 Task: Look for space in Suzaka, Japan from 6th September, 2023 to 18th September, 2023 for 3 adults in price range Rs.6000 to Rs.12000. Place can be entire place with 2 bedrooms having 2 beds and 2 bathrooms. Property type can be house, flat, guest house, hotel. Booking option can be shelf check-in. Required host language is English.
Action: Mouse moved to (563, 95)
Screenshot: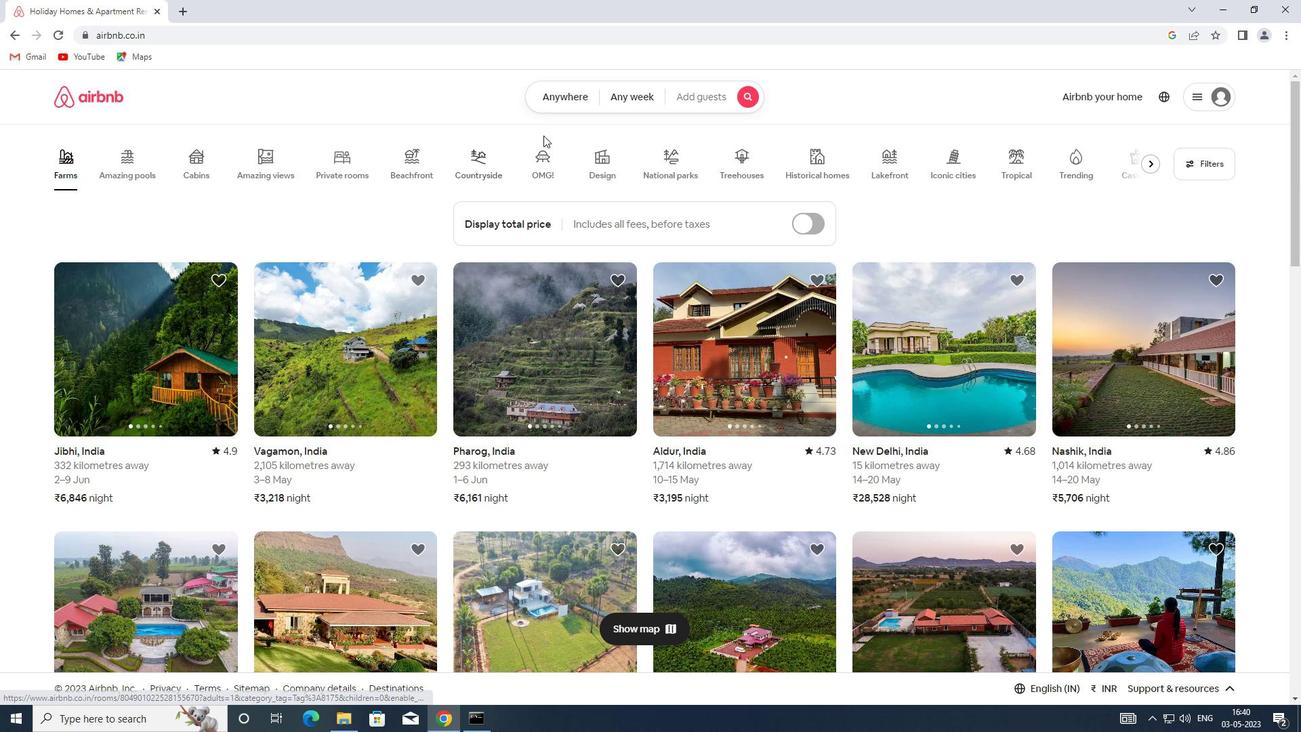 
Action: Mouse pressed left at (563, 95)
Screenshot: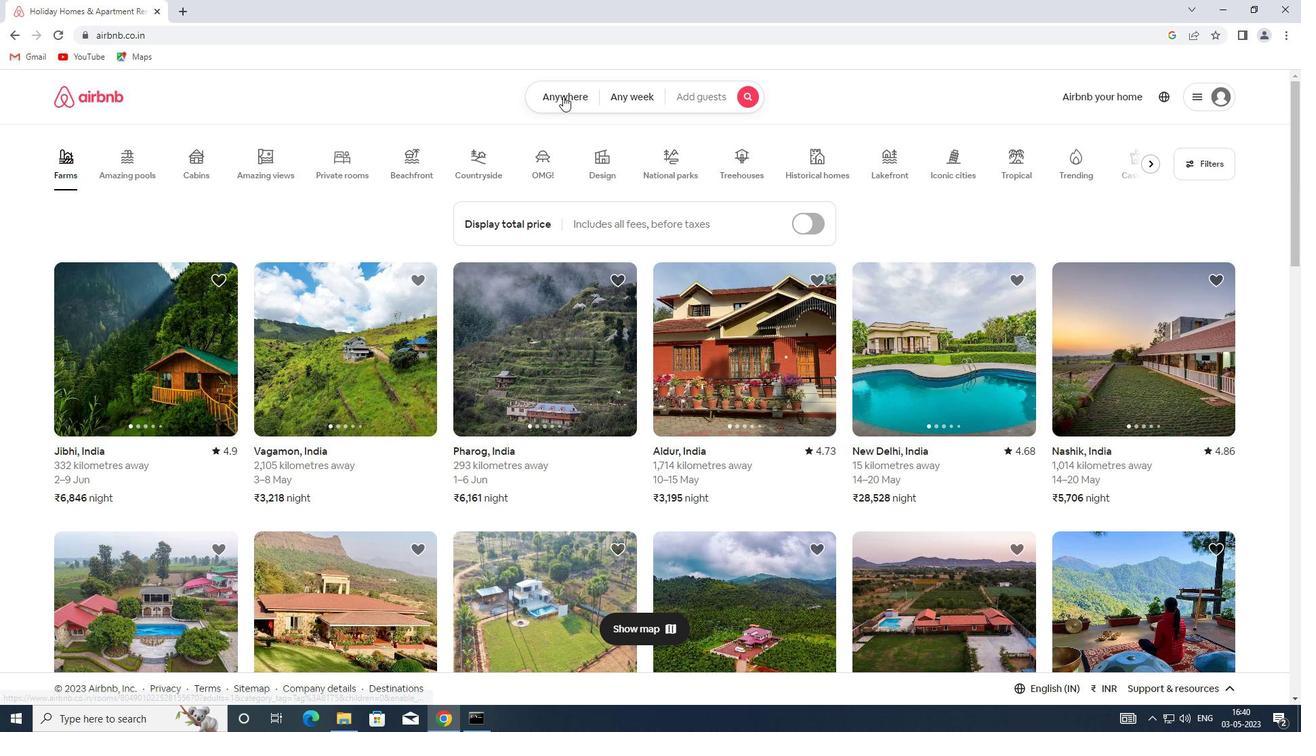 
Action: Mouse moved to (477, 148)
Screenshot: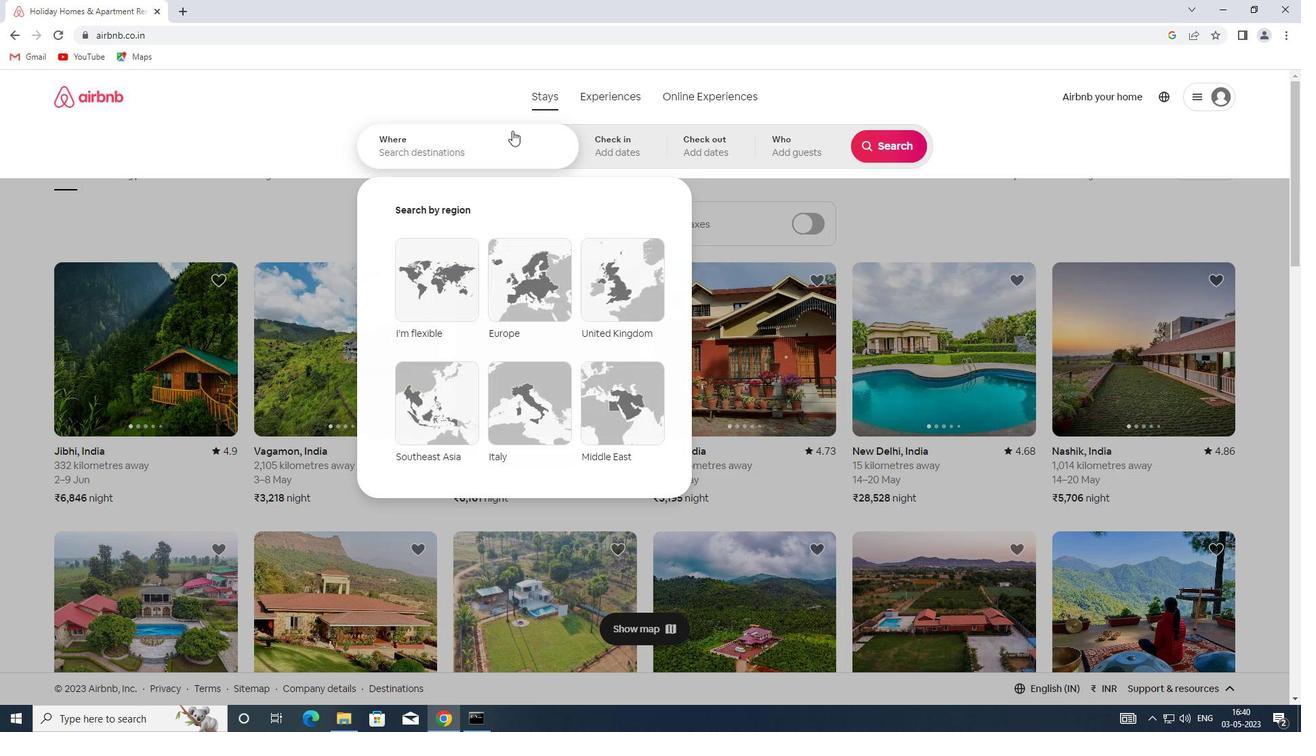 
Action: Mouse pressed left at (477, 148)
Screenshot: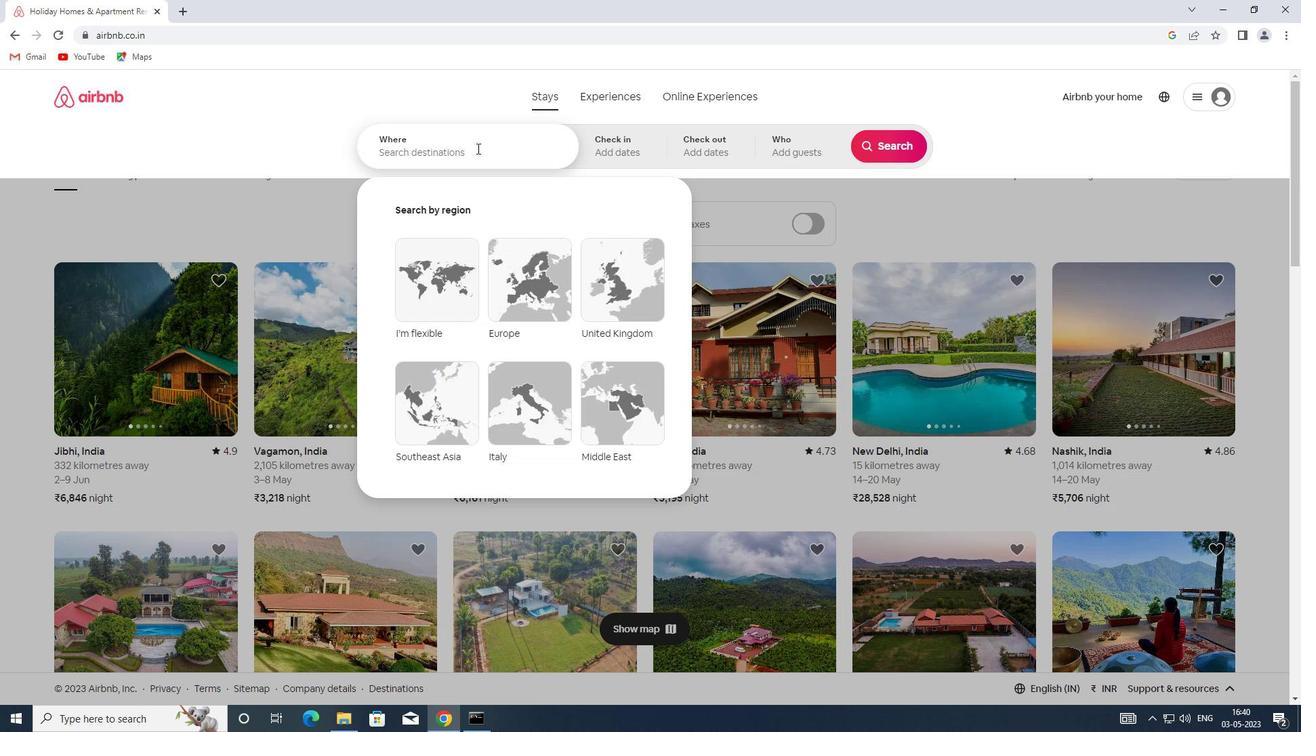 
Action: Key pressed <Key.shift>SUZAKA,<Key.shift>JAPAN
Screenshot: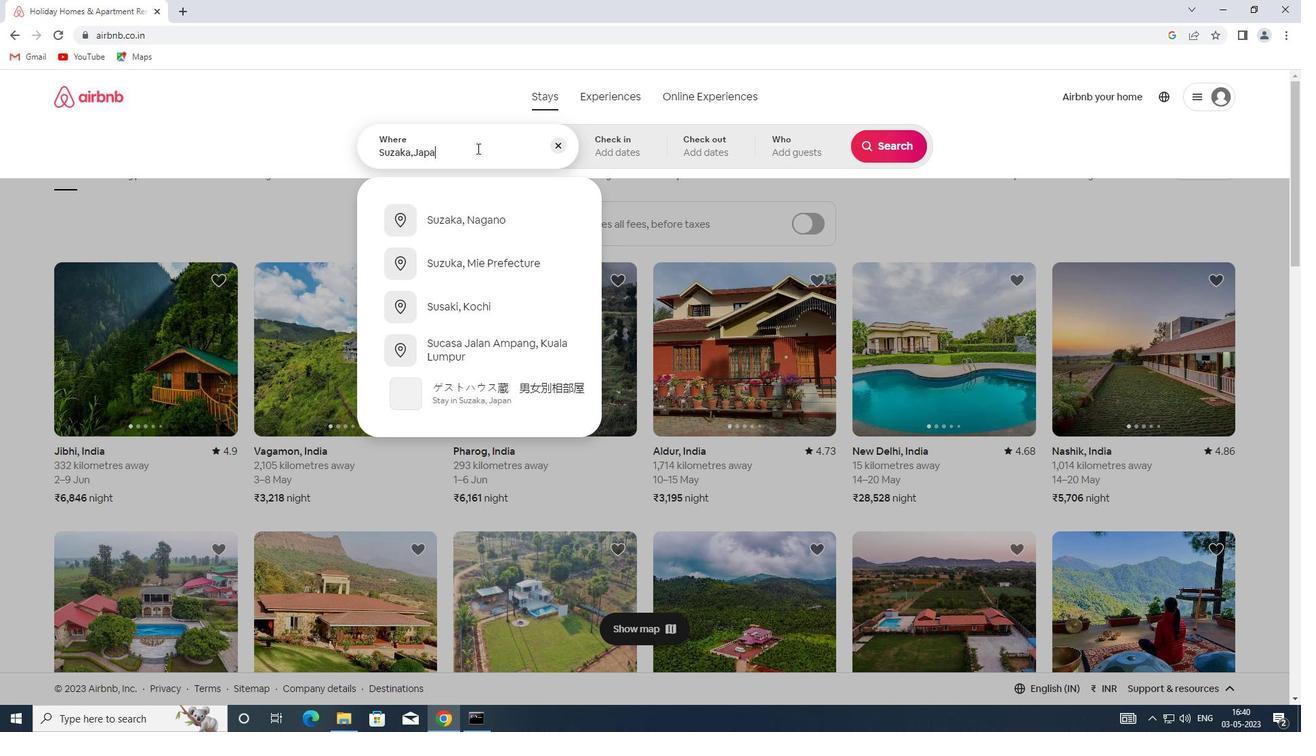 
Action: Mouse moved to (622, 145)
Screenshot: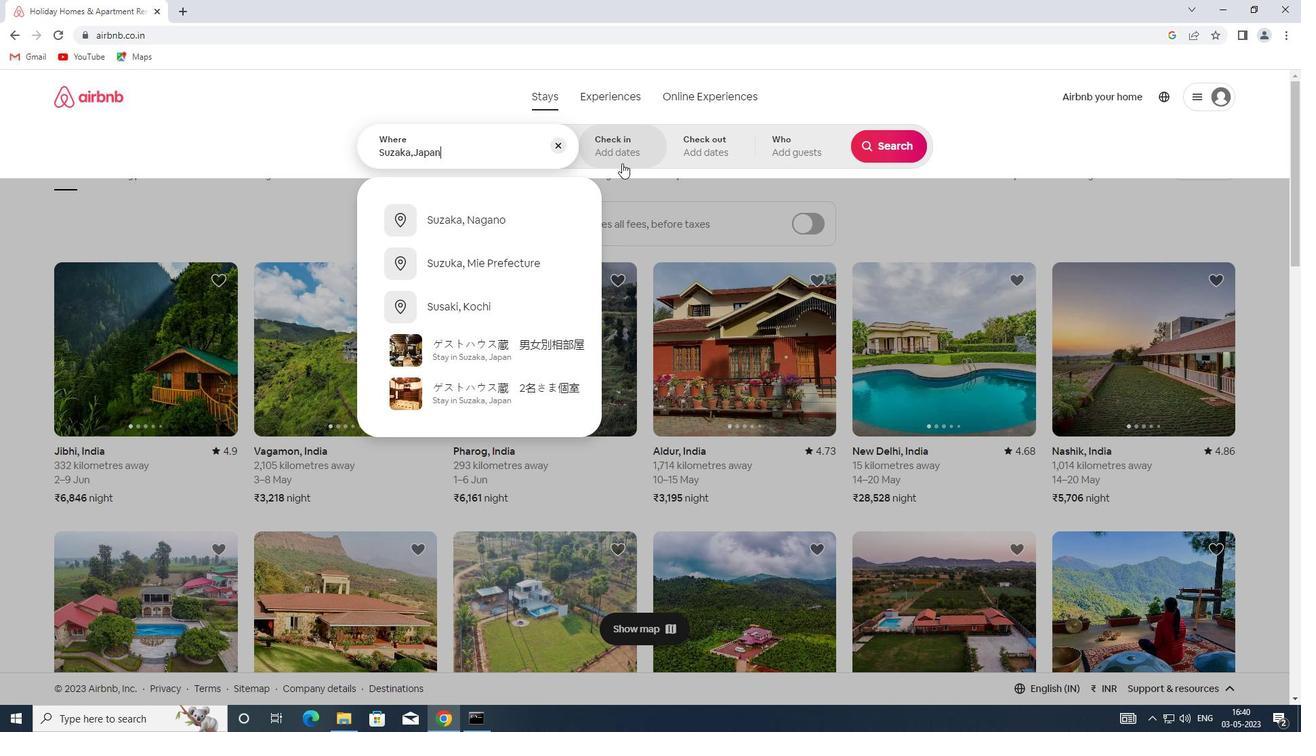 
Action: Mouse pressed left at (622, 145)
Screenshot: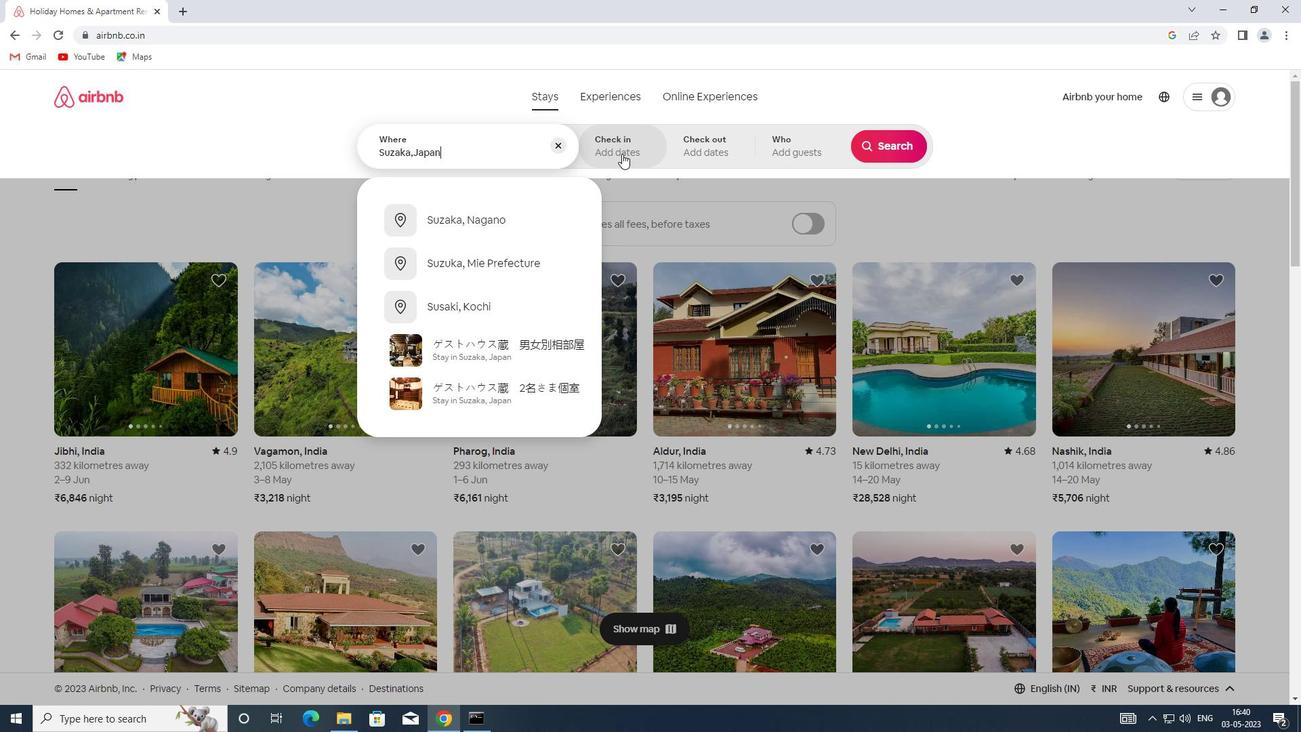 
Action: Mouse moved to (902, 259)
Screenshot: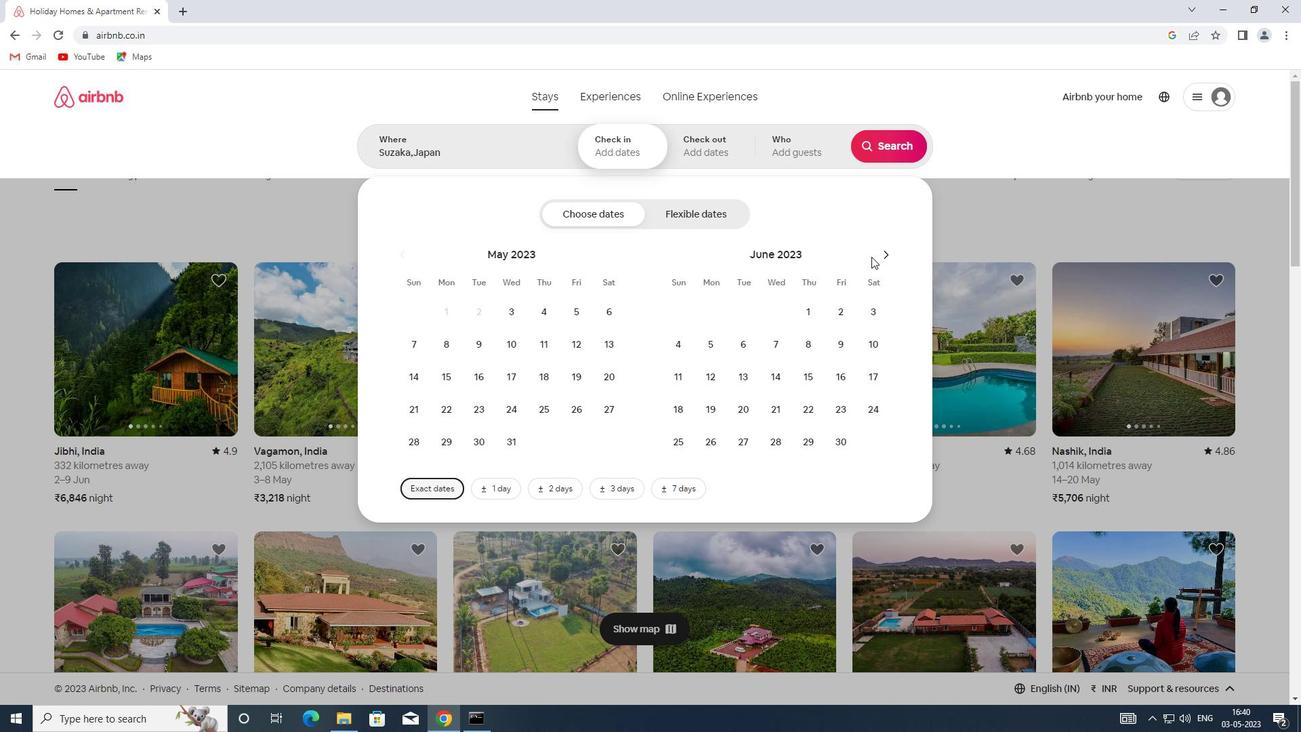 
Action: Mouse pressed left at (902, 259)
Screenshot: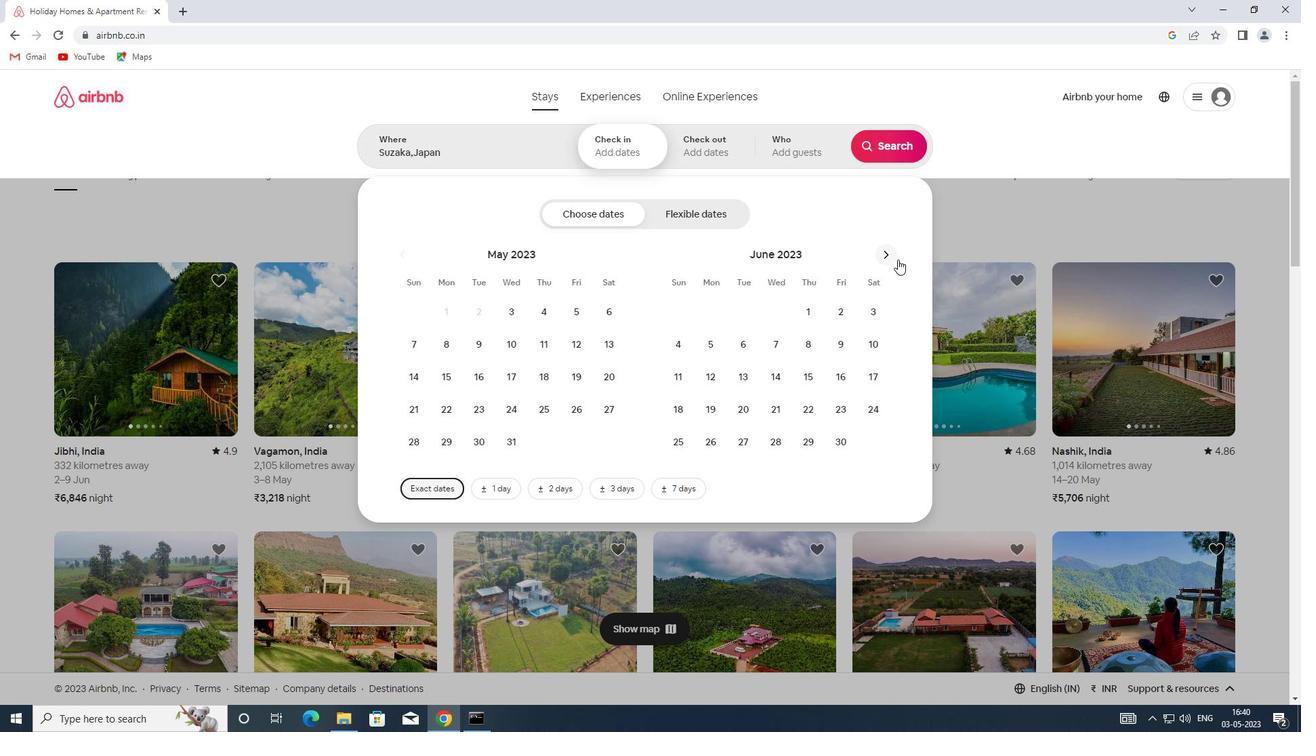 
Action: Mouse moved to (892, 258)
Screenshot: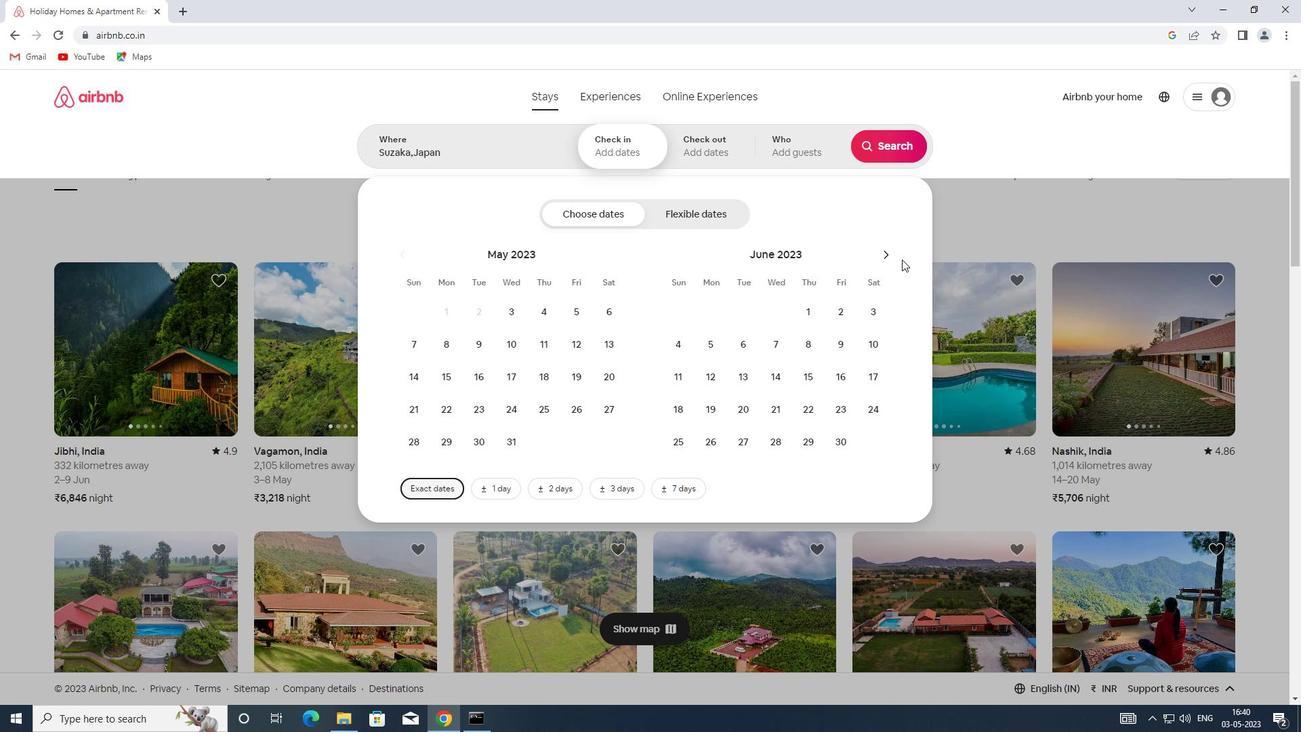 
Action: Mouse pressed left at (892, 258)
Screenshot: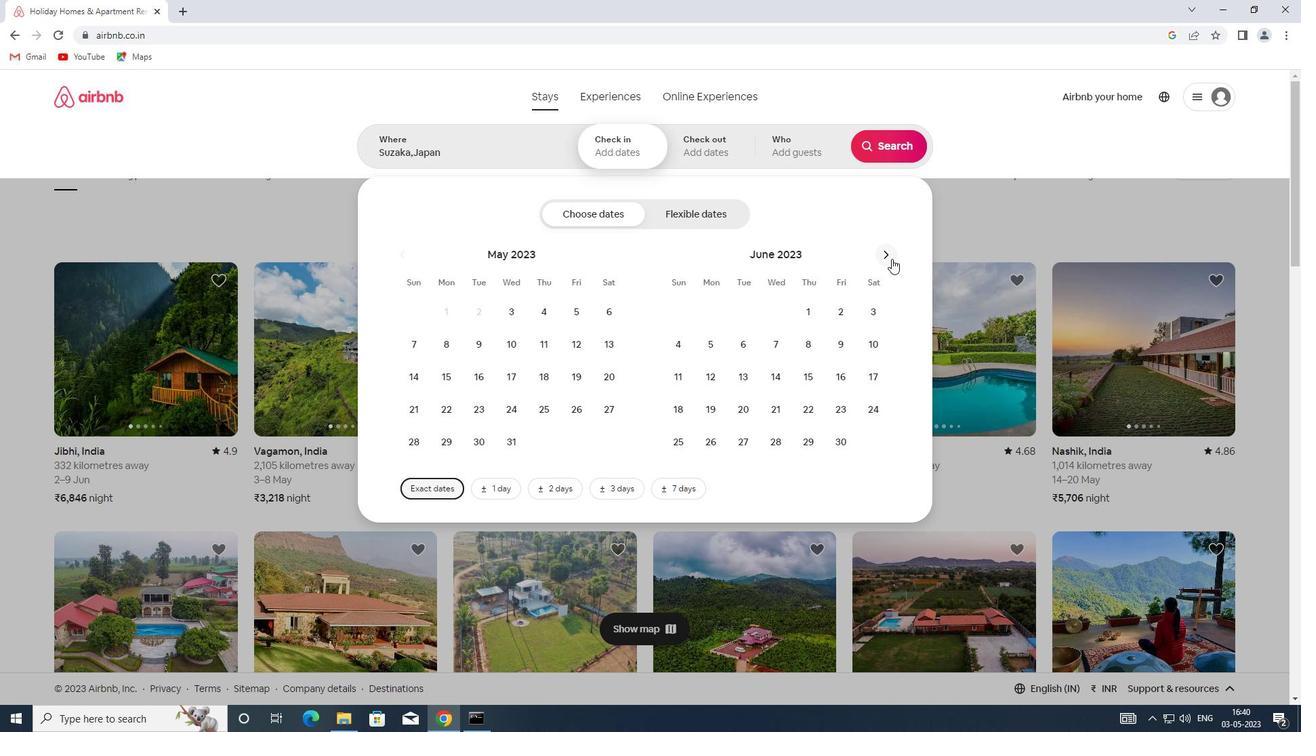 
Action: Mouse pressed left at (892, 258)
Screenshot: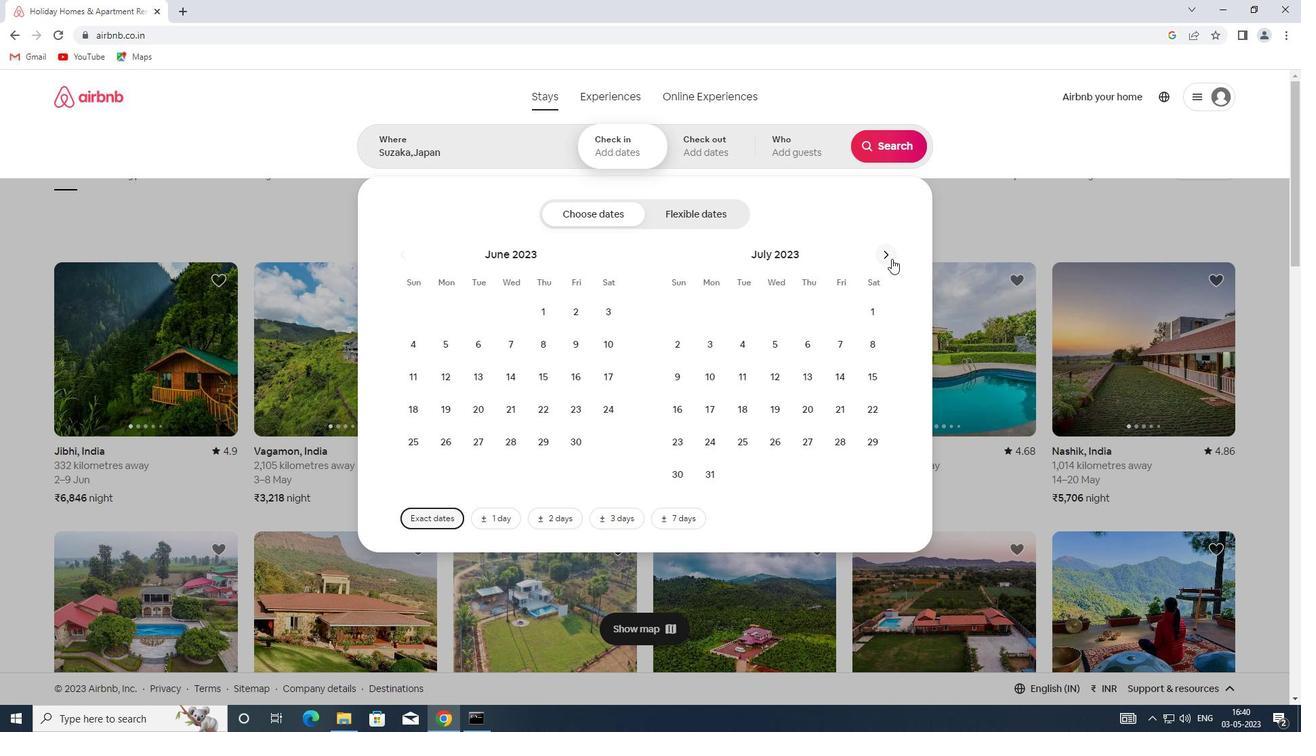 
Action: Mouse pressed left at (892, 258)
Screenshot: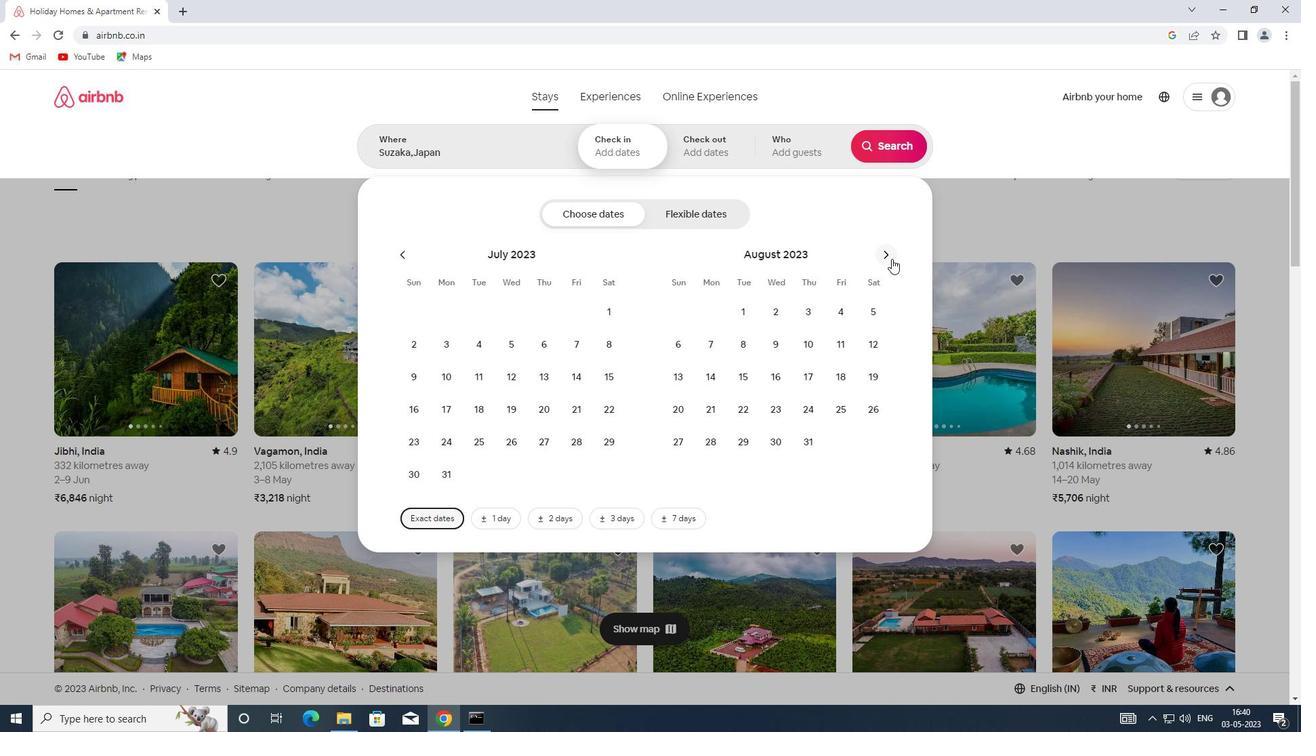 
Action: Mouse moved to (770, 342)
Screenshot: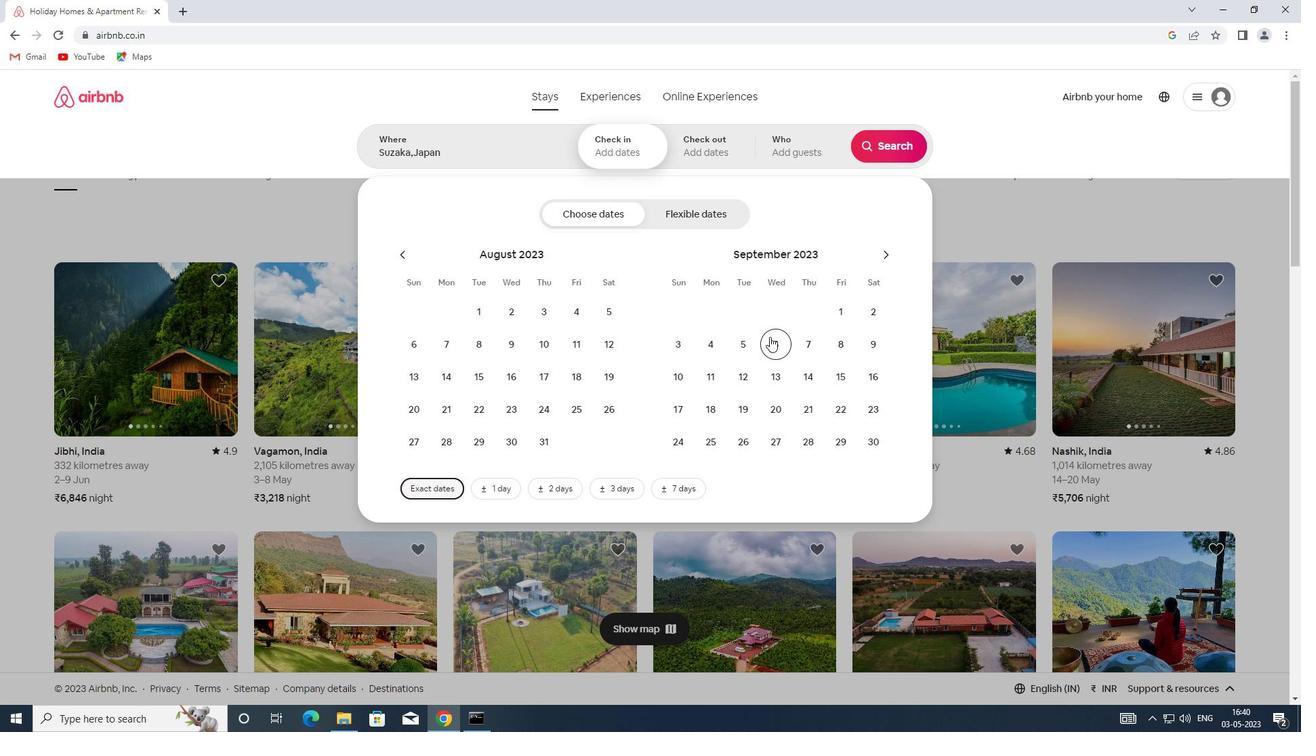 
Action: Mouse pressed left at (770, 342)
Screenshot: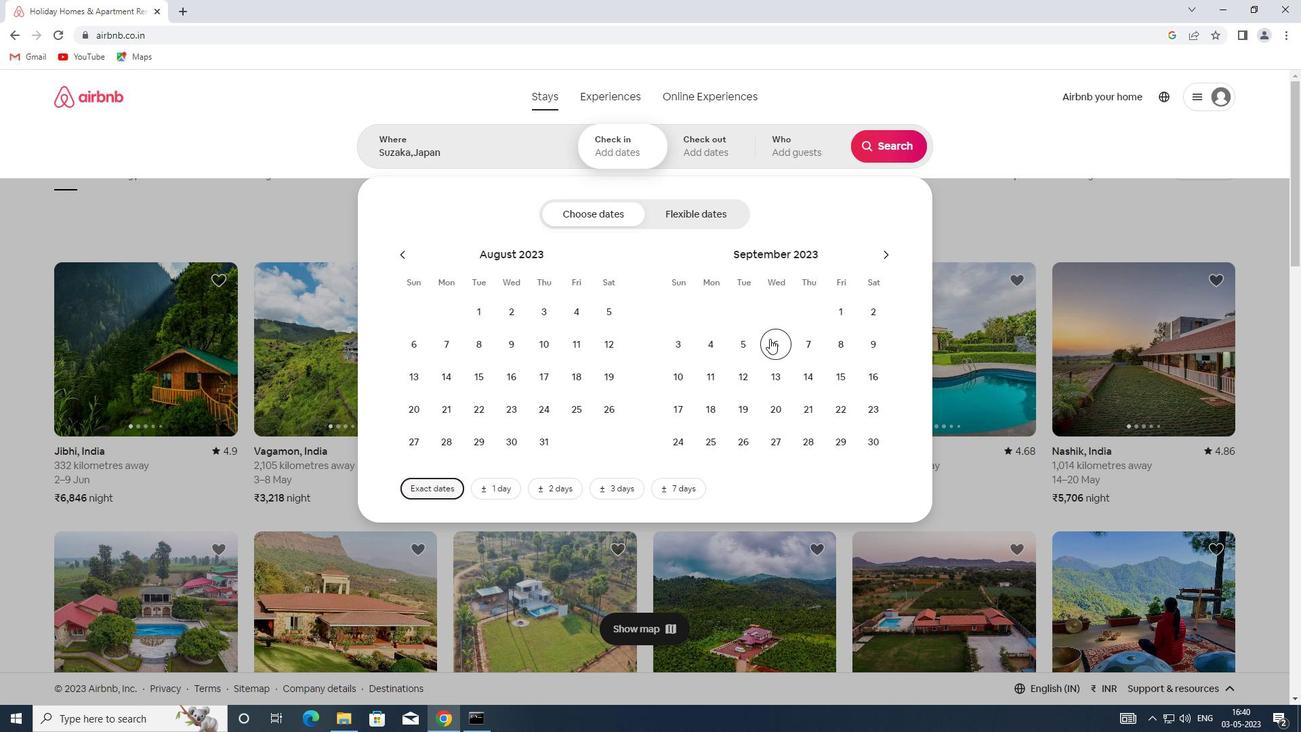 
Action: Mouse moved to (721, 403)
Screenshot: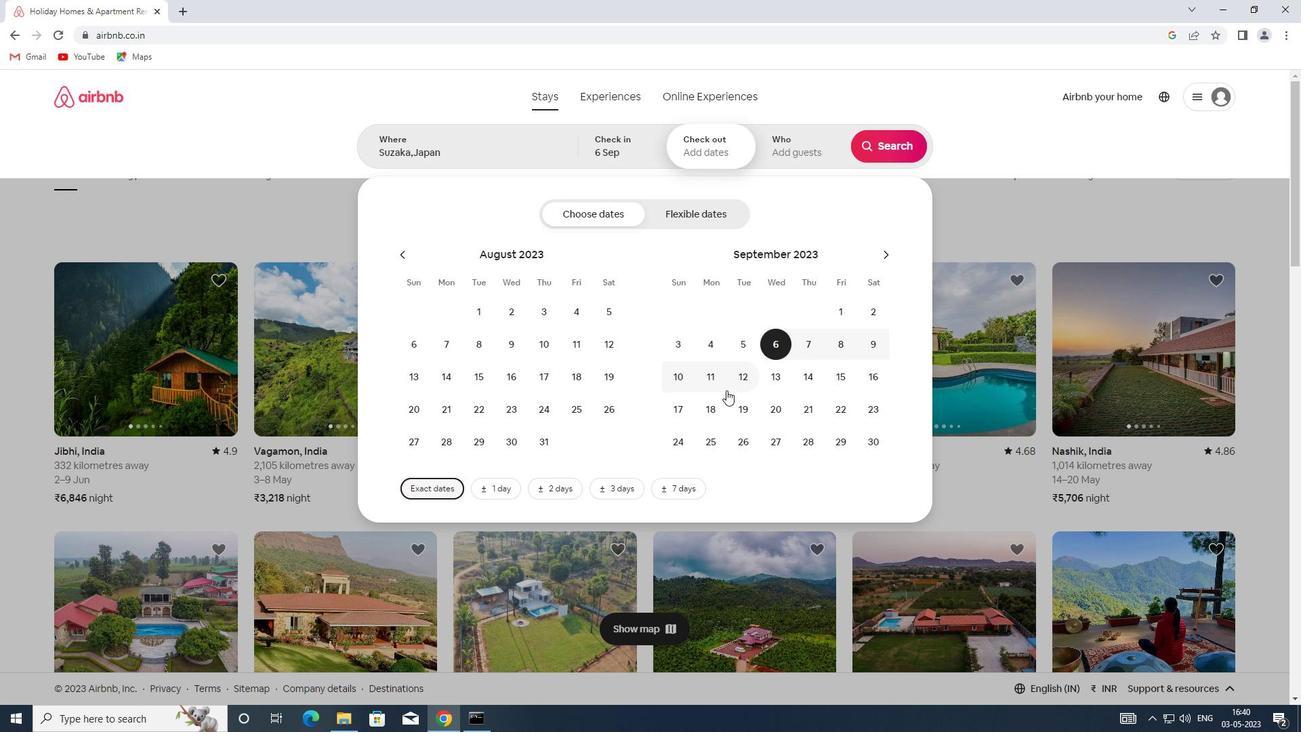 
Action: Mouse pressed left at (721, 403)
Screenshot: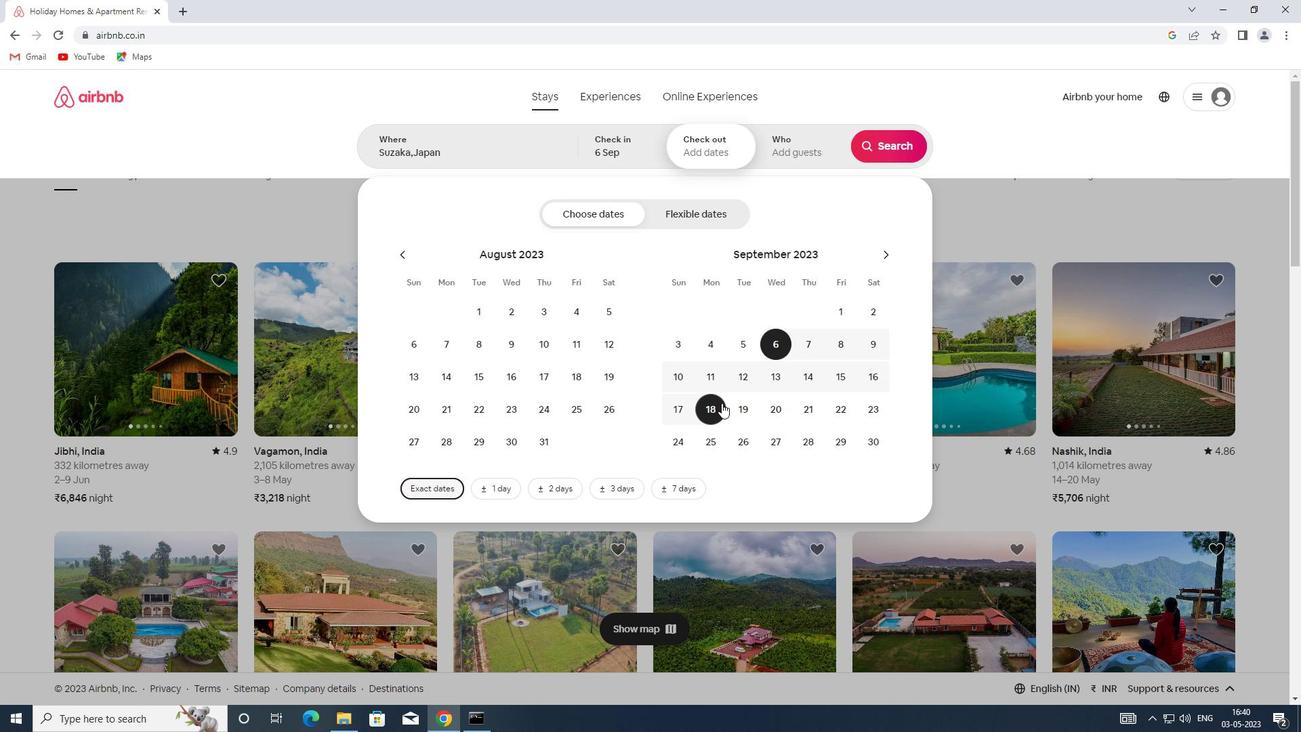 
Action: Mouse moved to (812, 143)
Screenshot: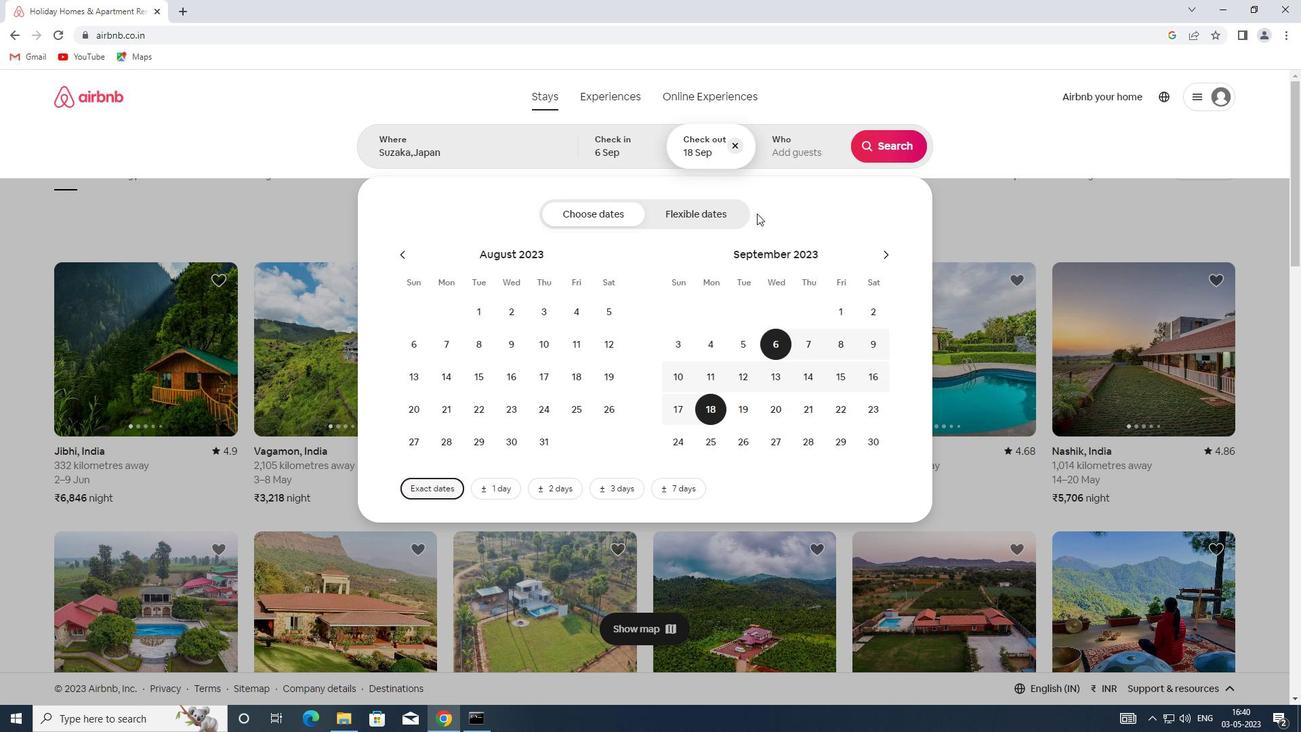 
Action: Mouse pressed left at (812, 143)
Screenshot: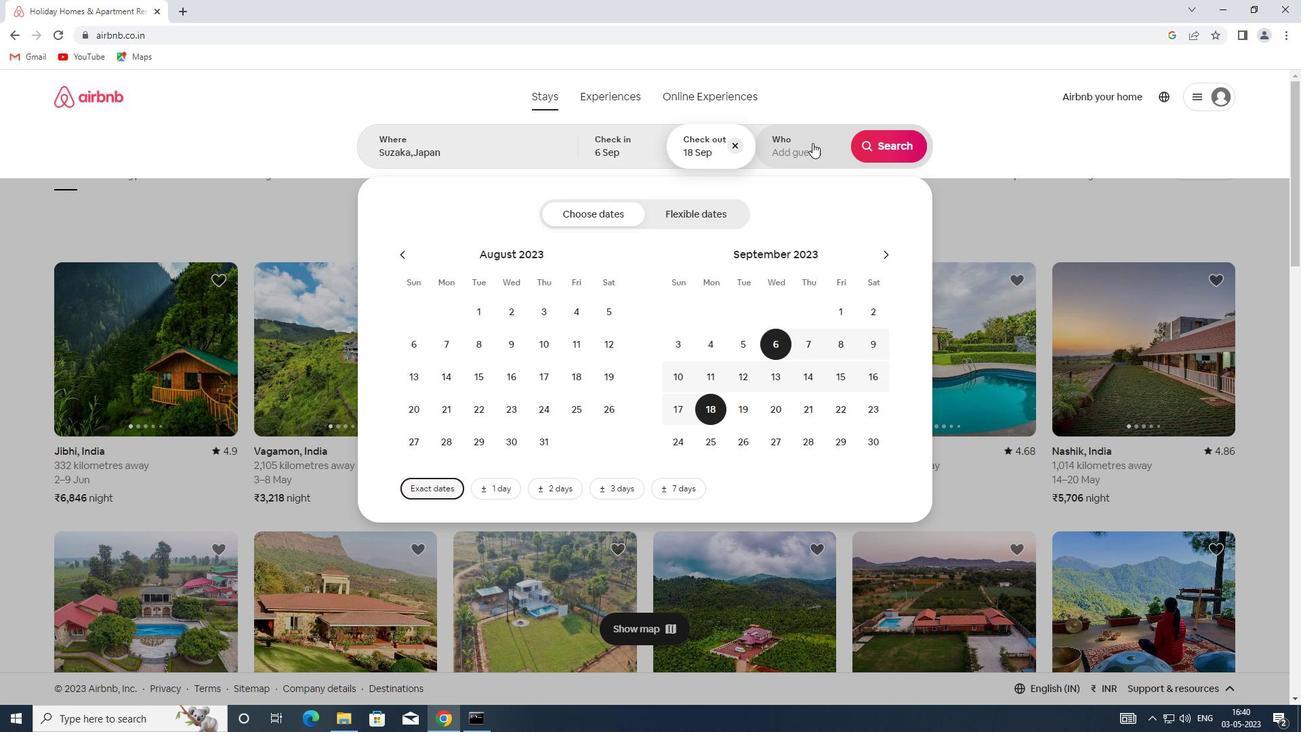
Action: Mouse moved to (891, 220)
Screenshot: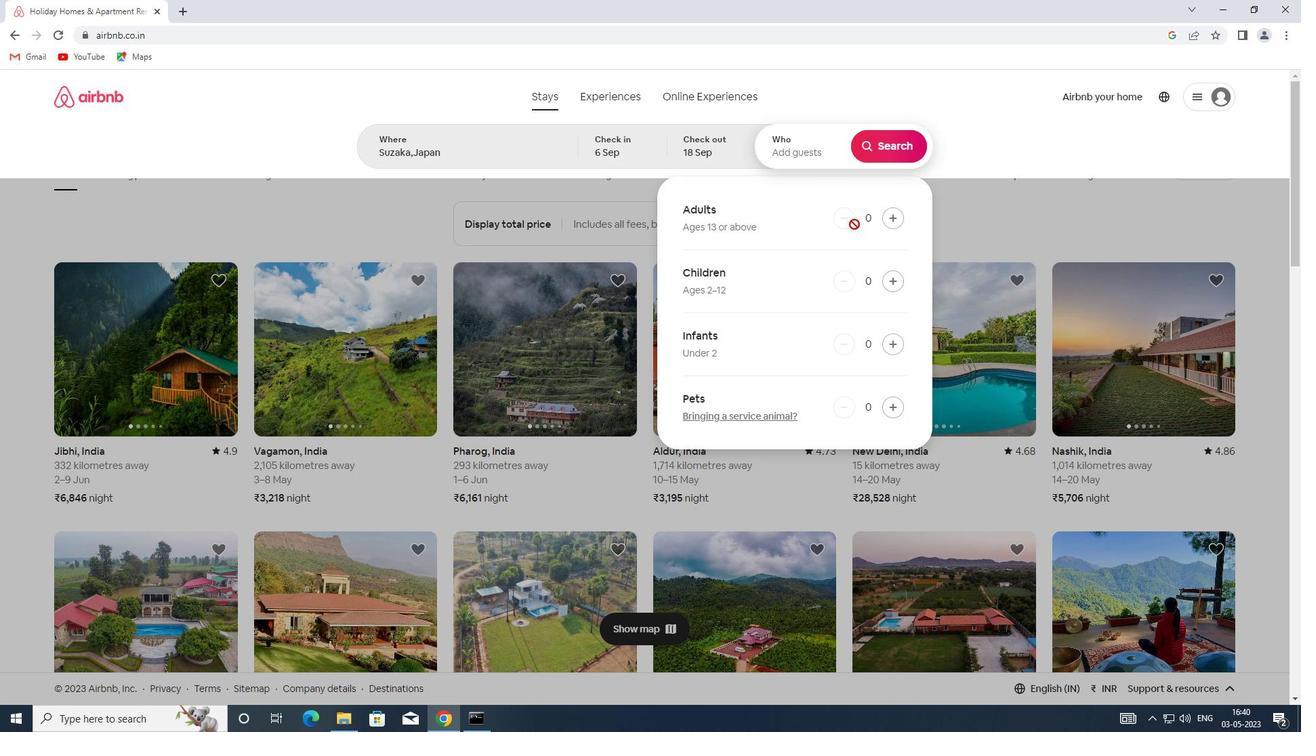 
Action: Mouse pressed left at (891, 220)
Screenshot: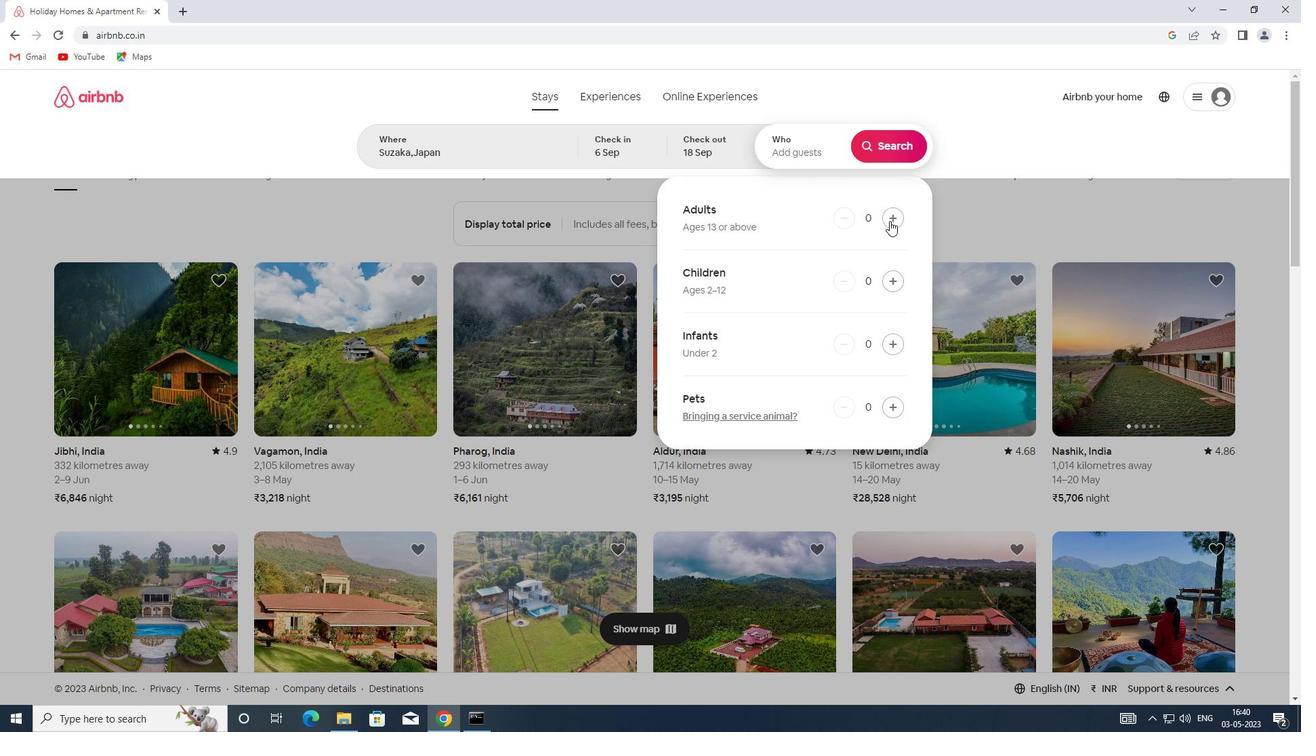 
Action: Mouse pressed left at (891, 220)
Screenshot: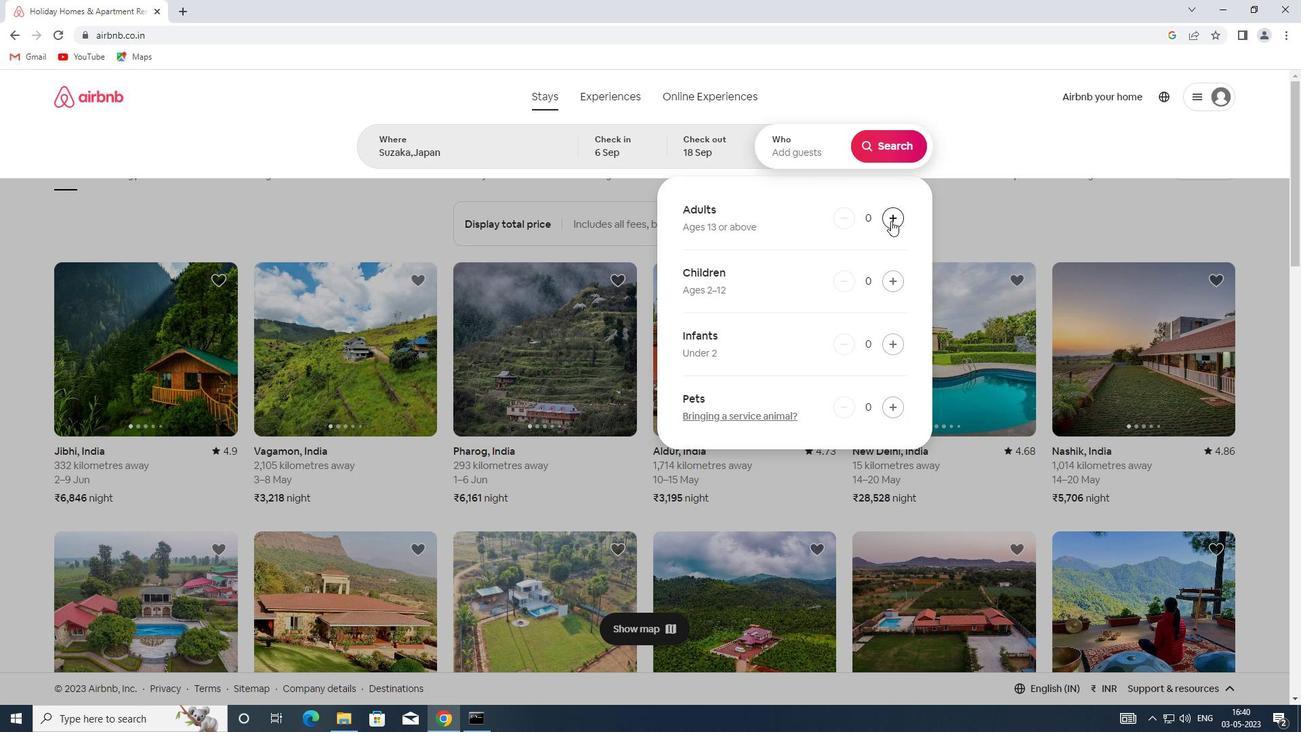
Action: Mouse pressed left at (891, 220)
Screenshot: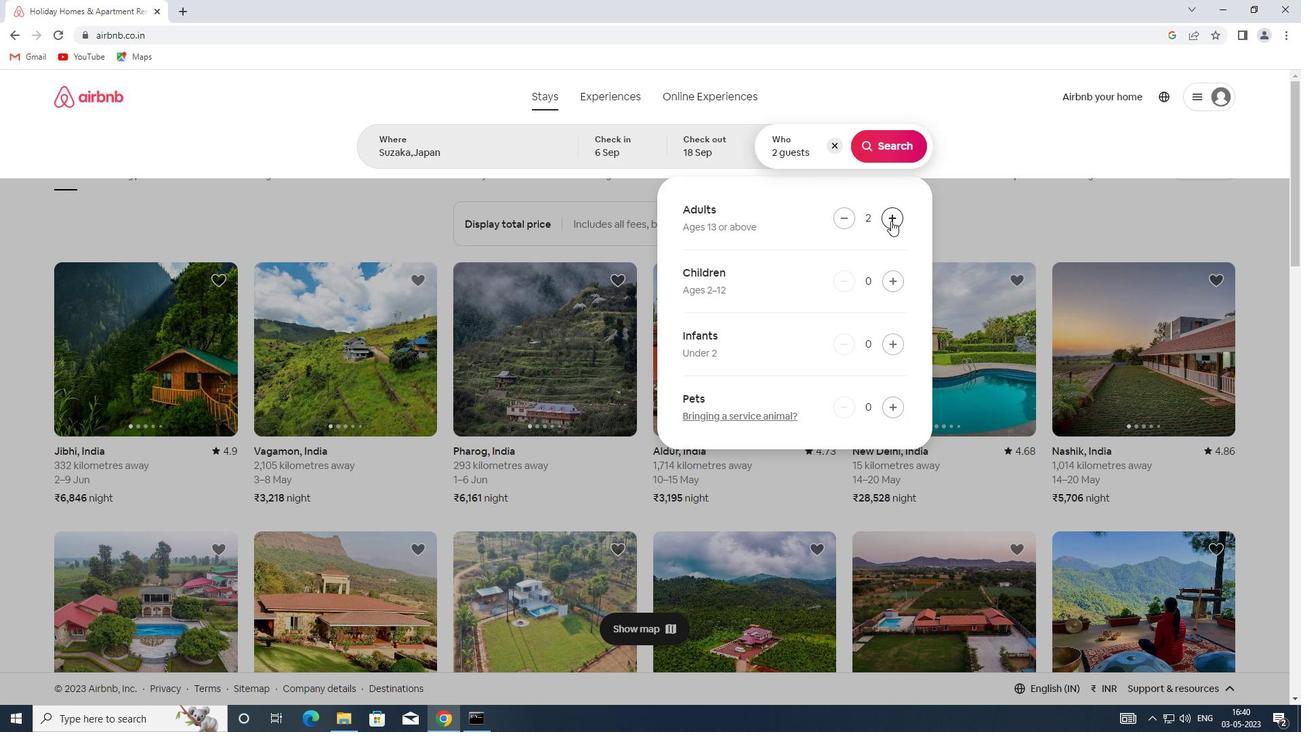 
Action: Mouse moved to (888, 151)
Screenshot: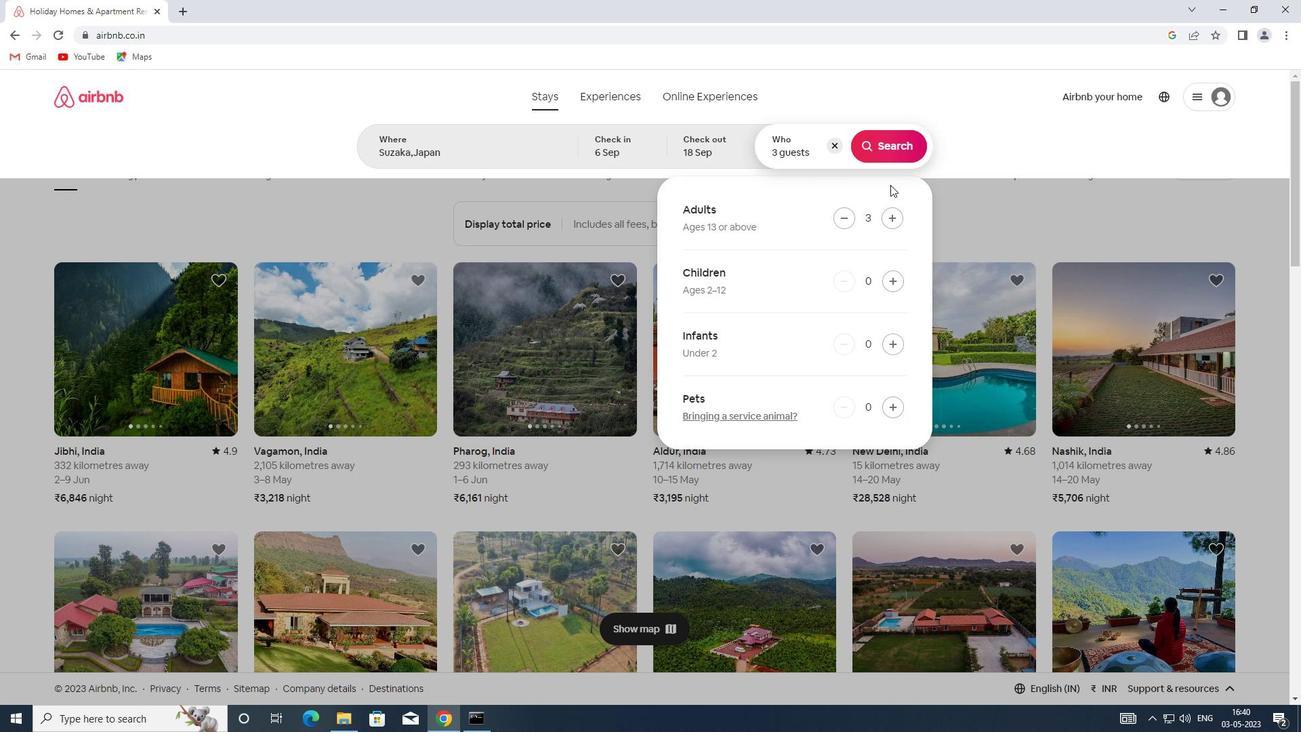 
Action: Mouse pressed left at (888, 151)
Screenshot: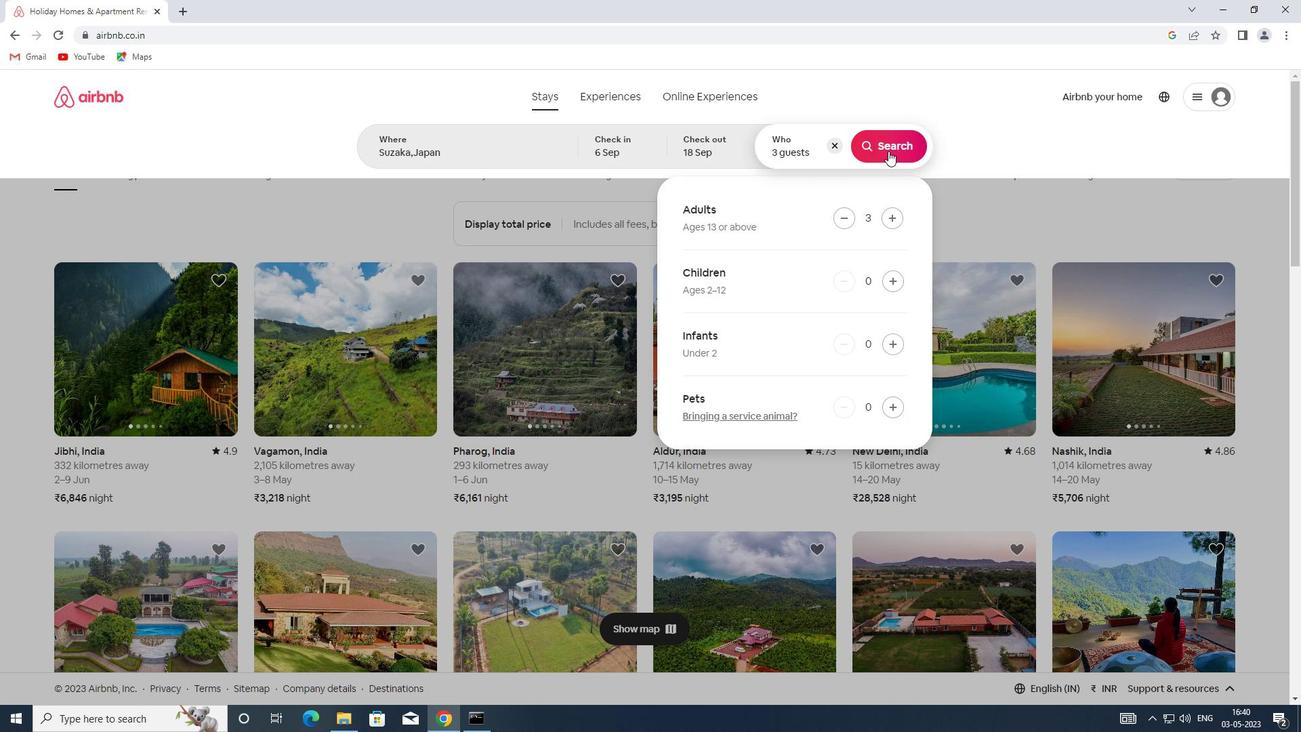 
Action: Mouse moved to (1225, 144)
Screenshot: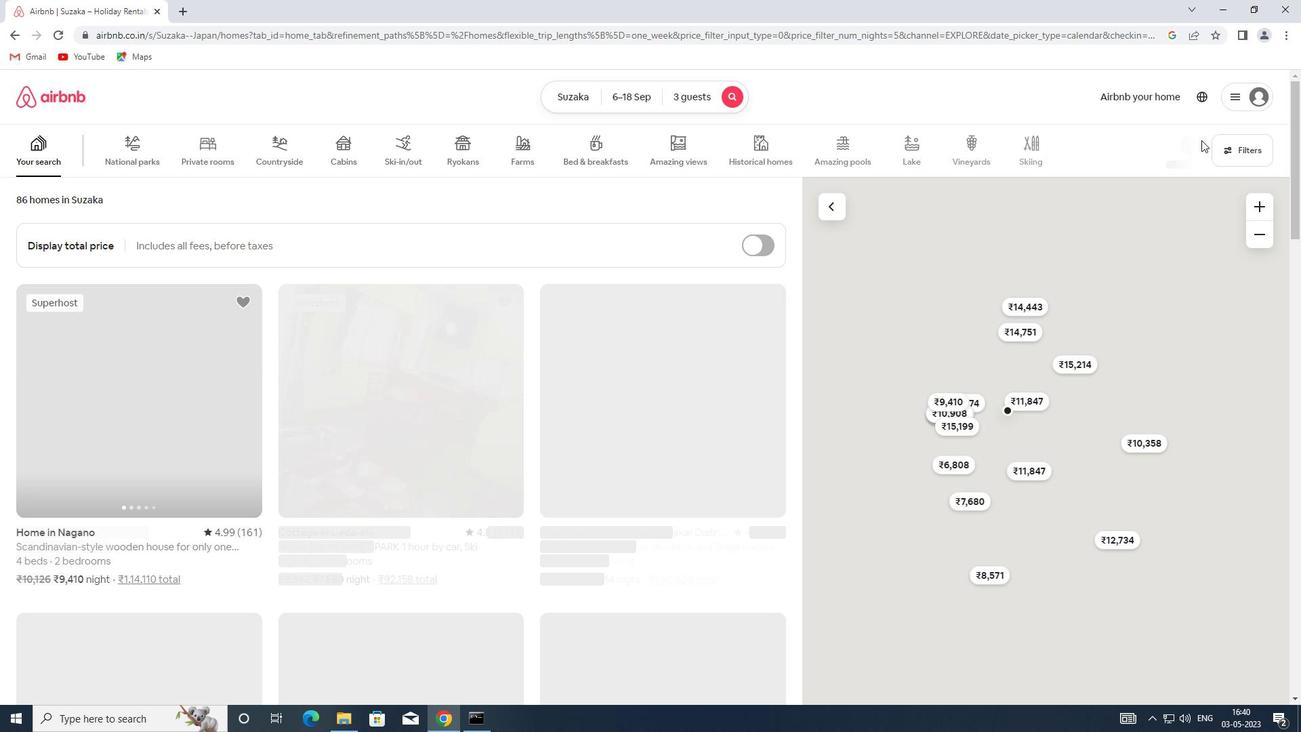 
Action: Mouse pressed left at (1225, 144)
Screenshot: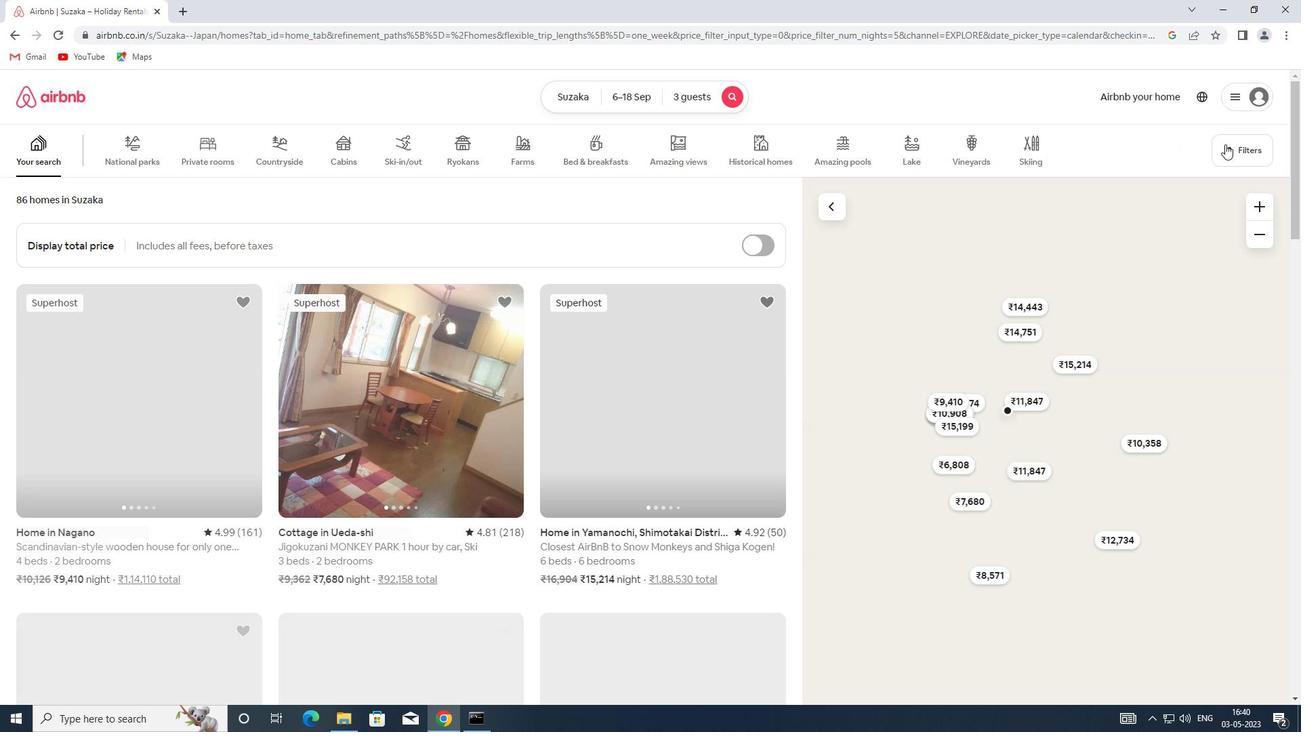 
Action: Mouse moved to (483, 320)
Screenshot: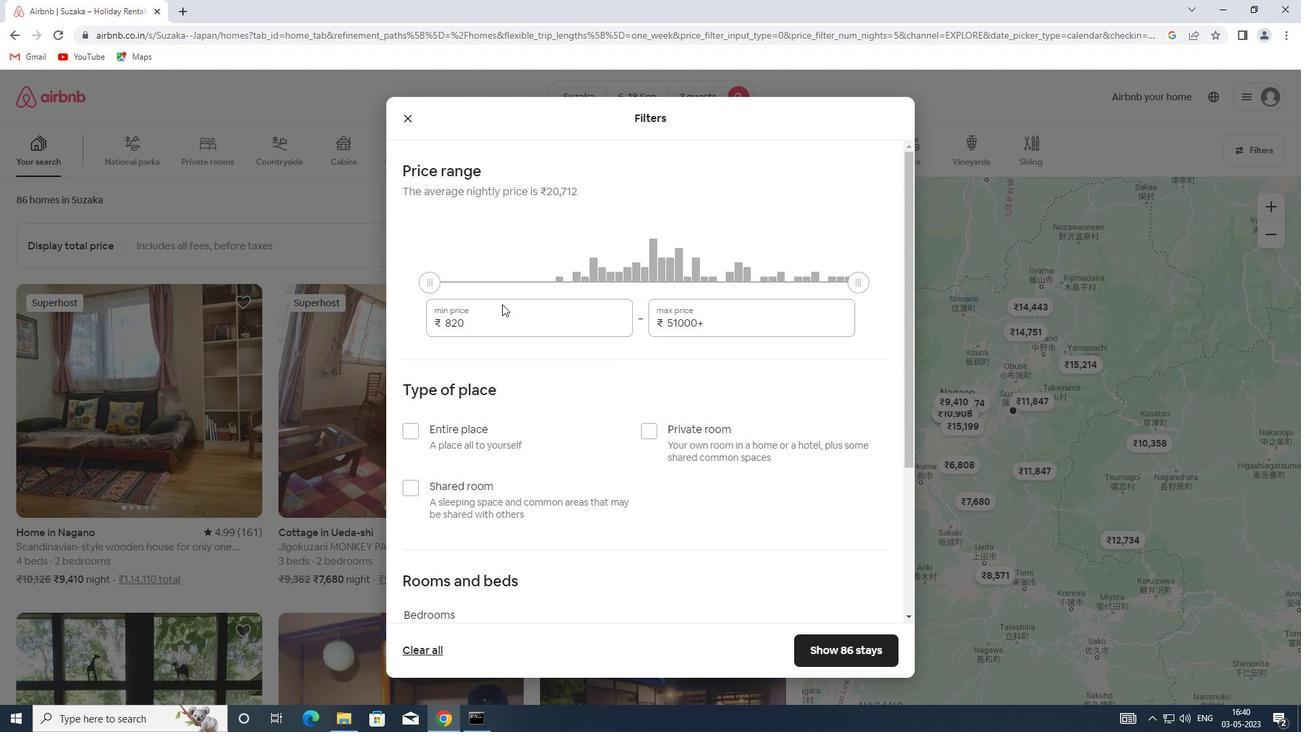 
Action: Mouse pressed left at (483, 320)
Screenshot: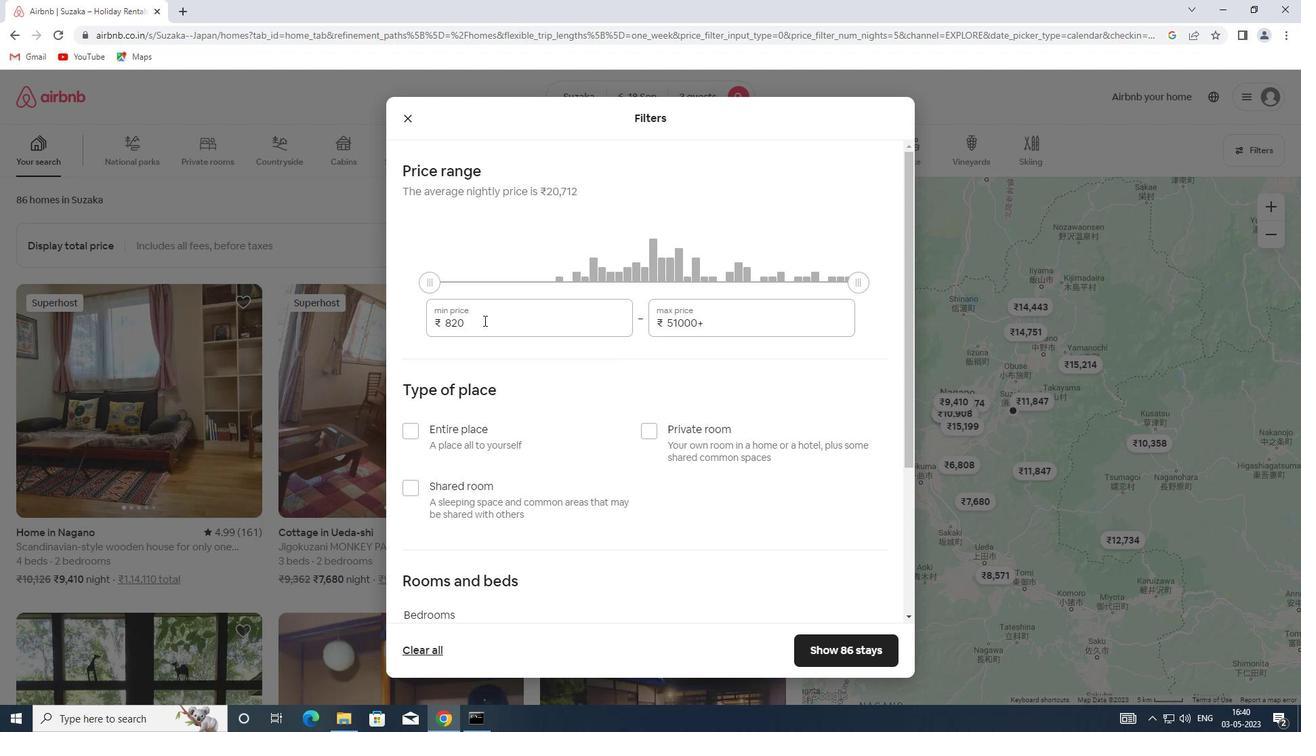 
Action: Mouse moved to (433, 321)
Screenshot: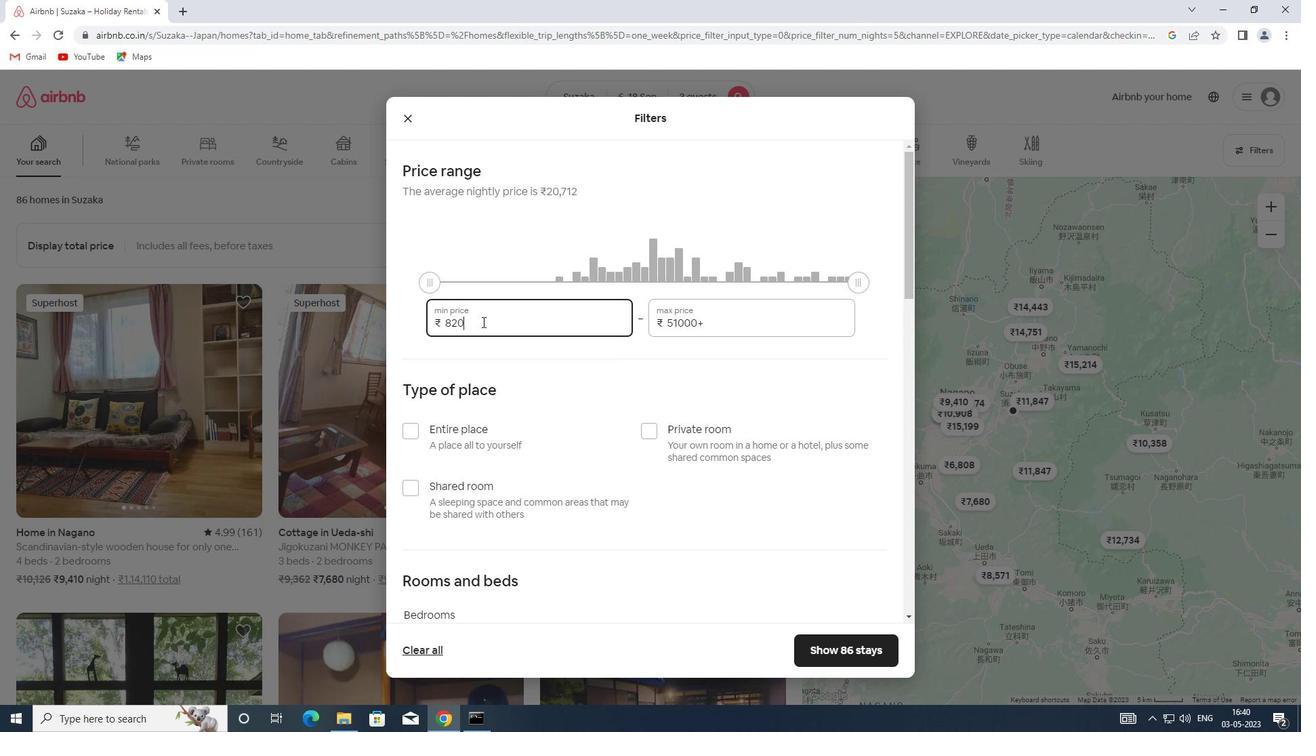 
Action: Key pressed 6000
Screenshot: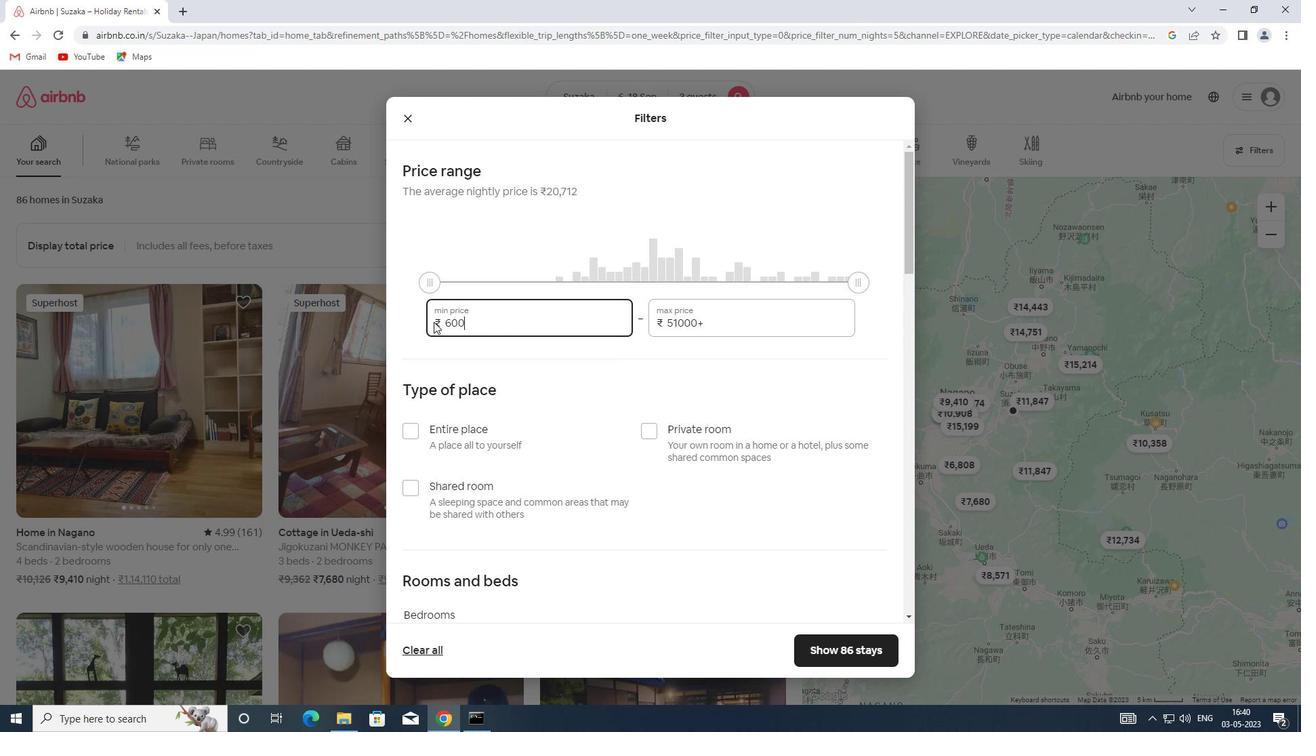 
Action: Mouse moved to (714, 322)
Screenshot: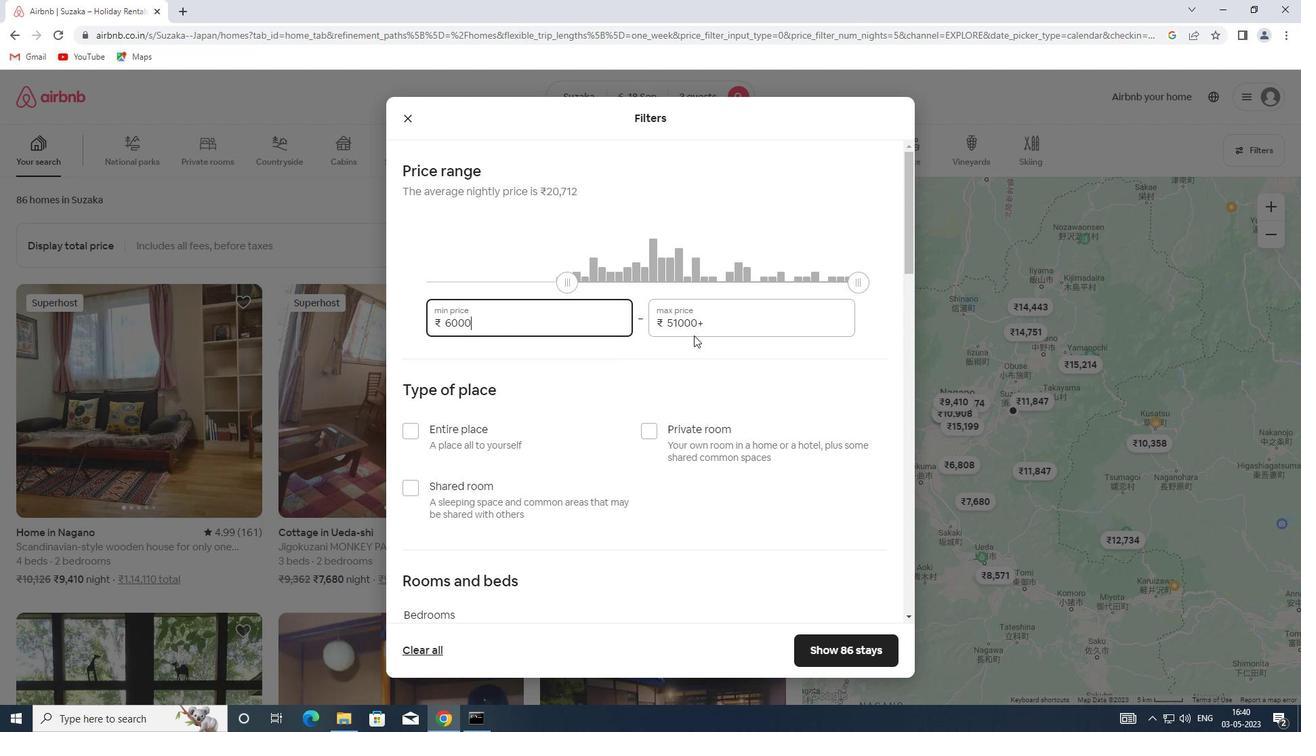 
Action: Mouse pressed left at (714, 322)
Screenshot: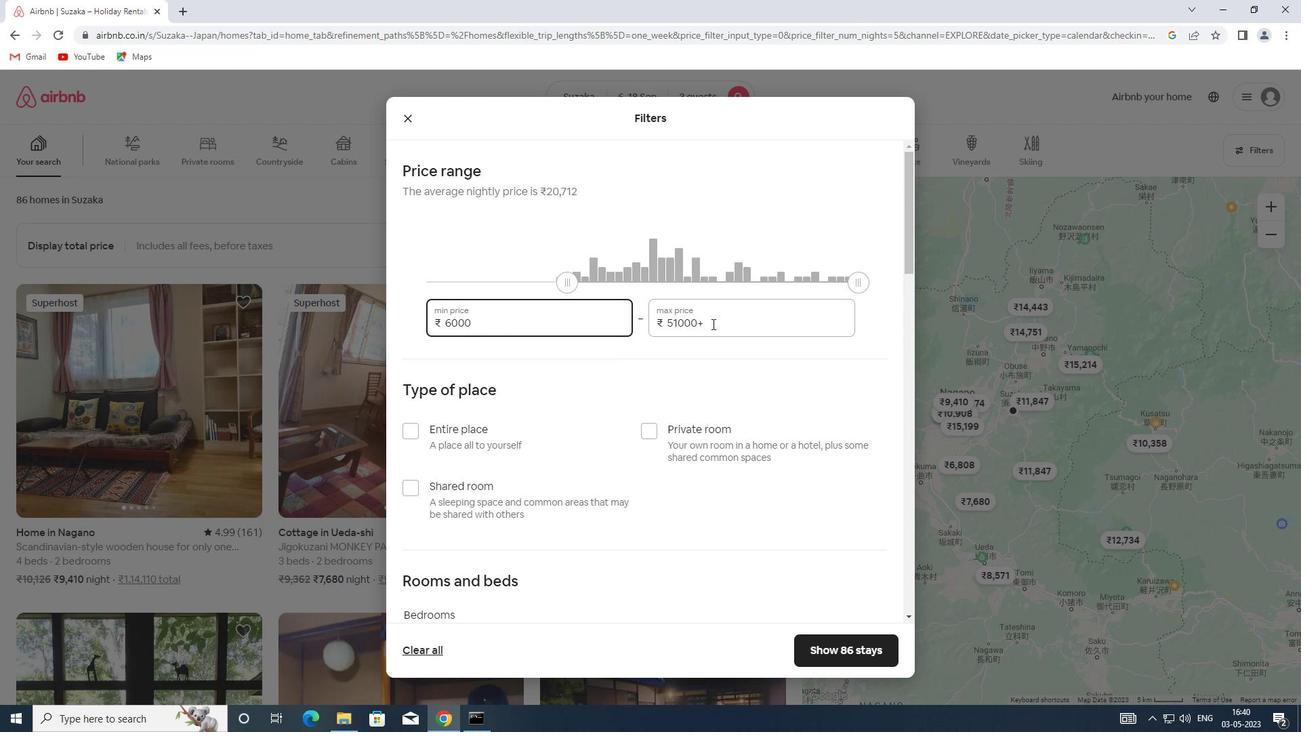 
Action: Mouse moved to (623, 323)
Screenshot: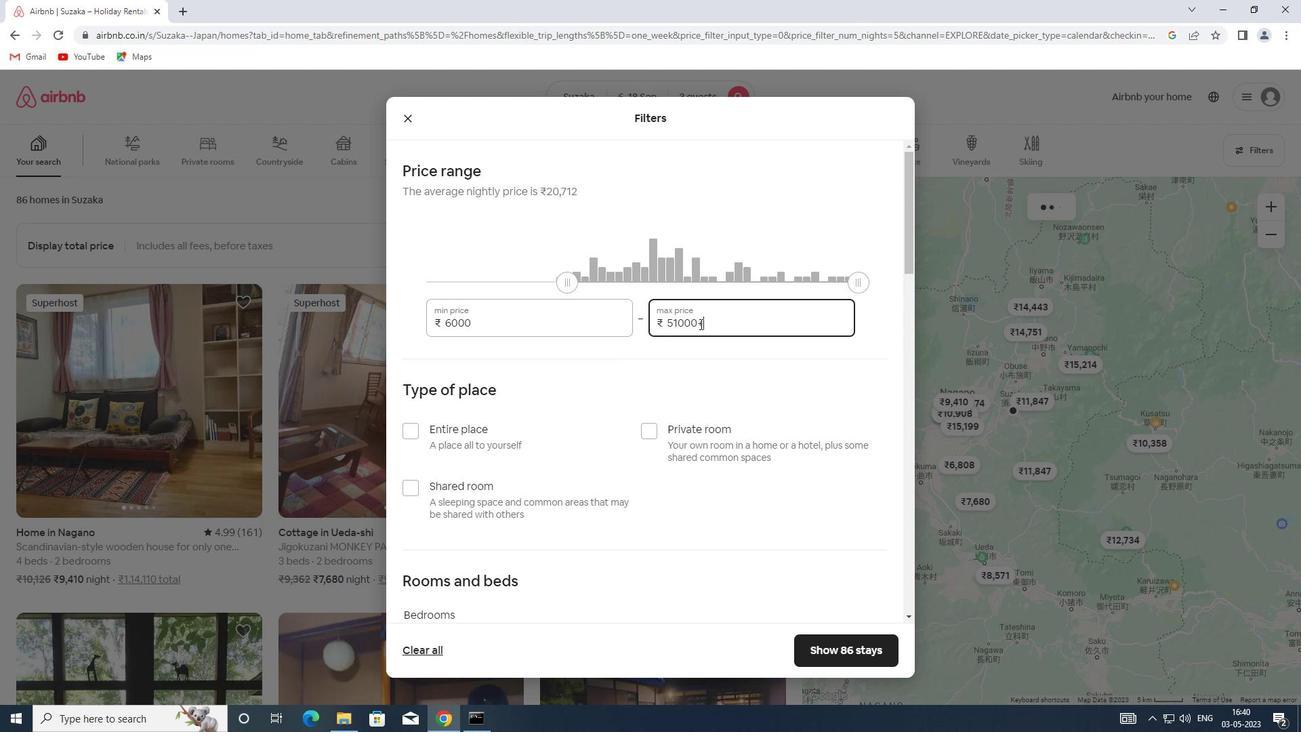 
Action: Key pressed 12000
Screenshot: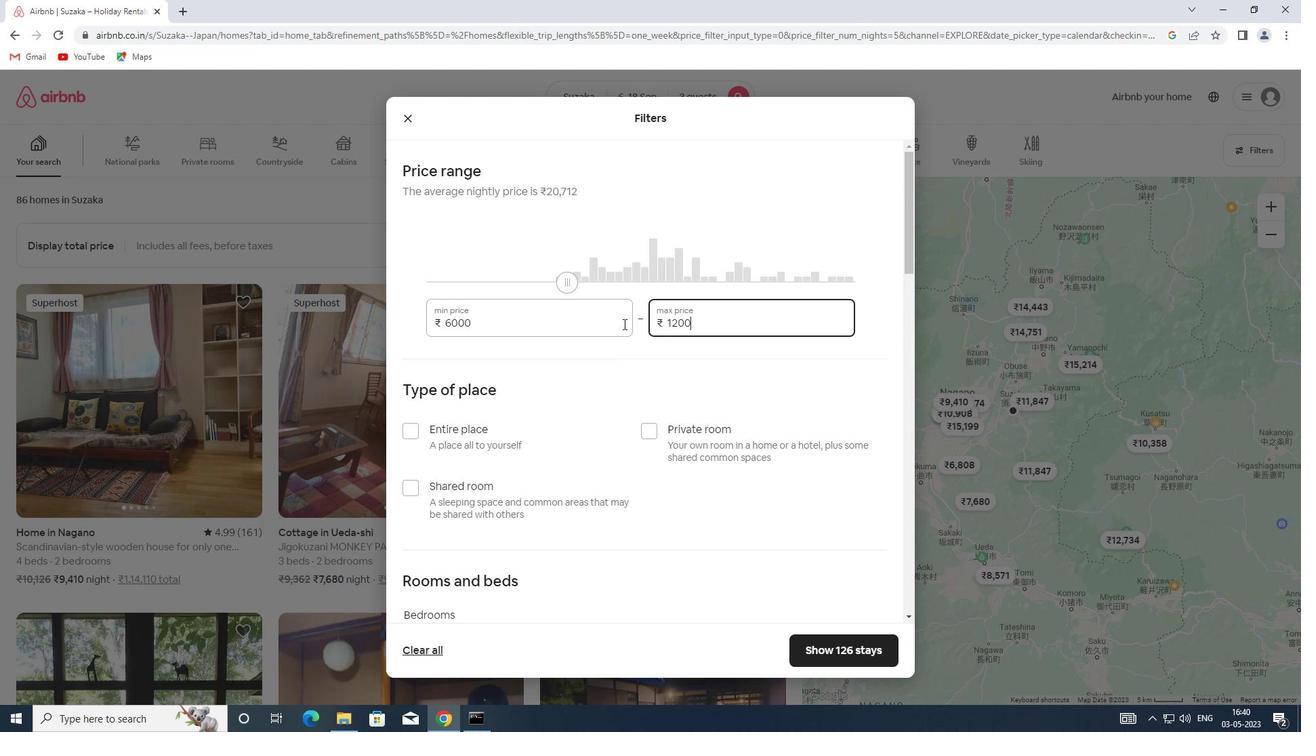 
Action: Mouse scrolled (623, 323) with delta (0, 0)
Screenshot: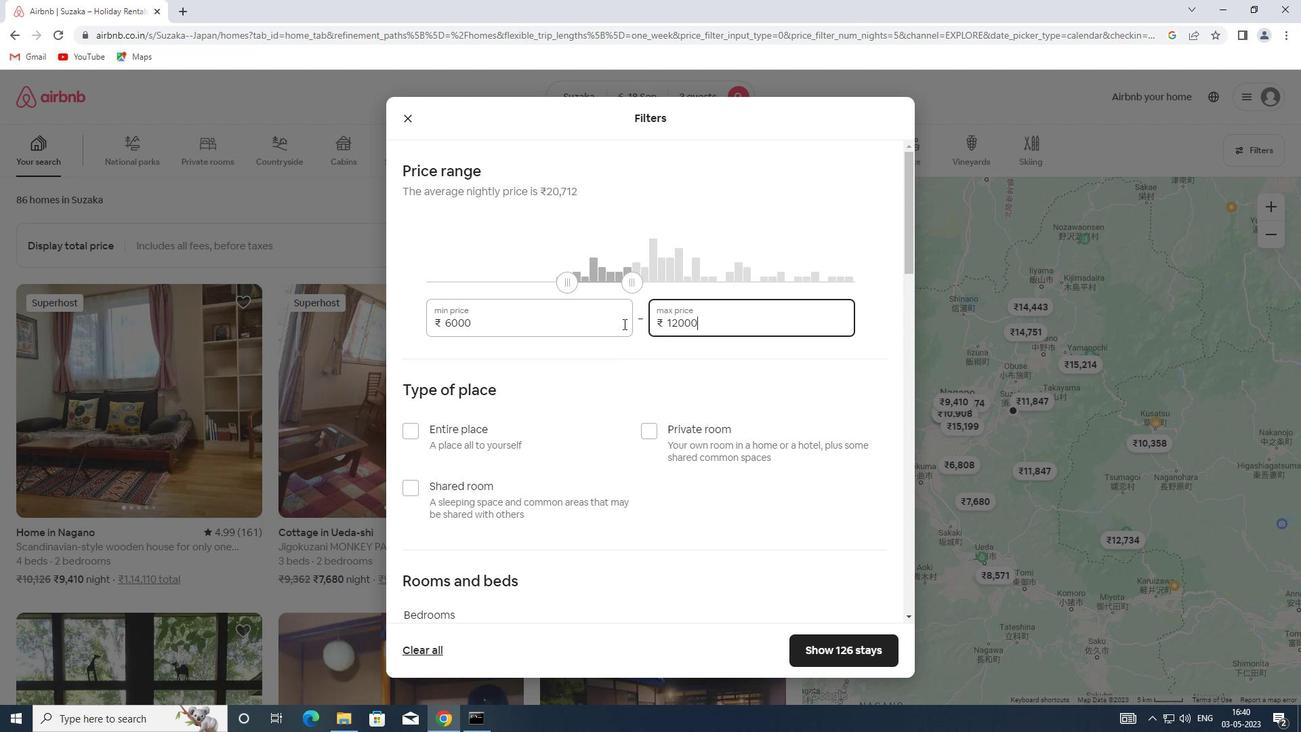 
Action: Mouse scrolled (623, 323) with delta (0, 0)
Screenshot: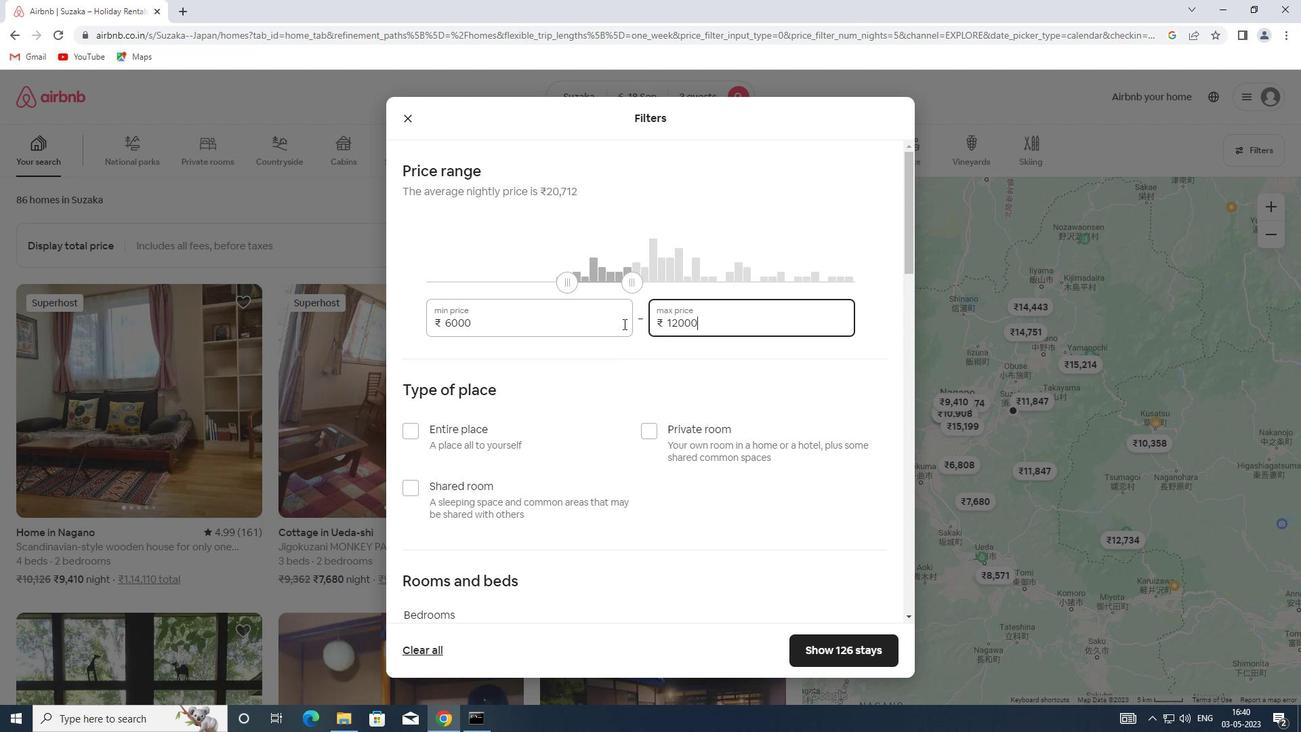 
Action: Mouse moved to (462, 299)
Screenshot: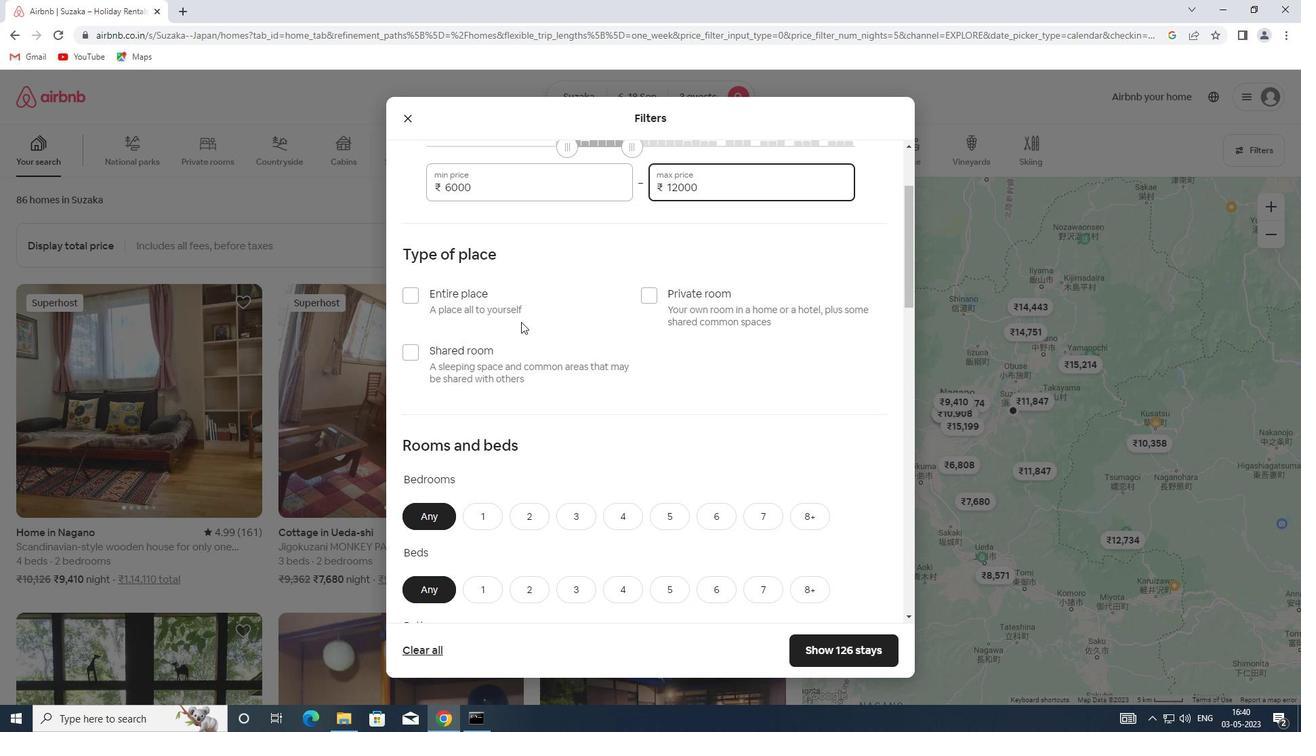 
Action: Mouse pressed left at (462, 299)
Screenshot: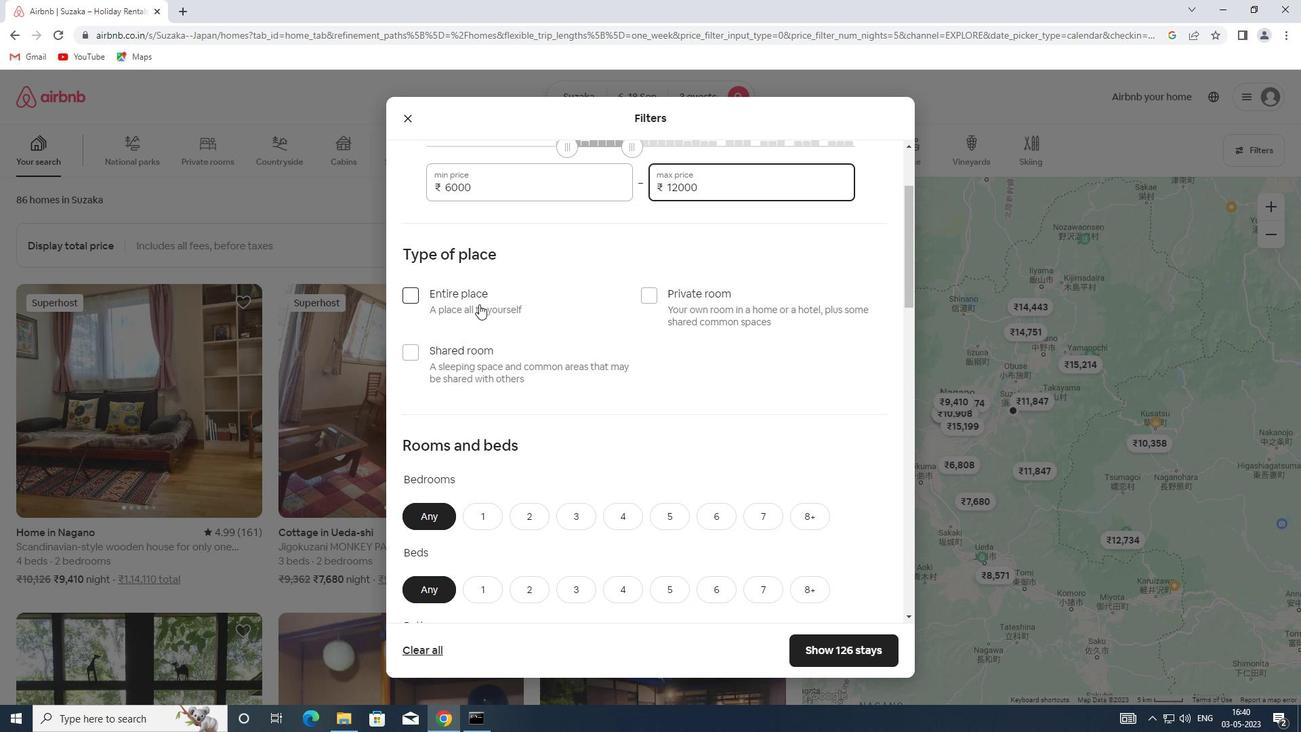 
Action: Mouse scrolled (462, 298) with delta (0, 0)
Screenshot: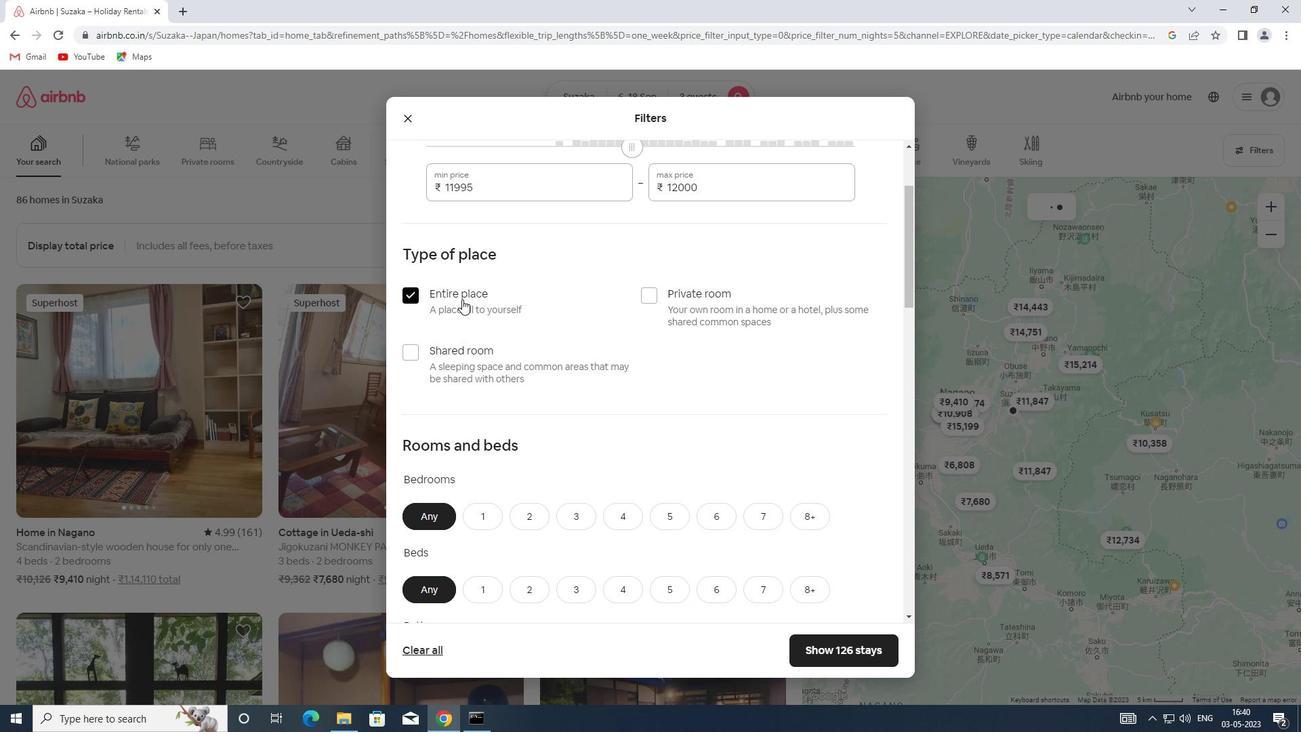 
Action: Mouse scrolled (462, 298) with delta (0, 0)
Screenshot: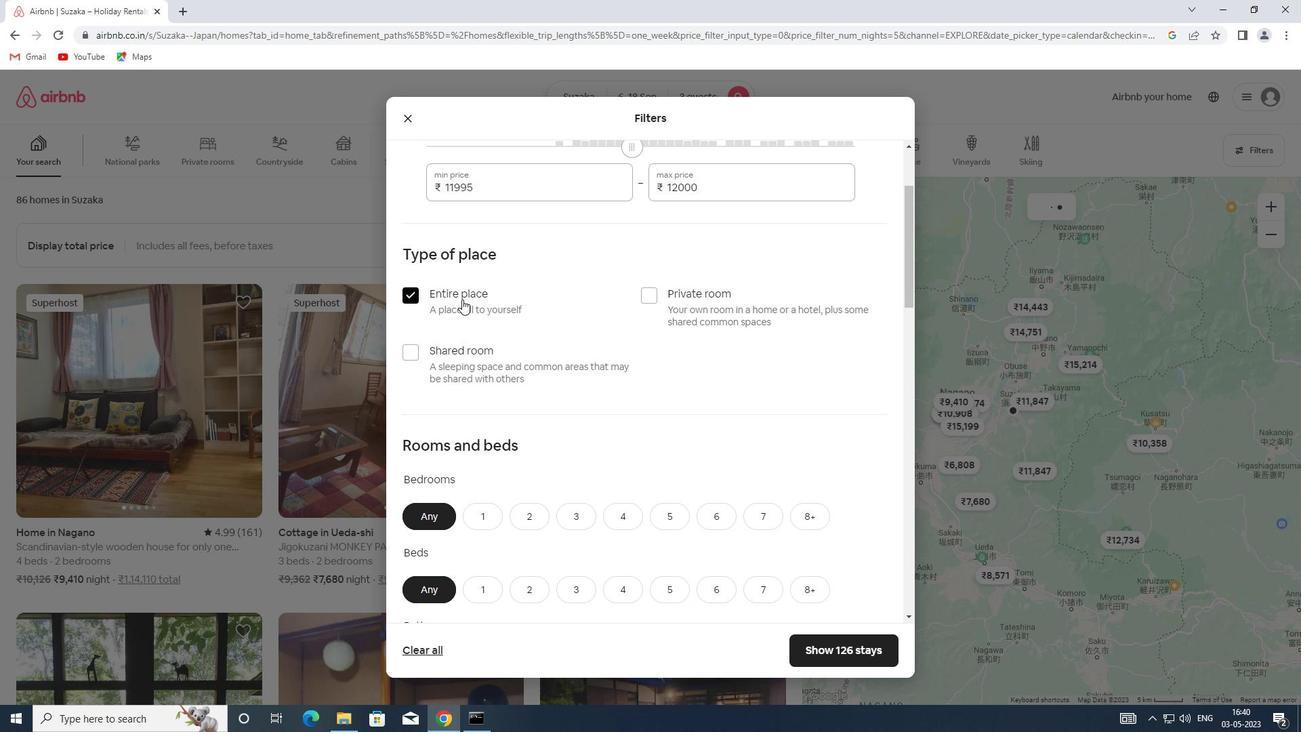 
Action: Mouse scrolled (462, 298) with delta (0, 0)
Screenshot: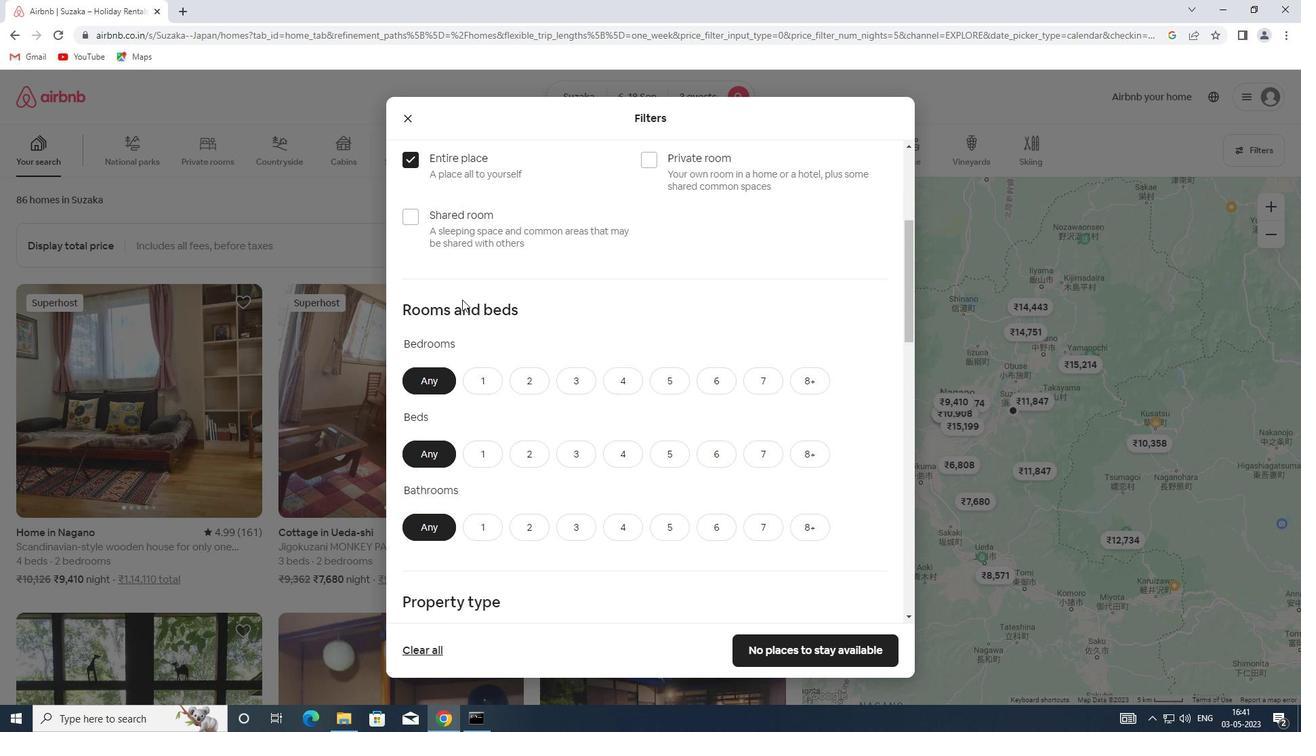 
Action: Mouse moved to (516, 309)
Screenshot: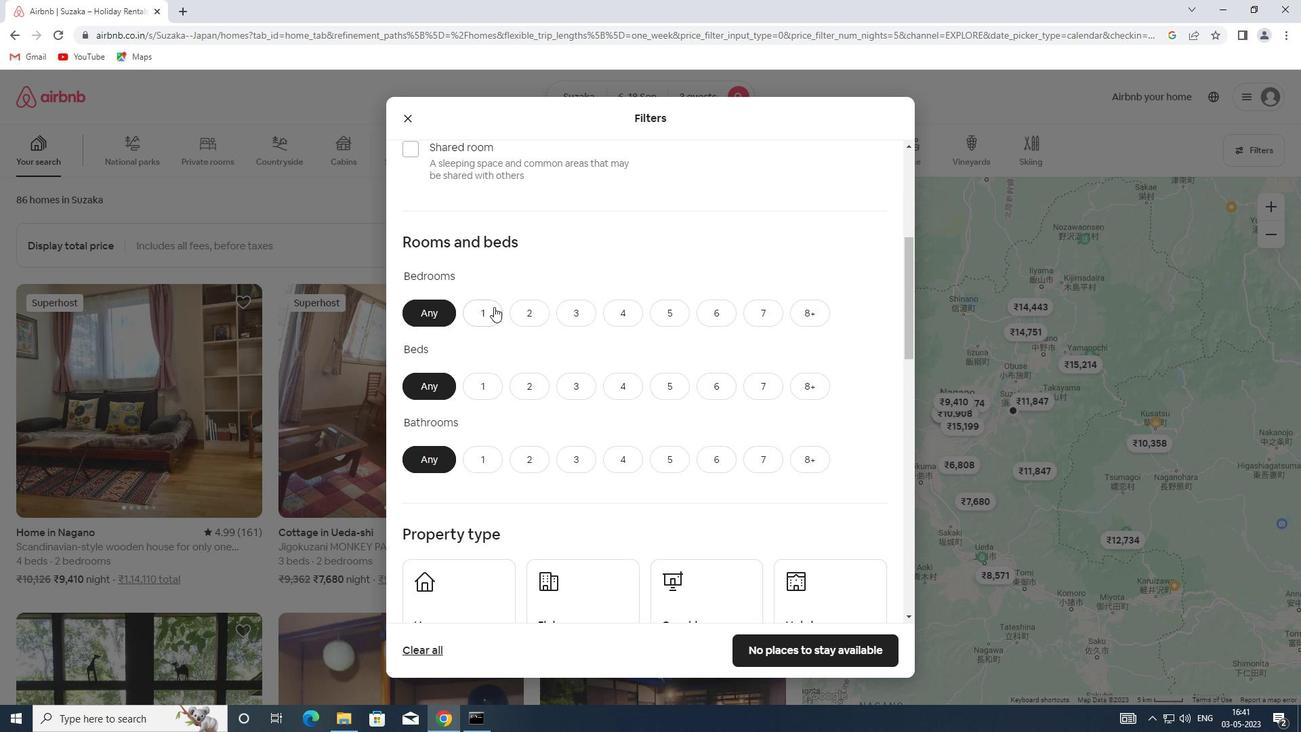 
Action: Mouse pressed left at (516, 309)
Screenshot: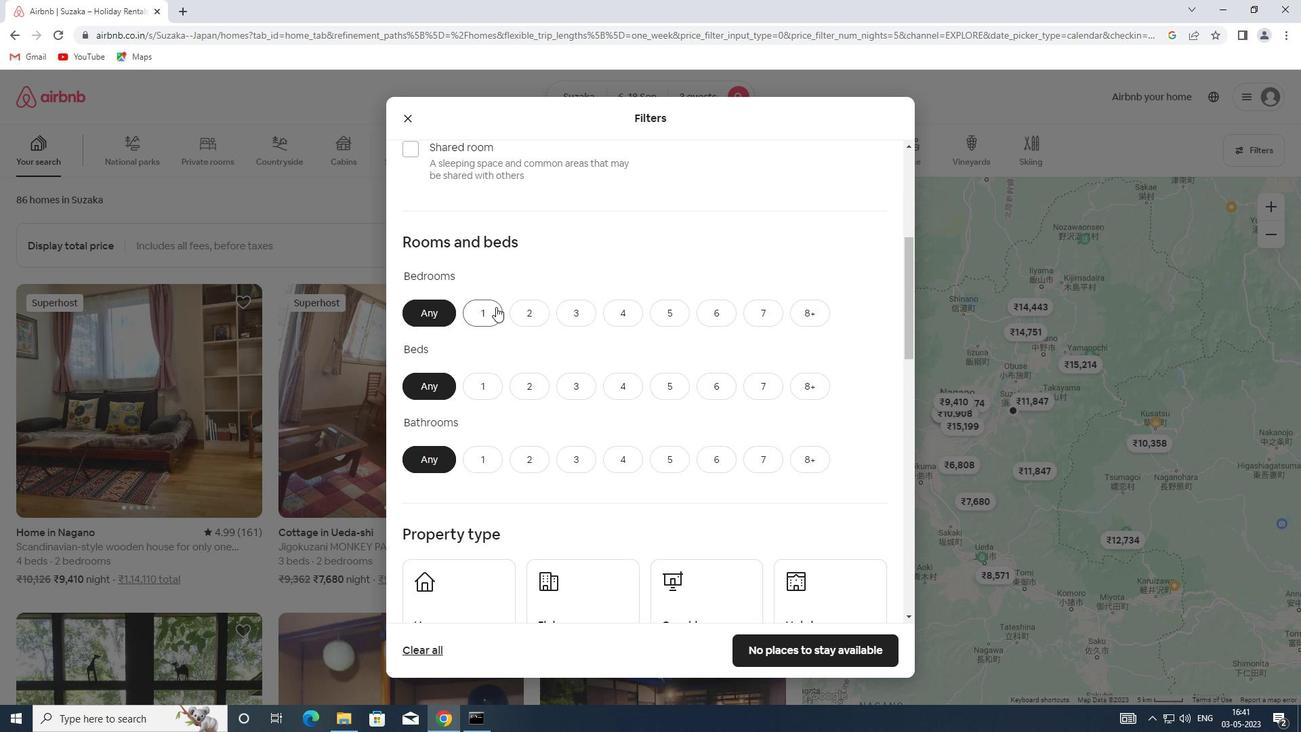 
Action: Mouse moved to (520, 385)
Screenshot: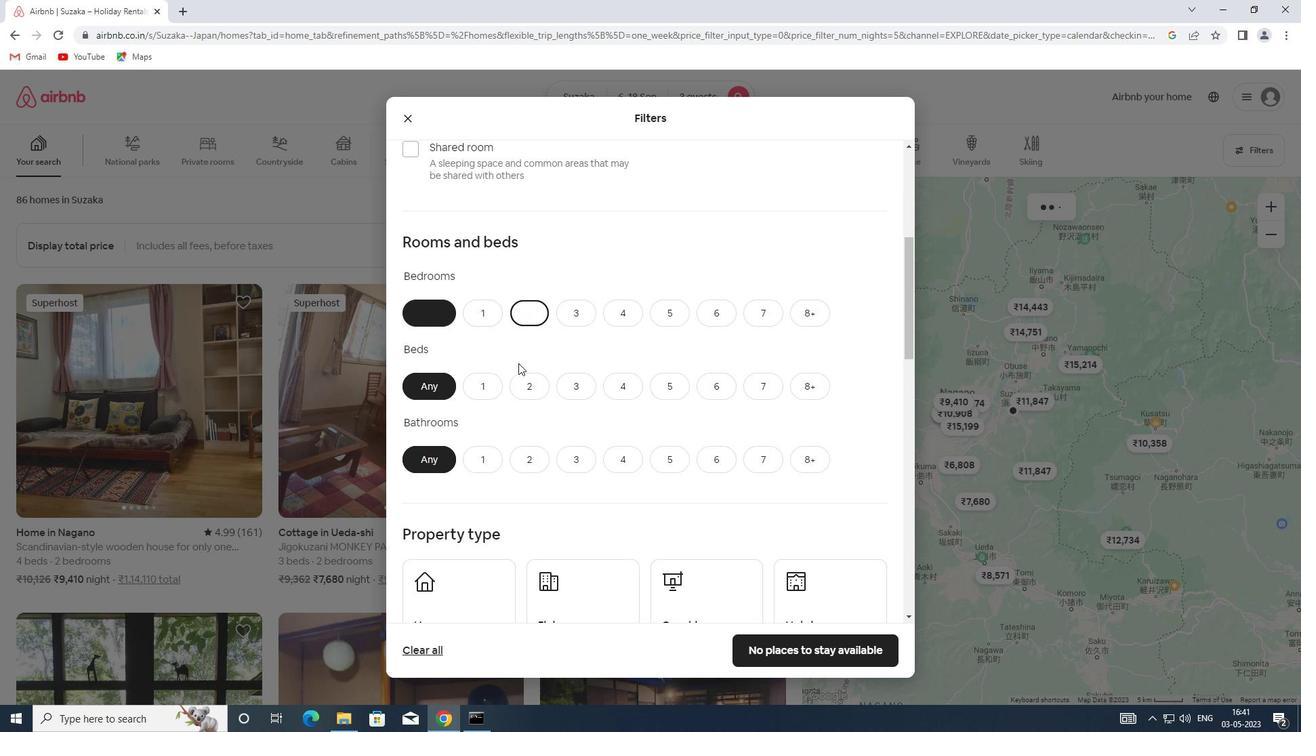 
Action: Mouse pressed left at (520, 385)
Screenshot: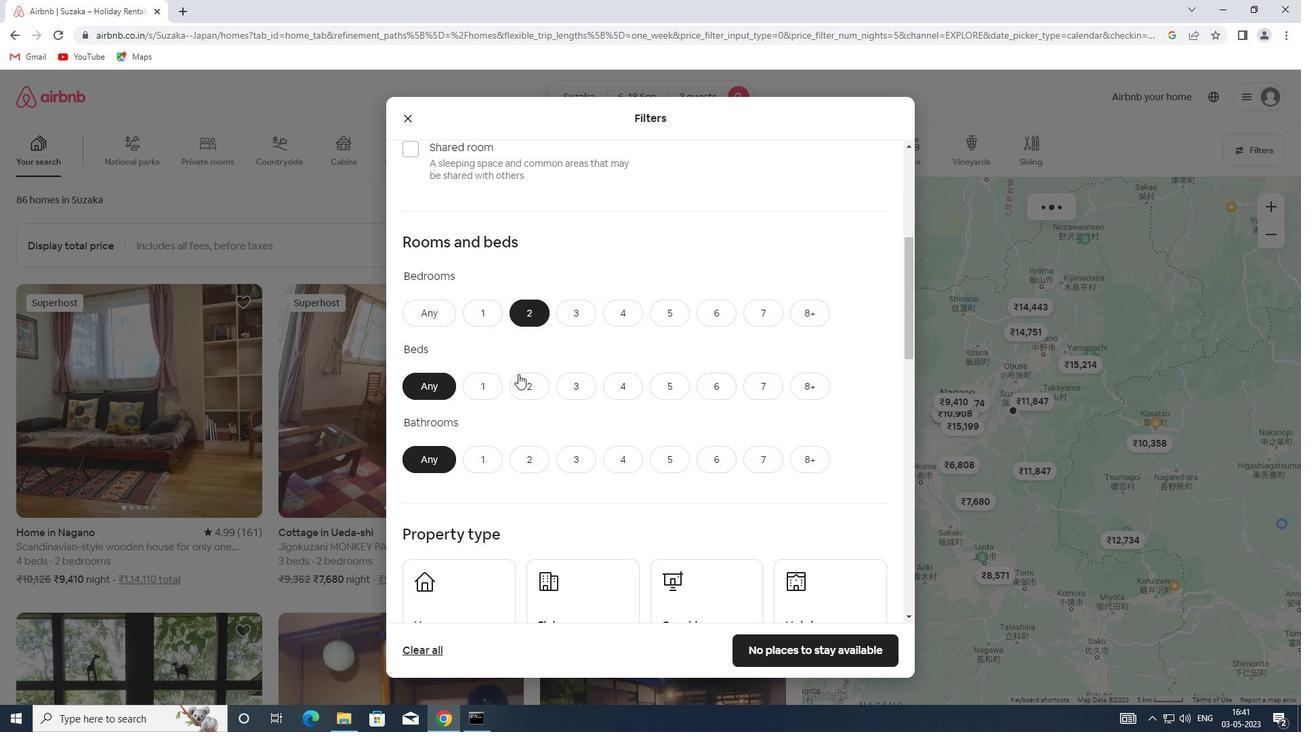 
Action: Mouse scrolled (520, 384) with delta (0, 0)
Screenshot: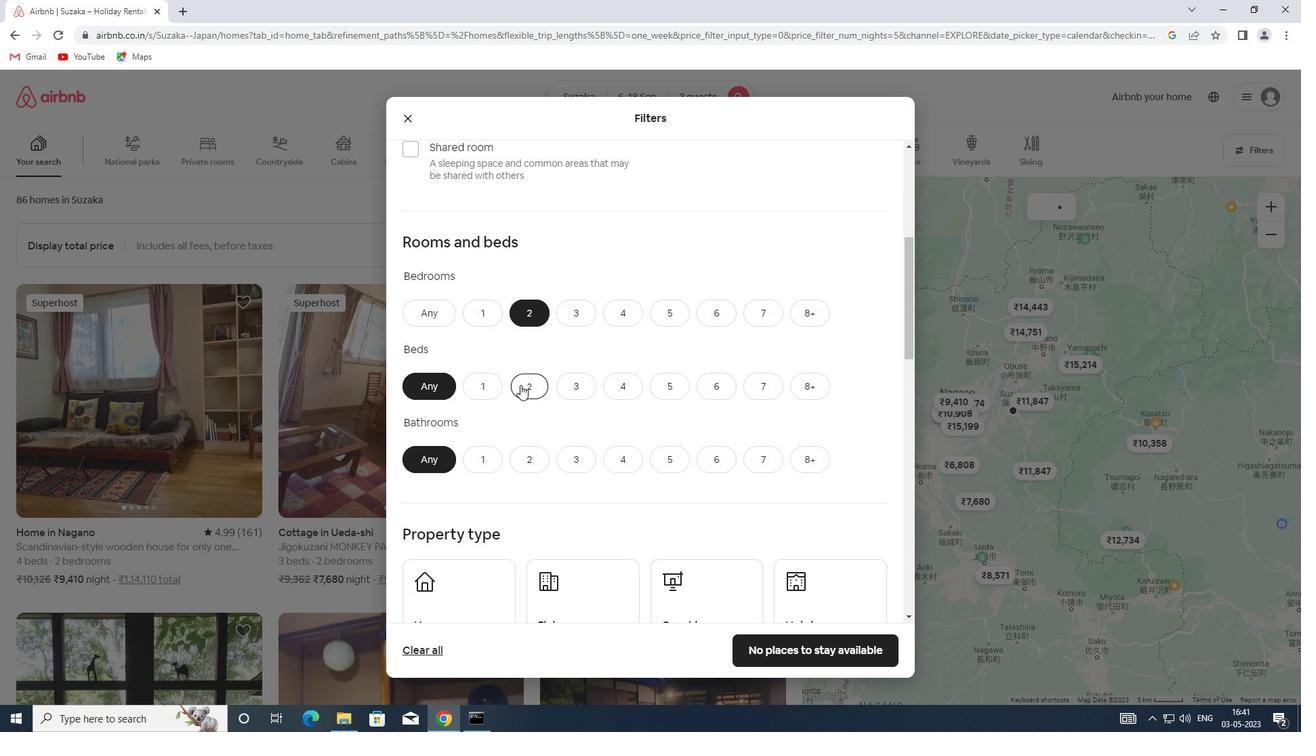 
Action: Mouse scrolled (520, 384) with delta (0, 0)
Screenshot: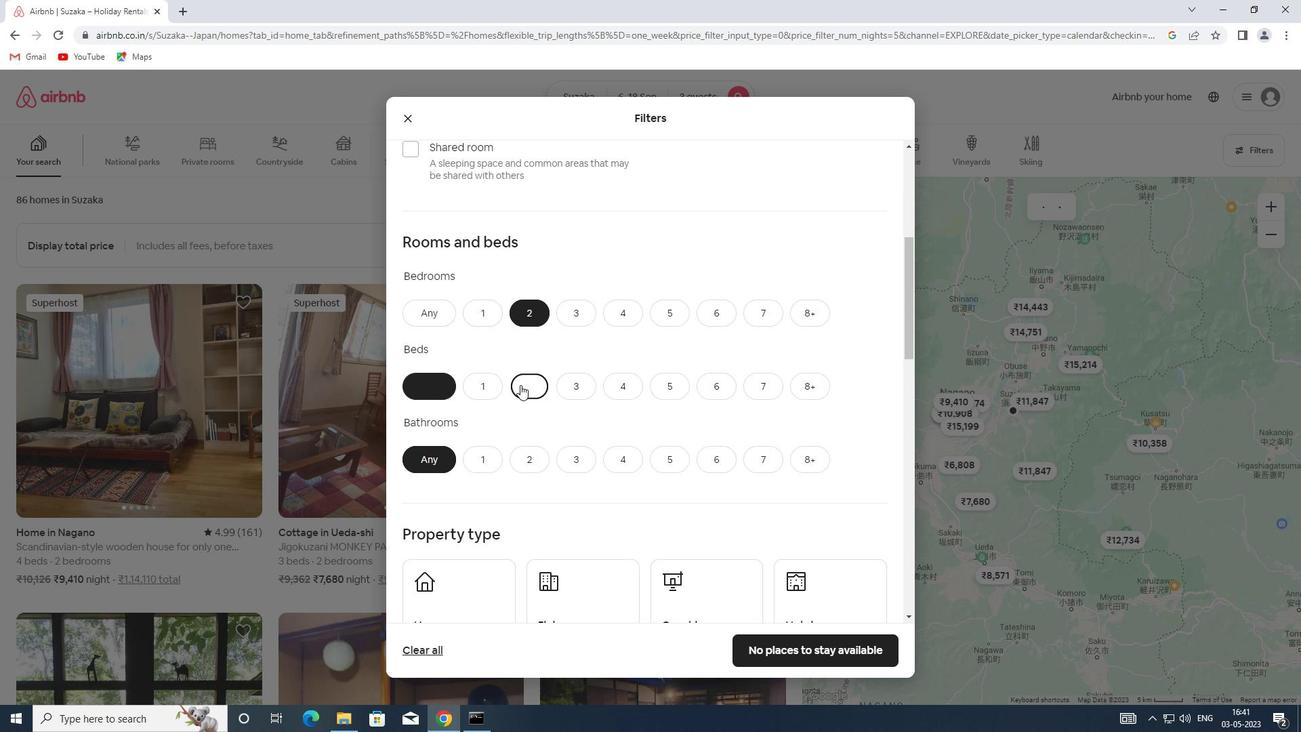 
Action: Mouse moved to (526, 336)
Screenshot: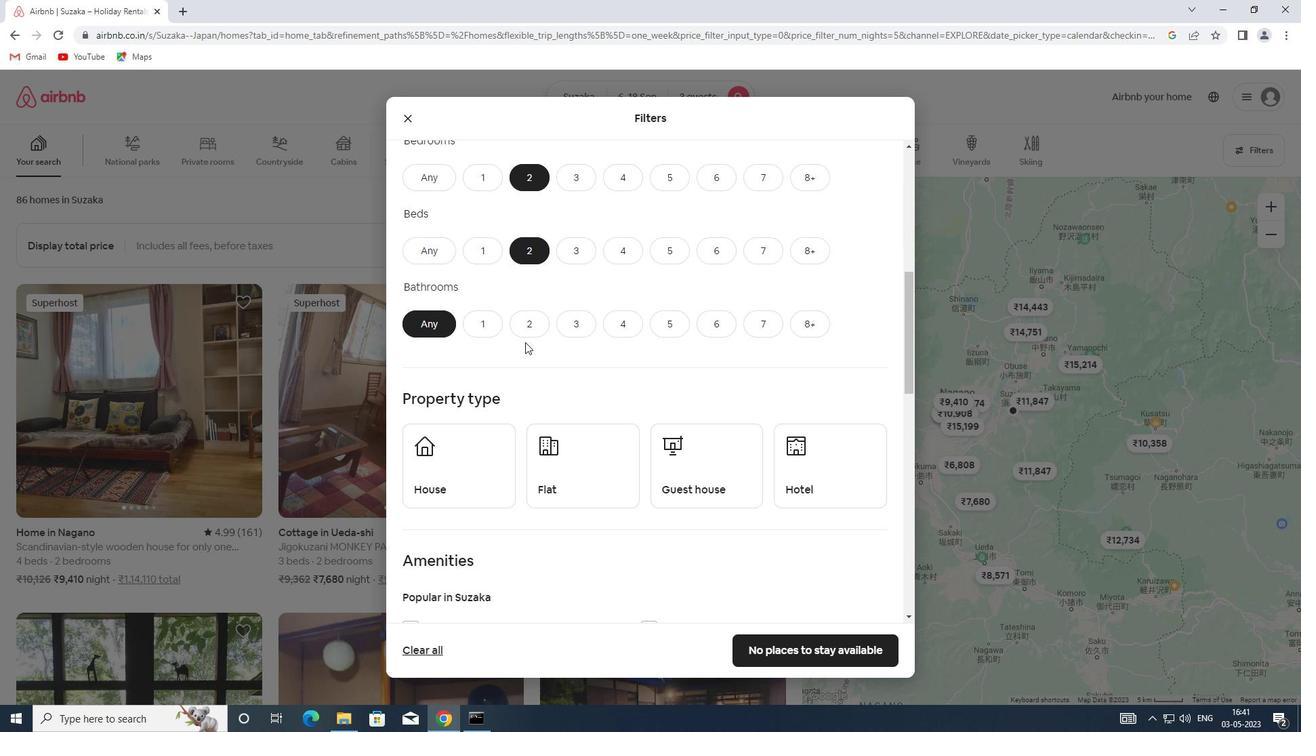 
Action: Mouse pressed left at (526, 336)
Screenshot: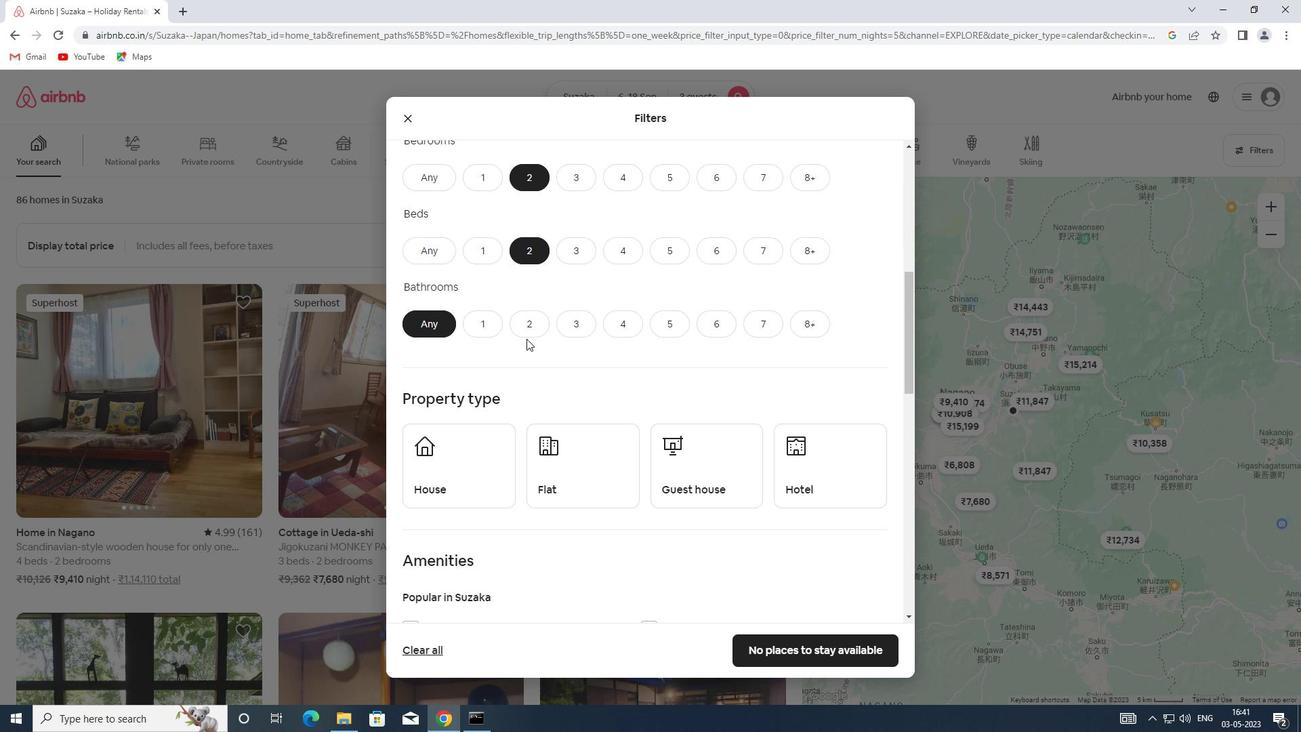 
Action: Mouse scrolled (526, 336) with delta (0, 0)
Screenshot: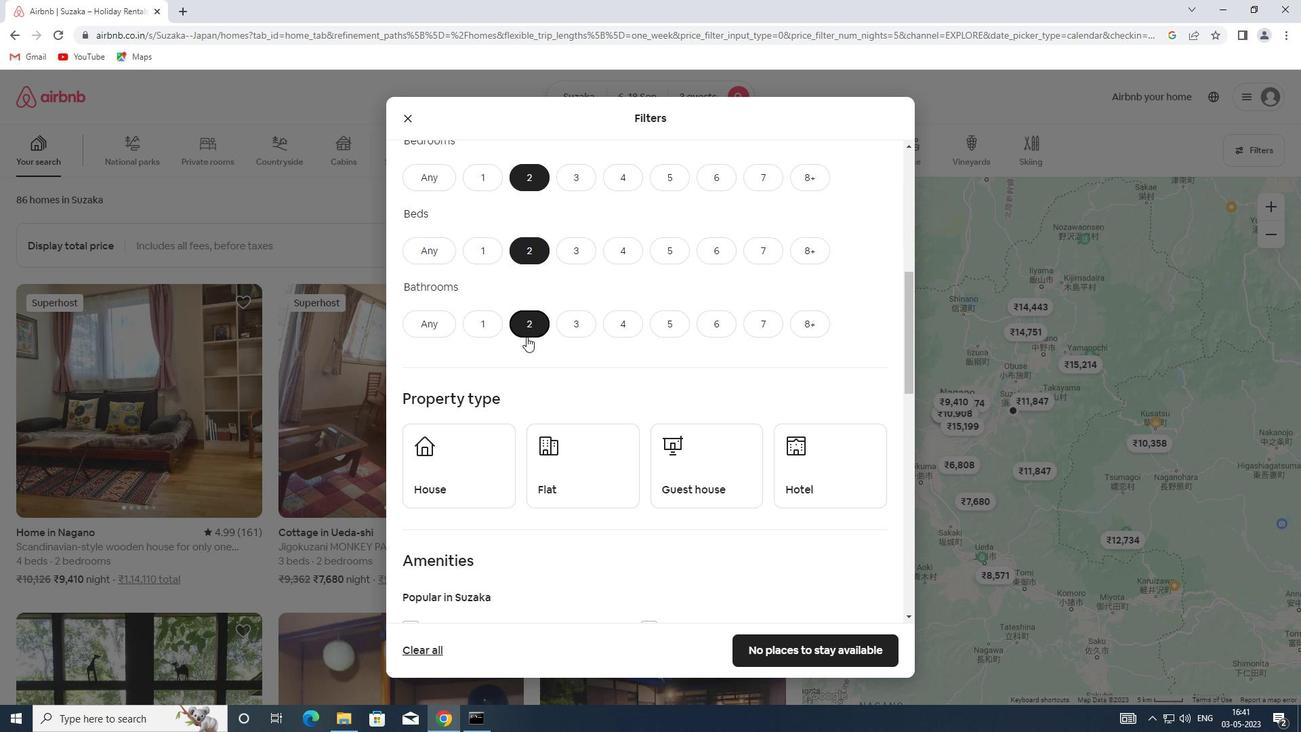
Action: Mouse scrolled (526, 336) with delta (0, 0)
Screenshot: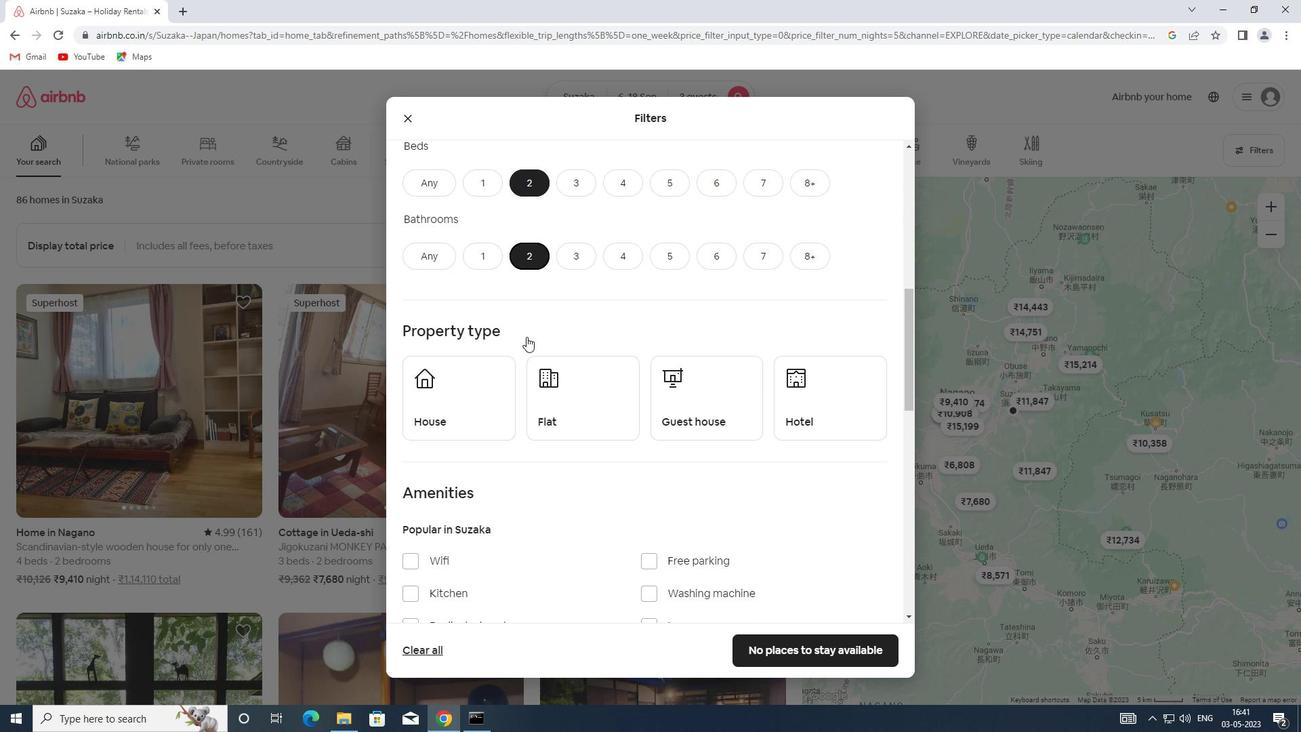 
Action: Mouse scrolled (526, 336) with delta (0, 0)
Screenshot: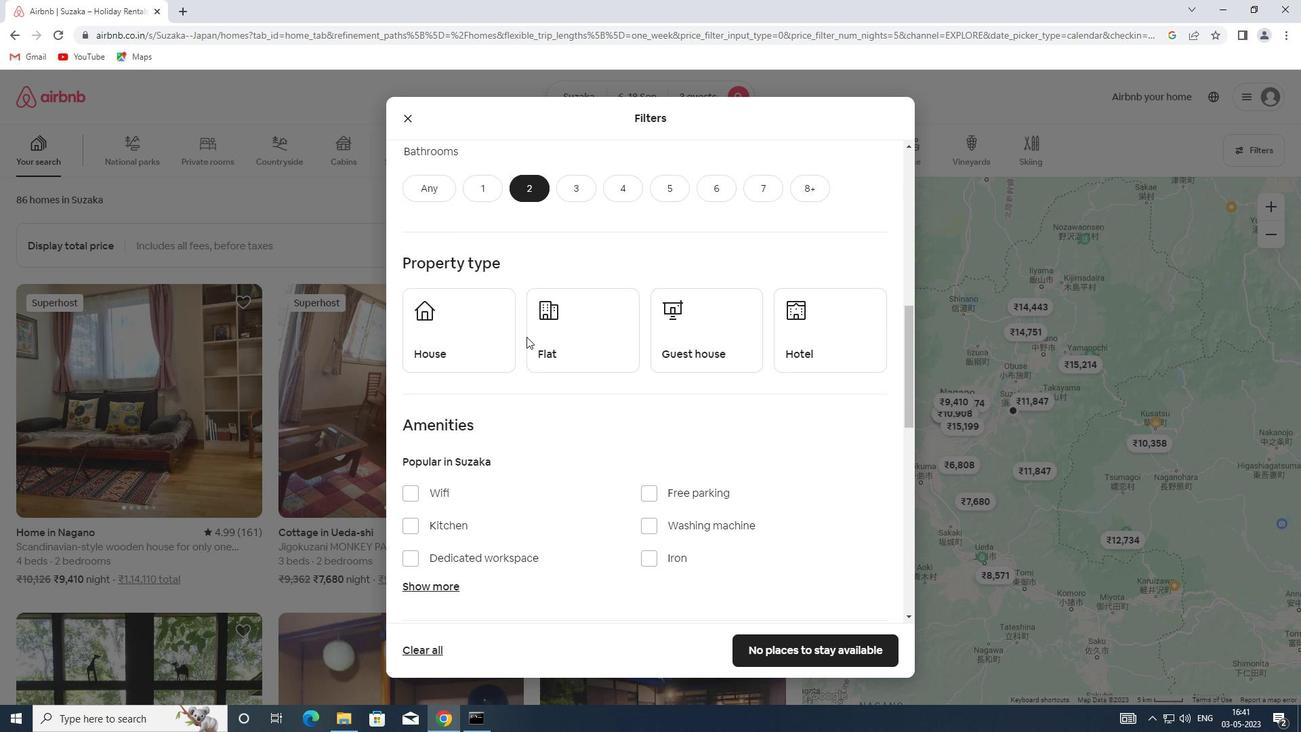 
Action: Mouse moved to (479, 282)
Screenshot: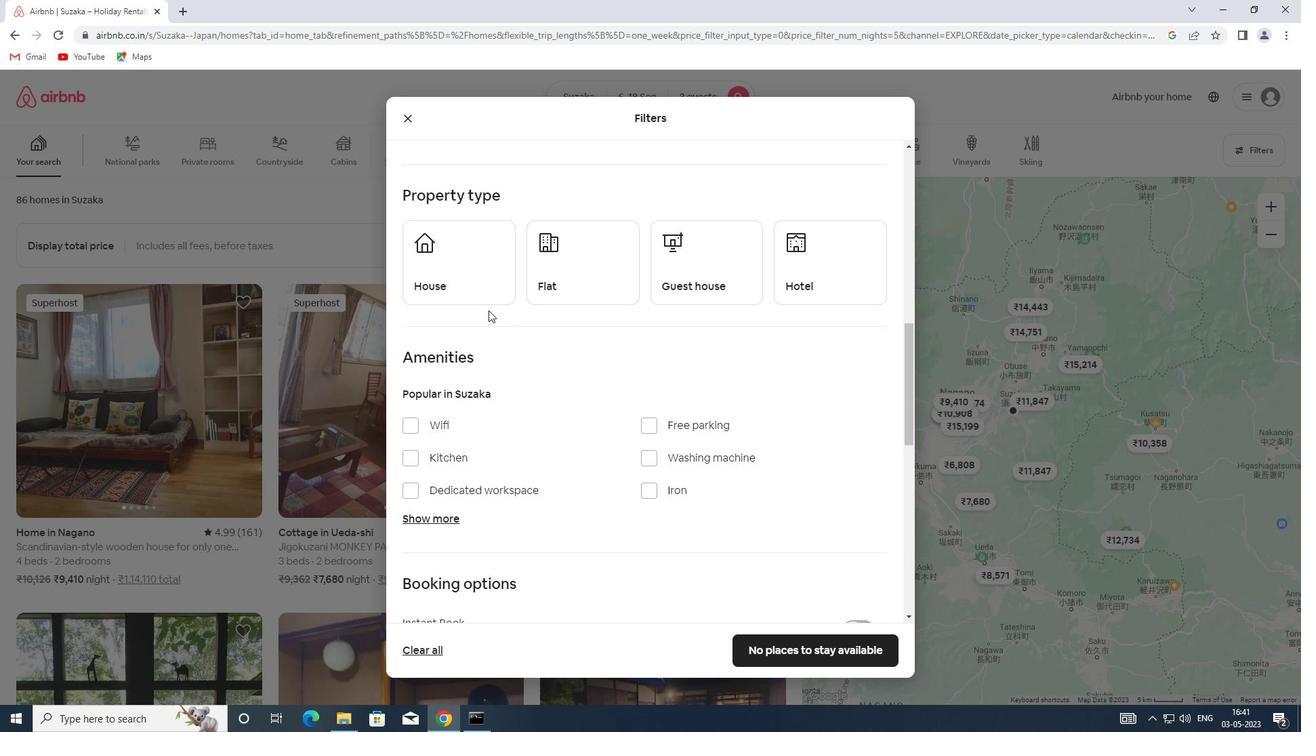 
Action: Mouse pressed left at (479, 282)
Screenshot: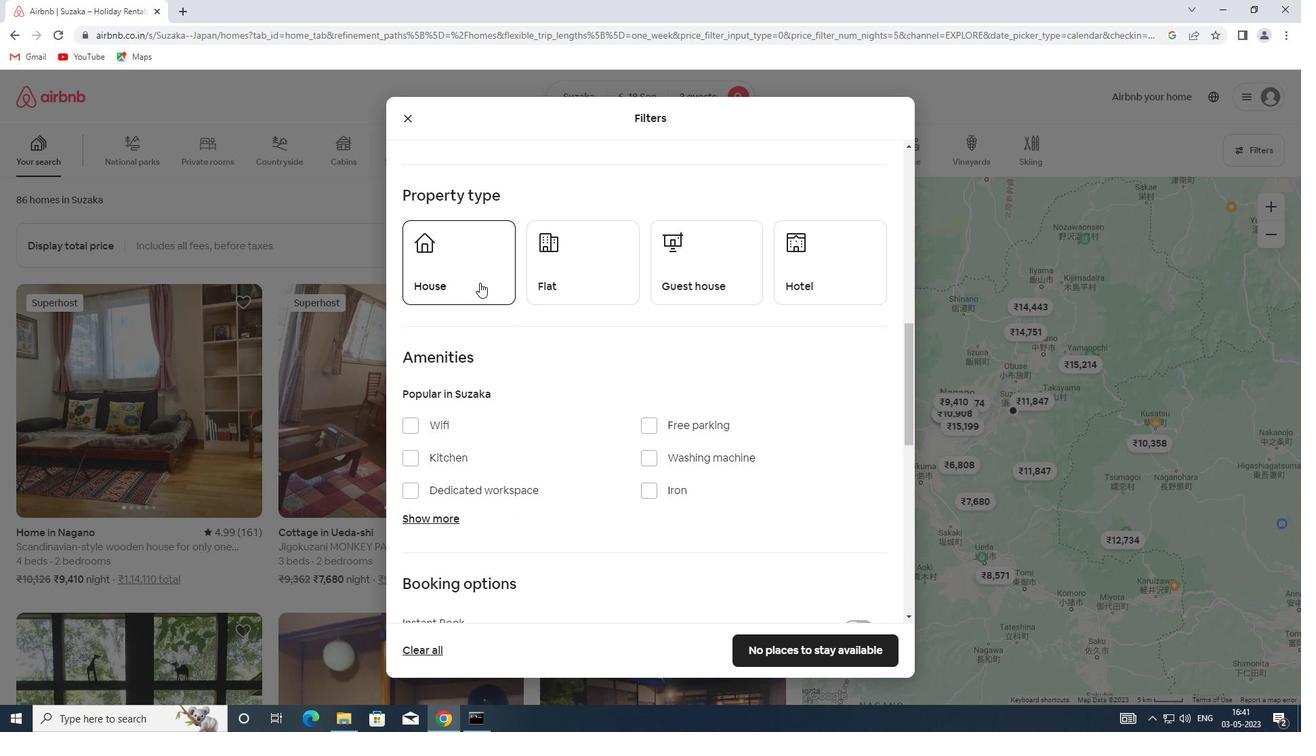
Action: Mouse moved to (572, 275)
Screenshot: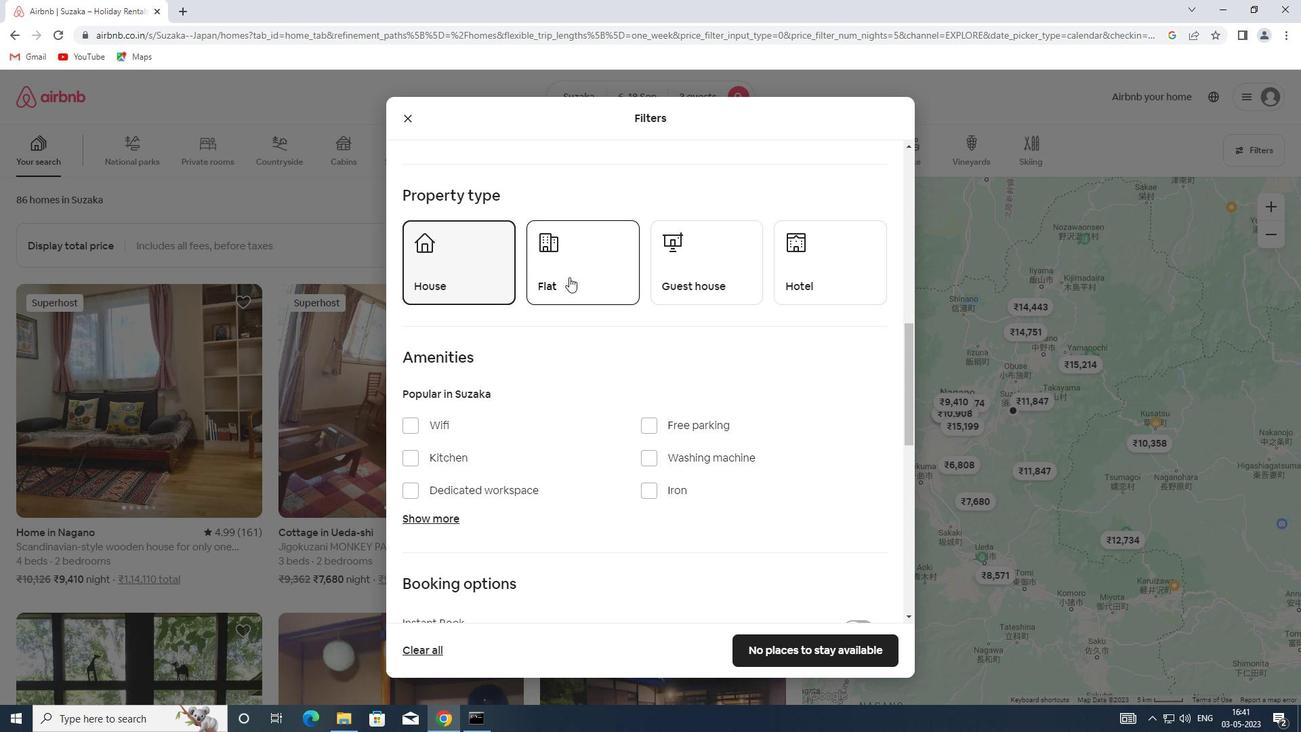 
Action: Mouse pressed left at (572, 275)
Screenshot: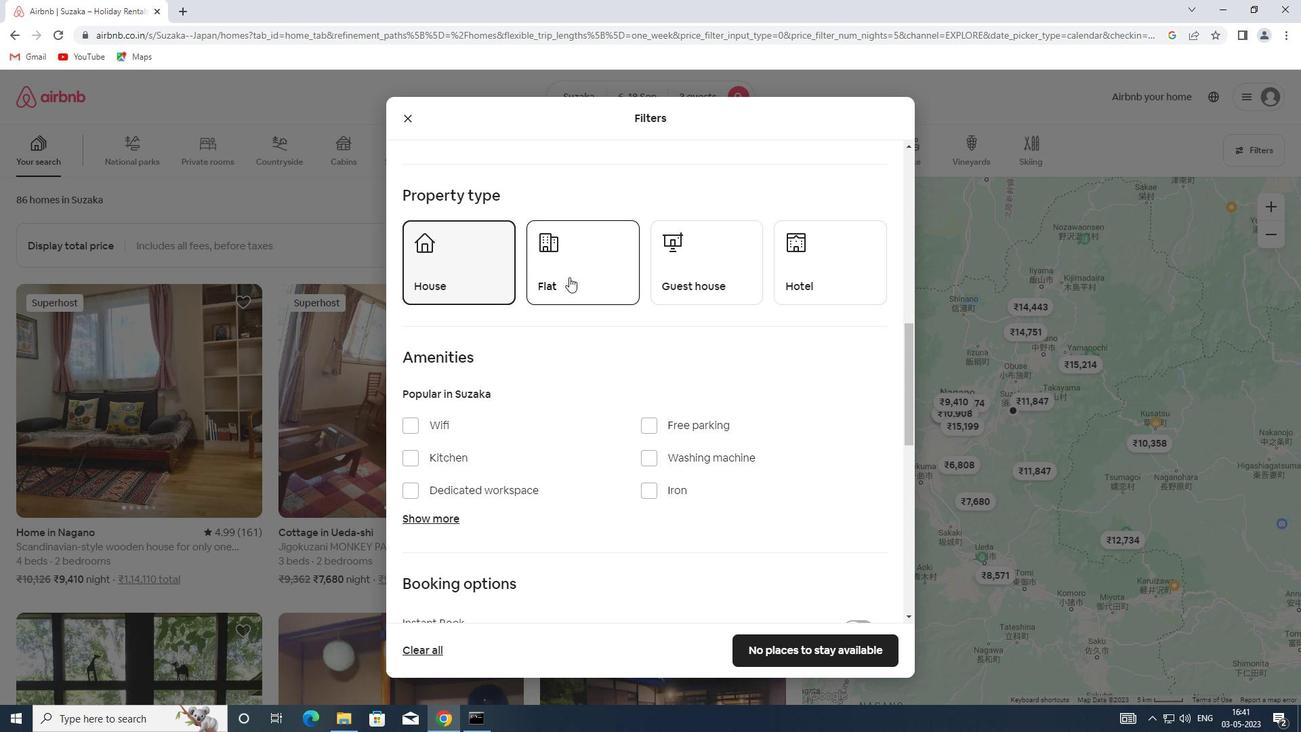 
Action: Mouse moved to (694, 258)
Screenshot: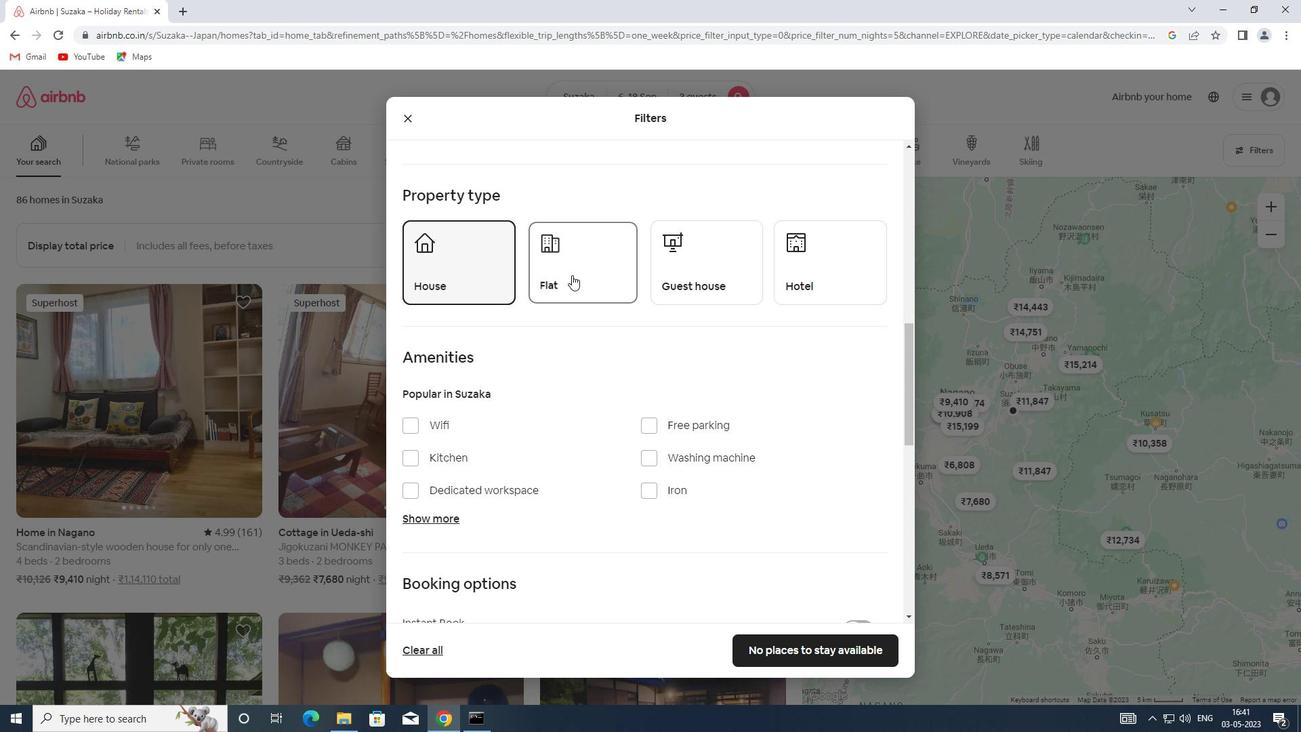
Action: Mouse pressed left at (694, 258)
Screenshot: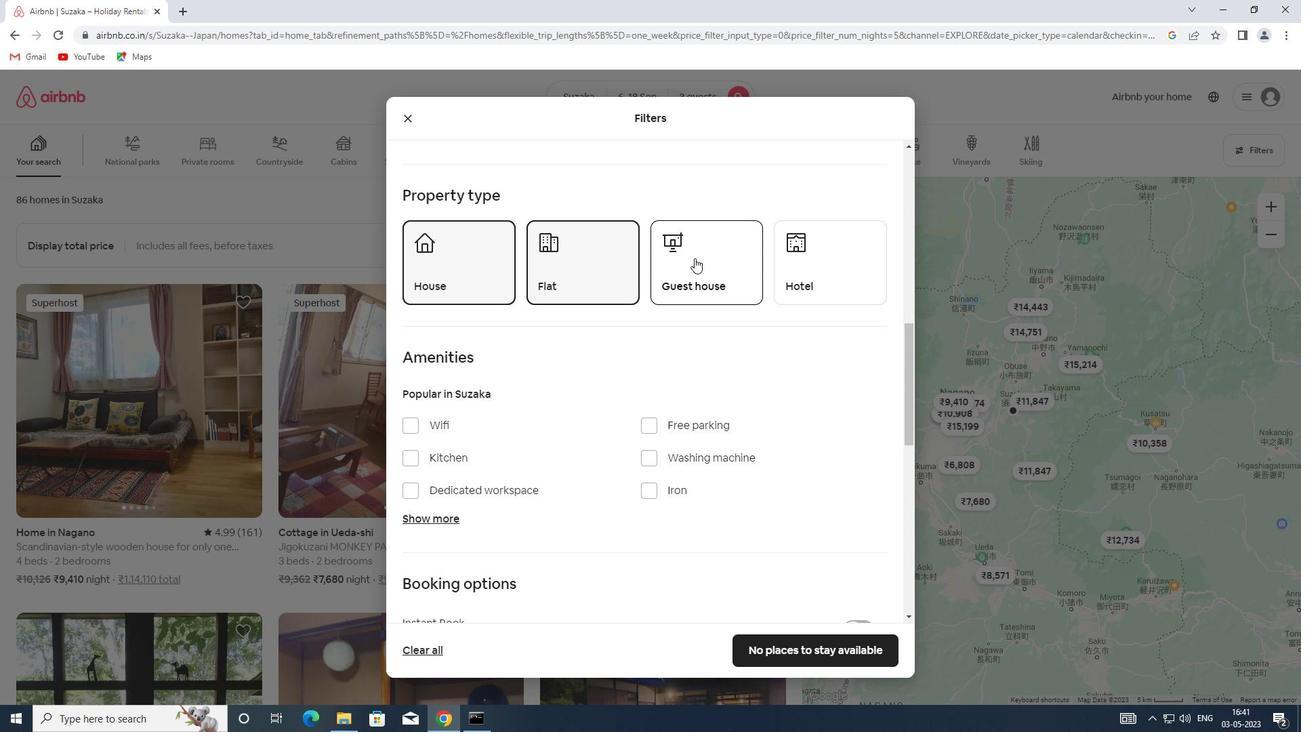 
Action: Mouse moved to (798, 259)
Screenshot: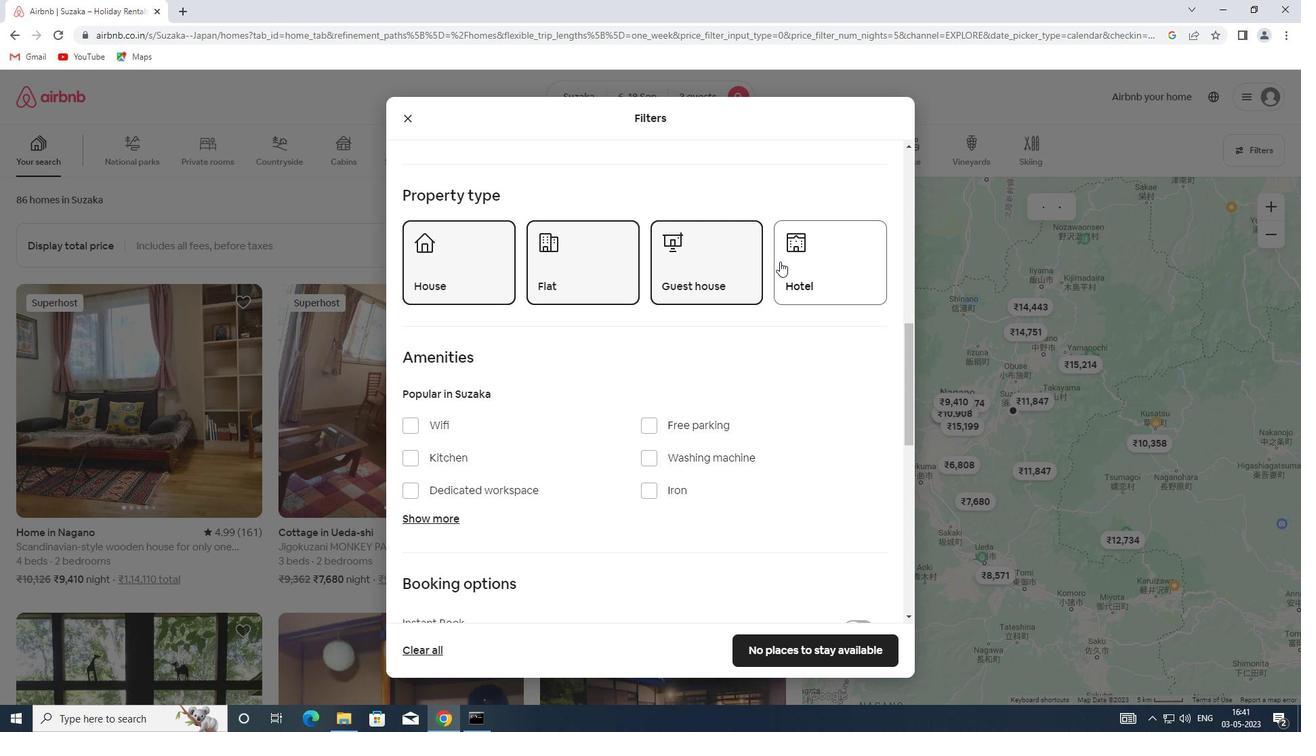 
Action: Mouse pressed left at (798, 259)
Screenshot: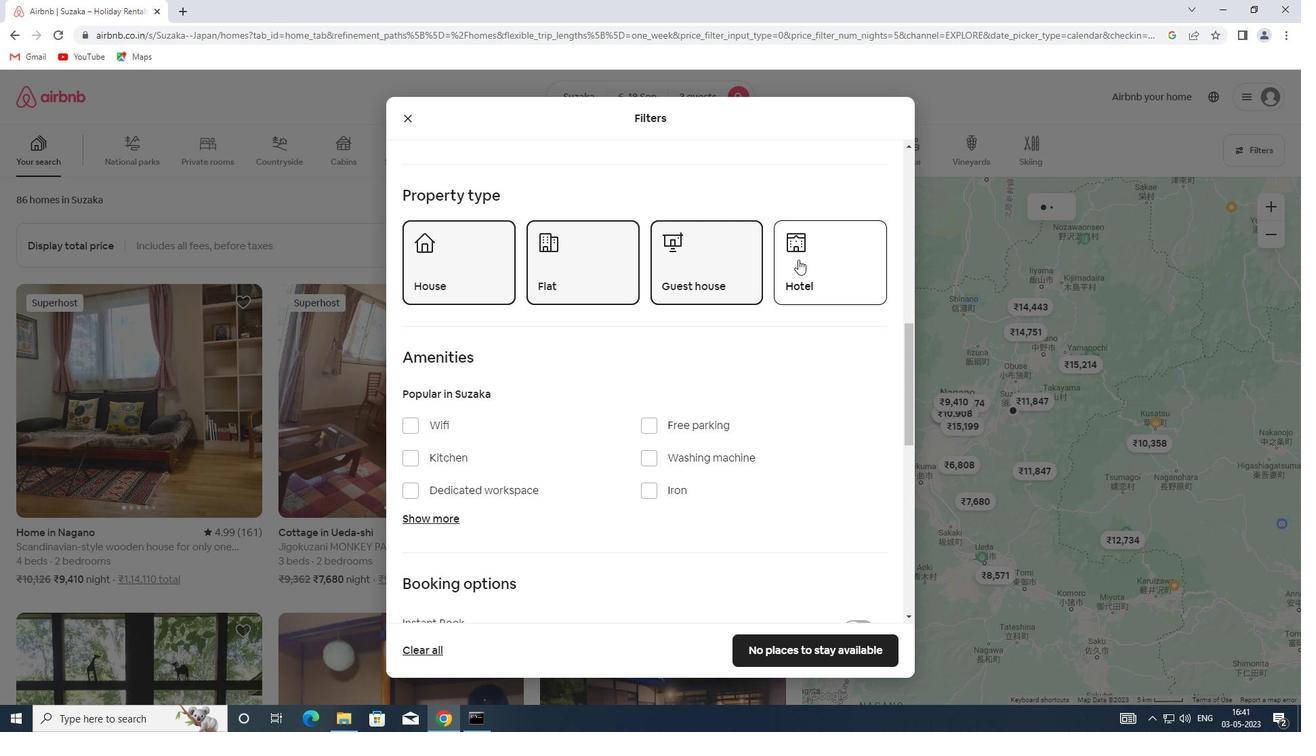 
Action: Mouse scrolled (798, 258) with delta (0, 0)
Screenshot: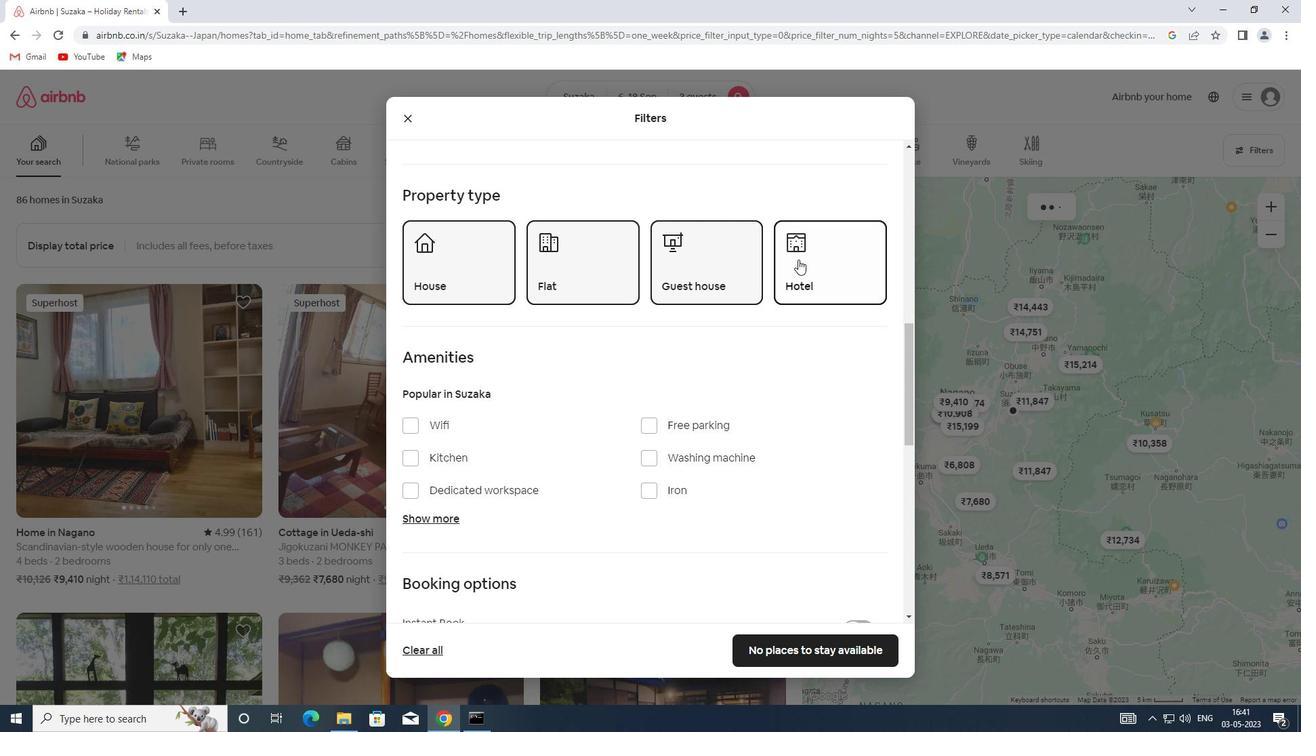 
Action: Mouse scrolled (798, 258) with delta (0, 0)
Screenshot: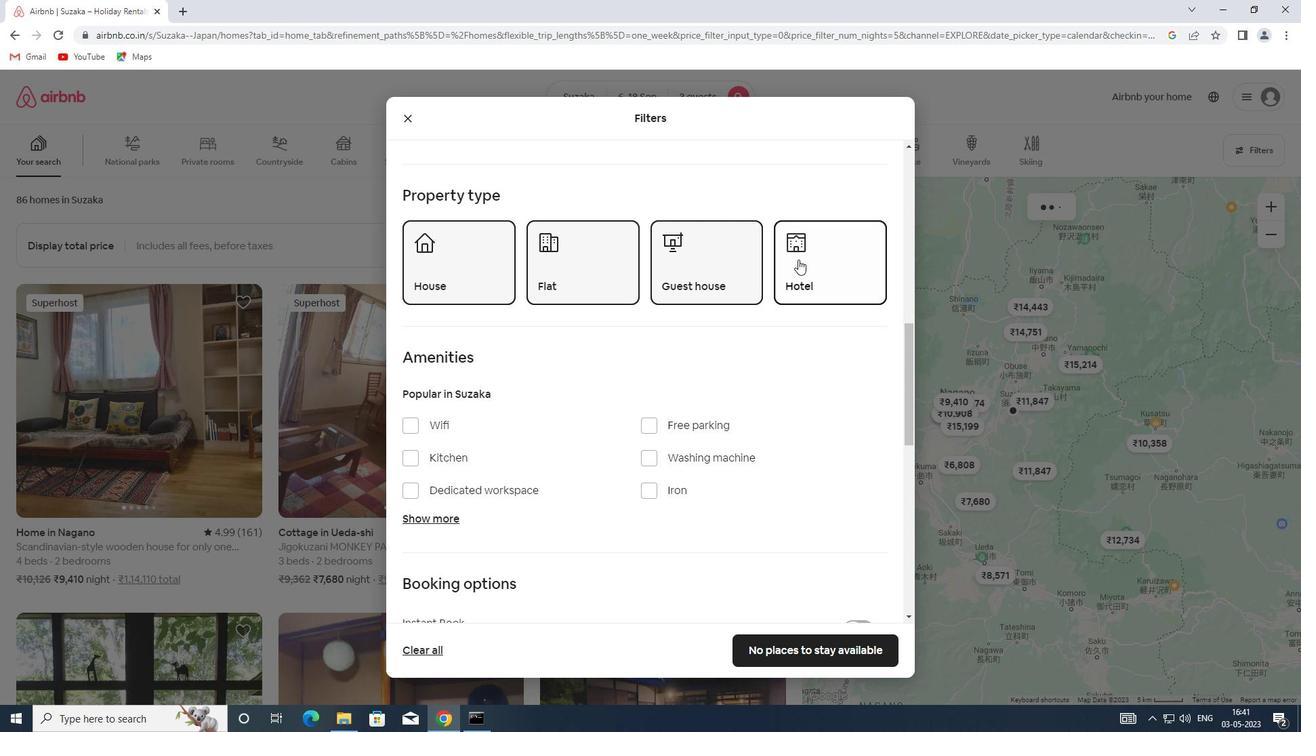 
Action: Mouse scrolled (798, 258) with delta (0, 0)
Screenshot: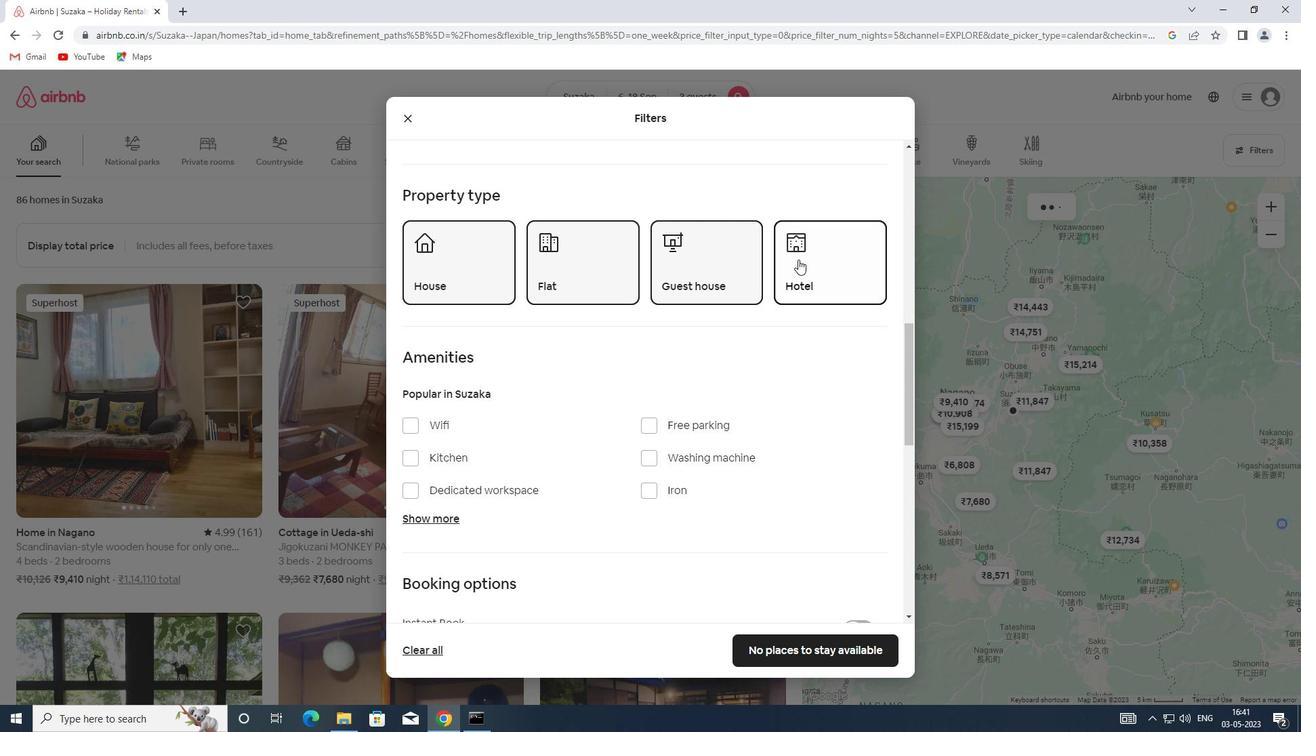 
Action: Mouse scrolled (798, 258) with delta (0, 0)
Screenshot: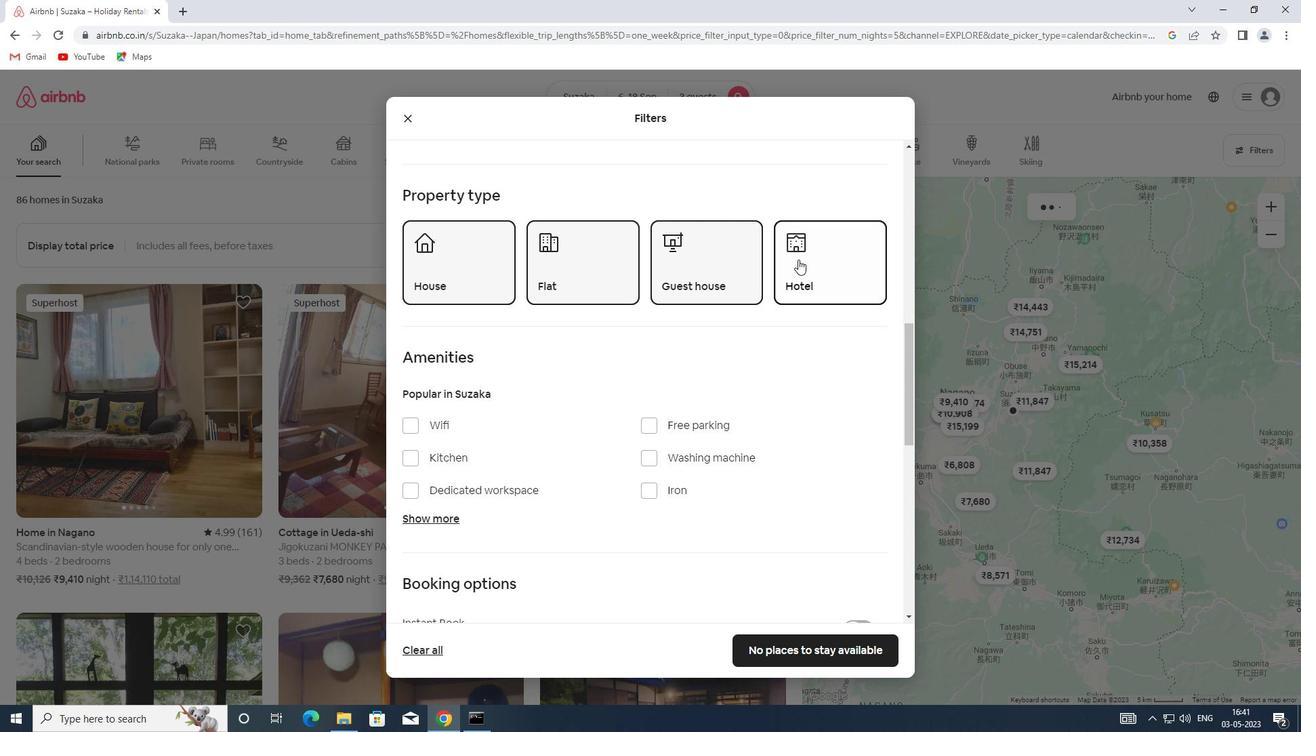 
Action: Mouse moved to (798, 260)
Screenshot: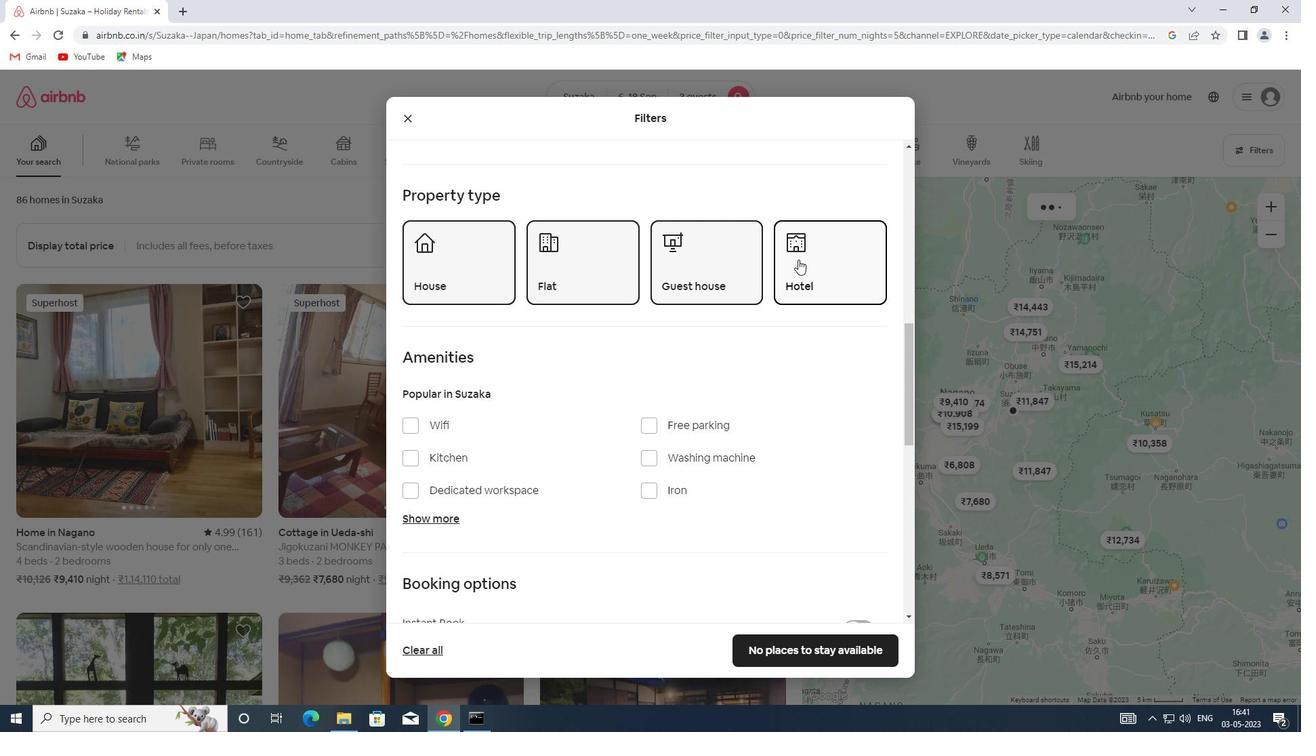 
Action: Mouse scrolled (798, 259) with delta (0, 0)
Screenshot: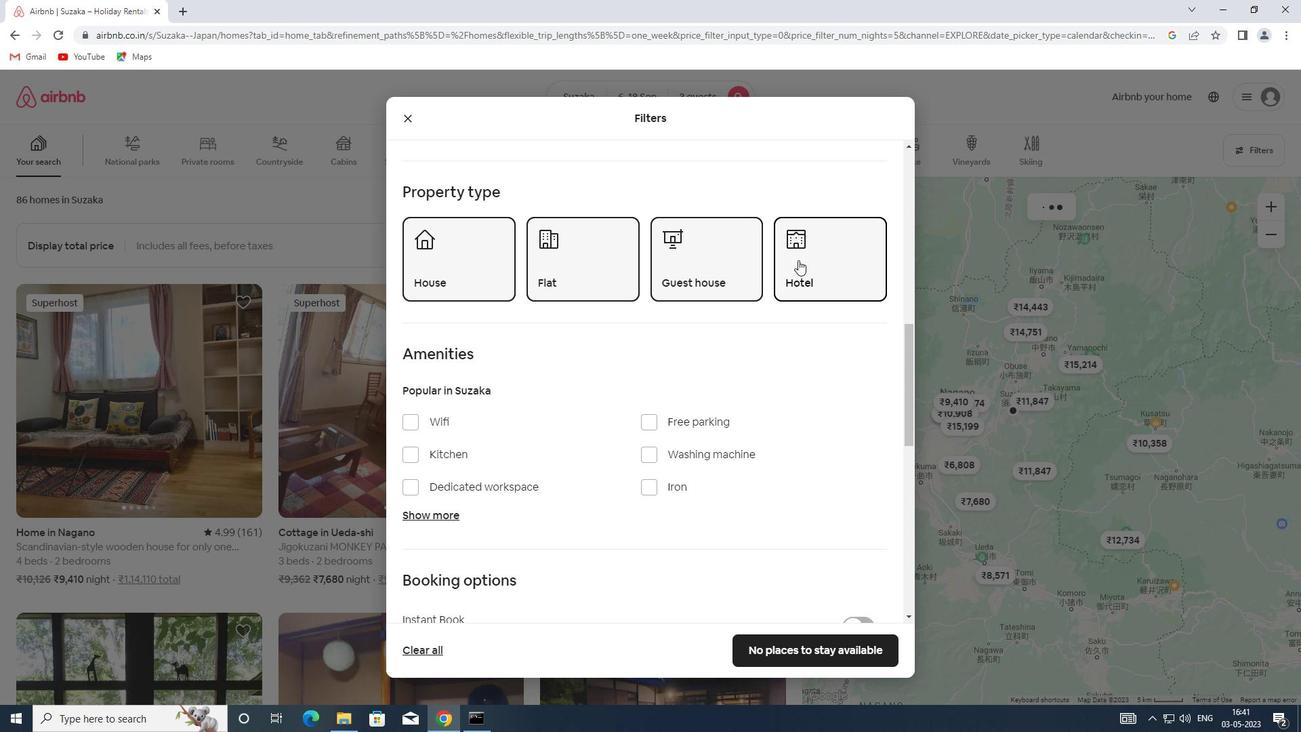 
Action: Mouse scrolled (798, 259) with delta (0, 0)
Screenshot: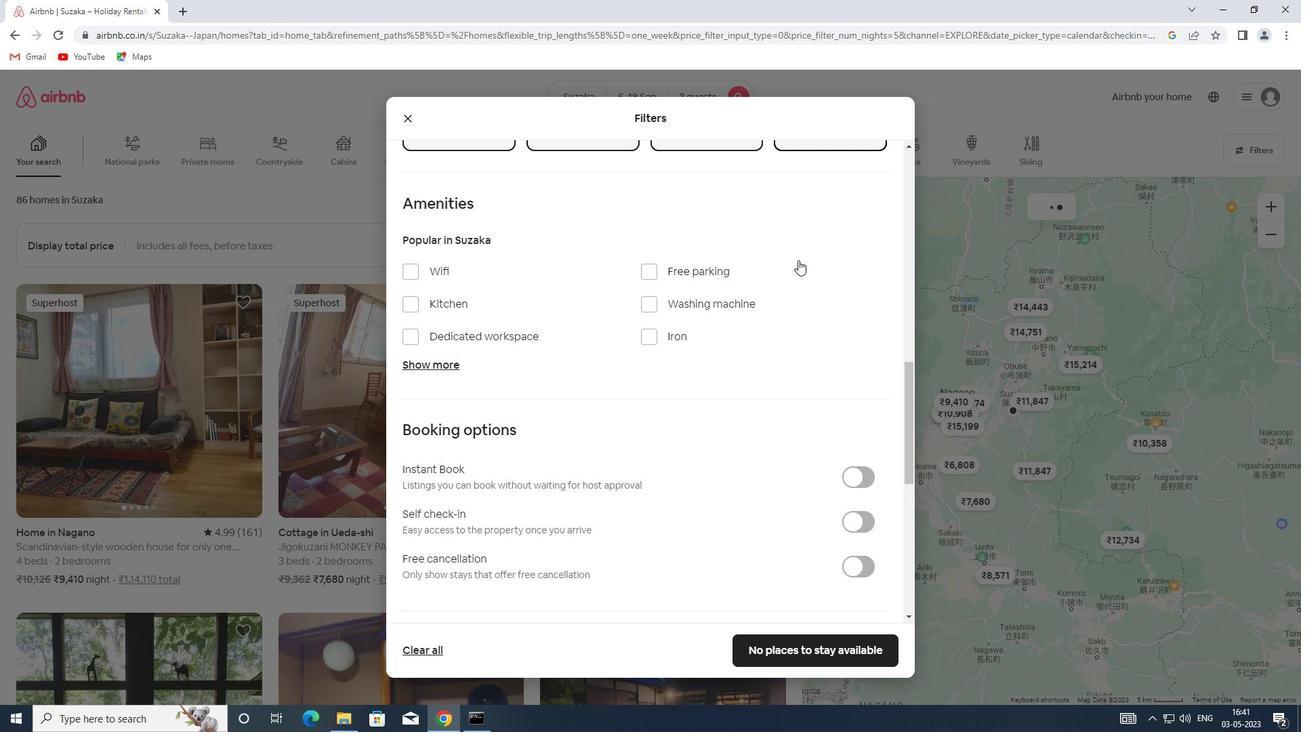 
Action: Mouse scrolled (798, 259) with delta (0, 0)
Screenshot: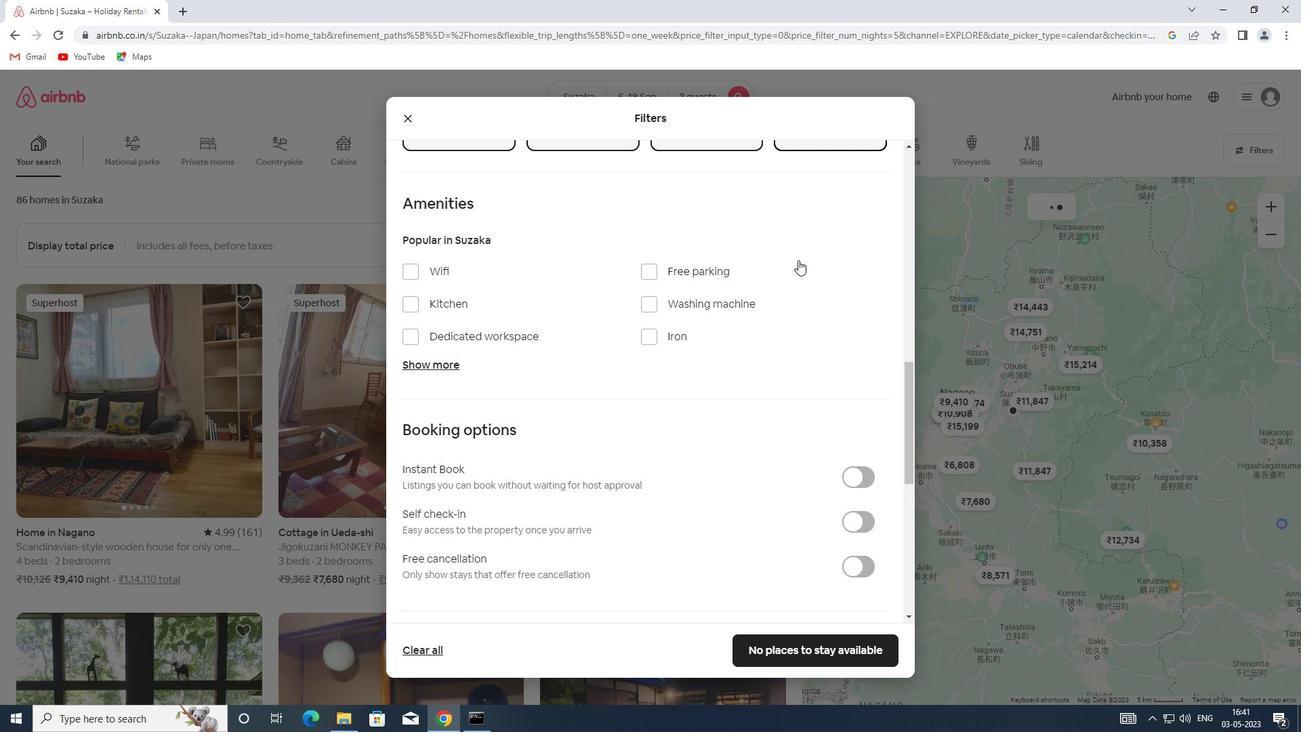 
Action: Mouse scrolled (798, 259) with delta (0, 0)
Screenshot: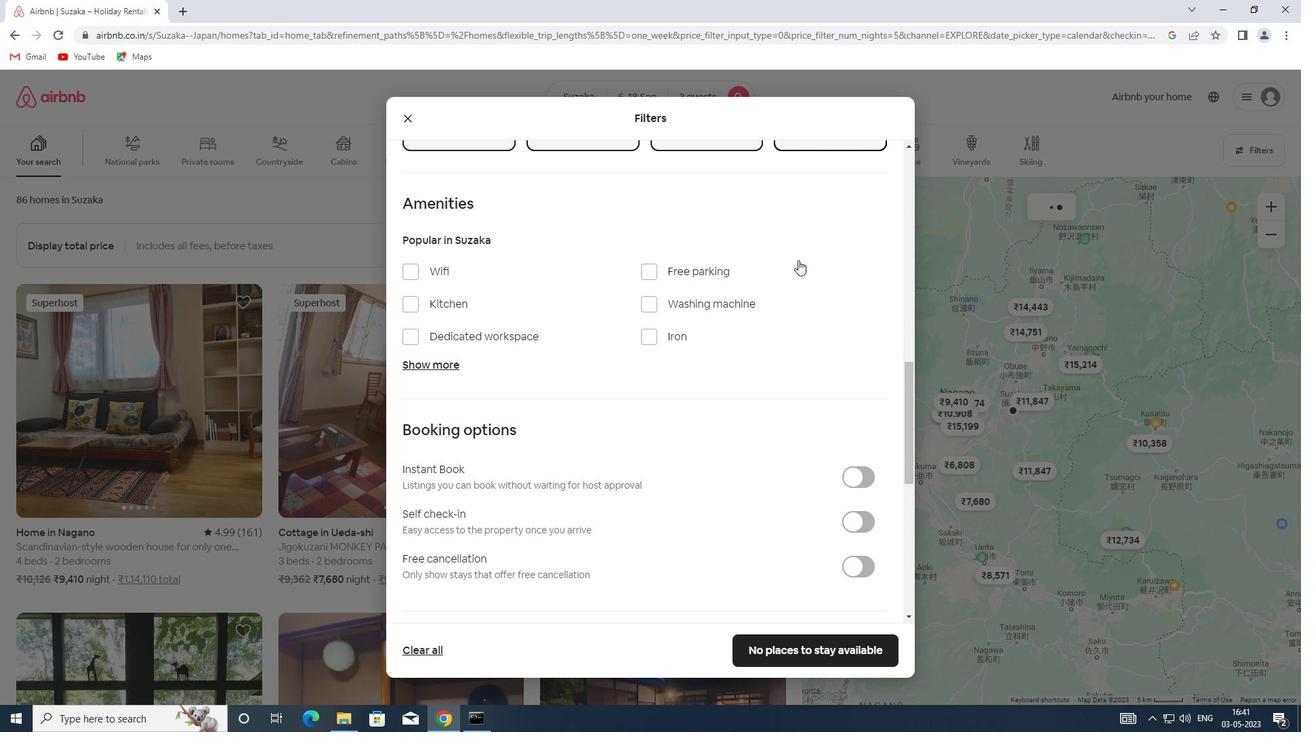 
Action: Mouse moved to (845, 212)
Screenshot: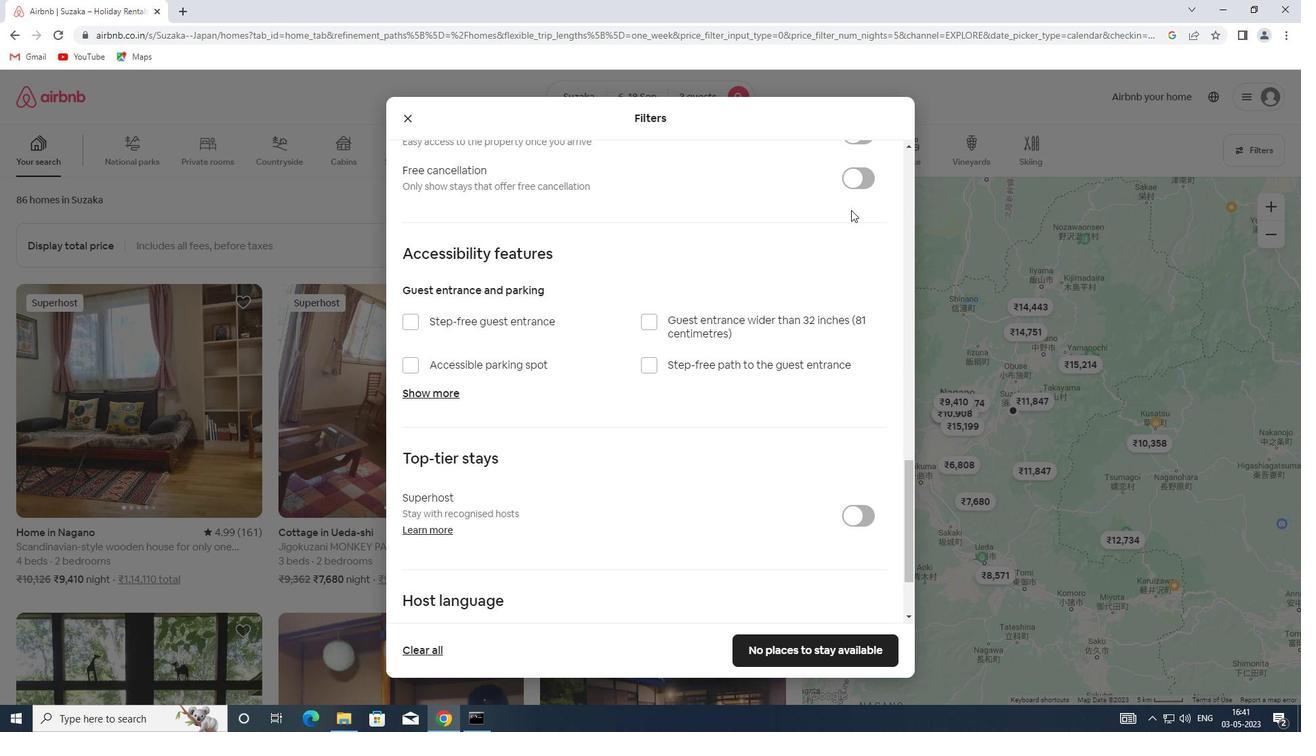 
Action: Mouse scrolled (845, 212) with delta (0, 0)
Screenshot: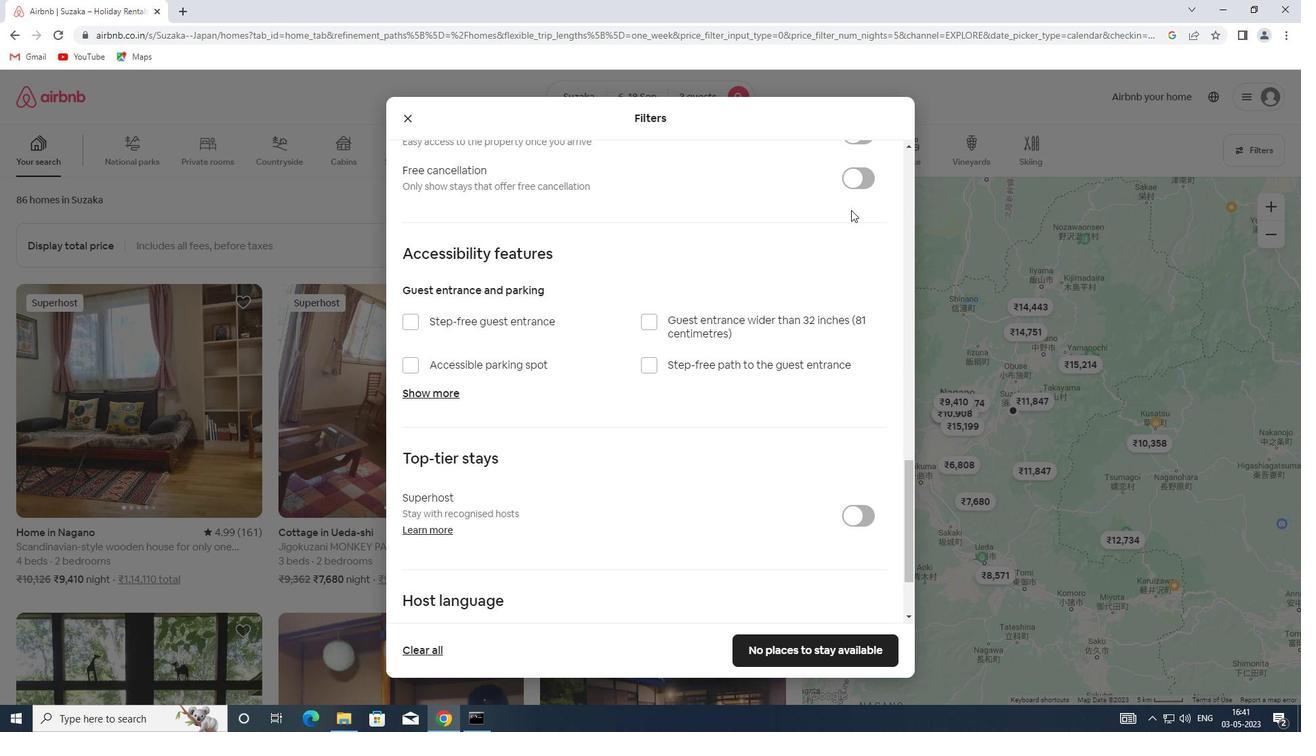 
Action: Mouse scrolled (845, 212) with delta (0, 0)
Screenshot: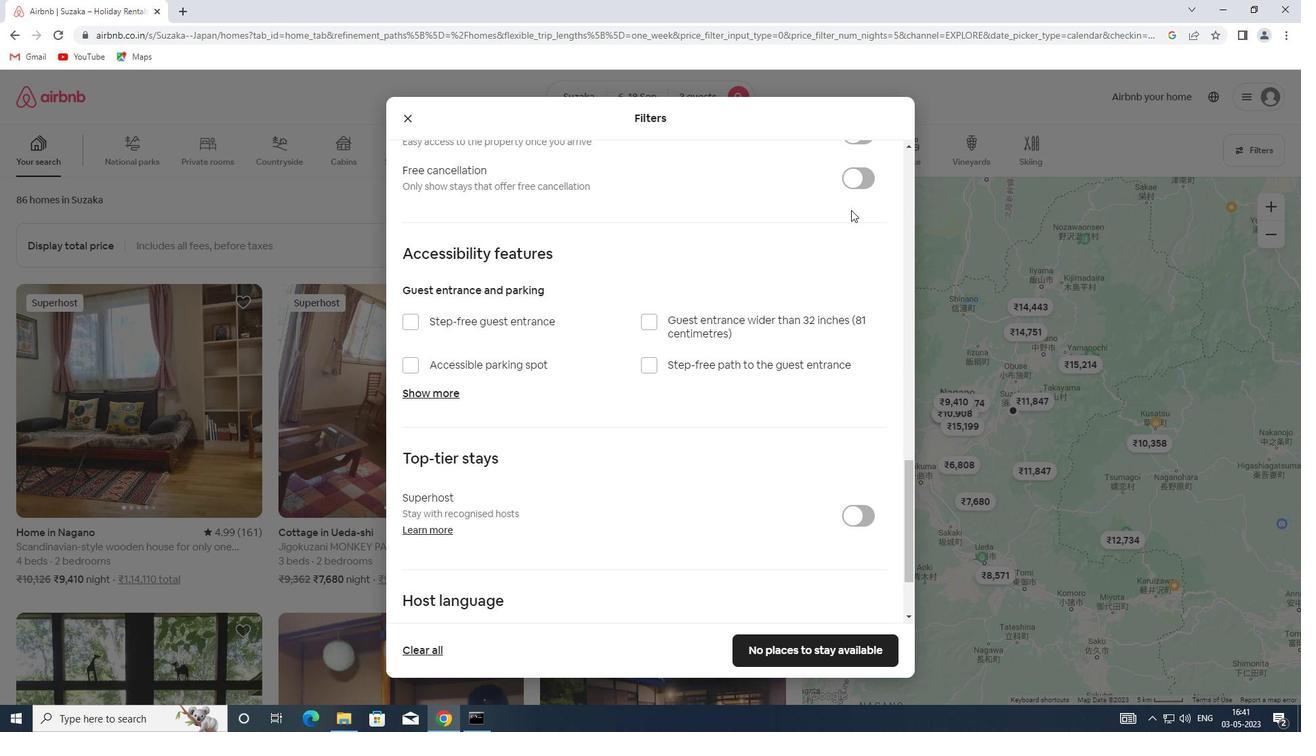 
Action: Mouse moved to (856, 257)
Screenshot: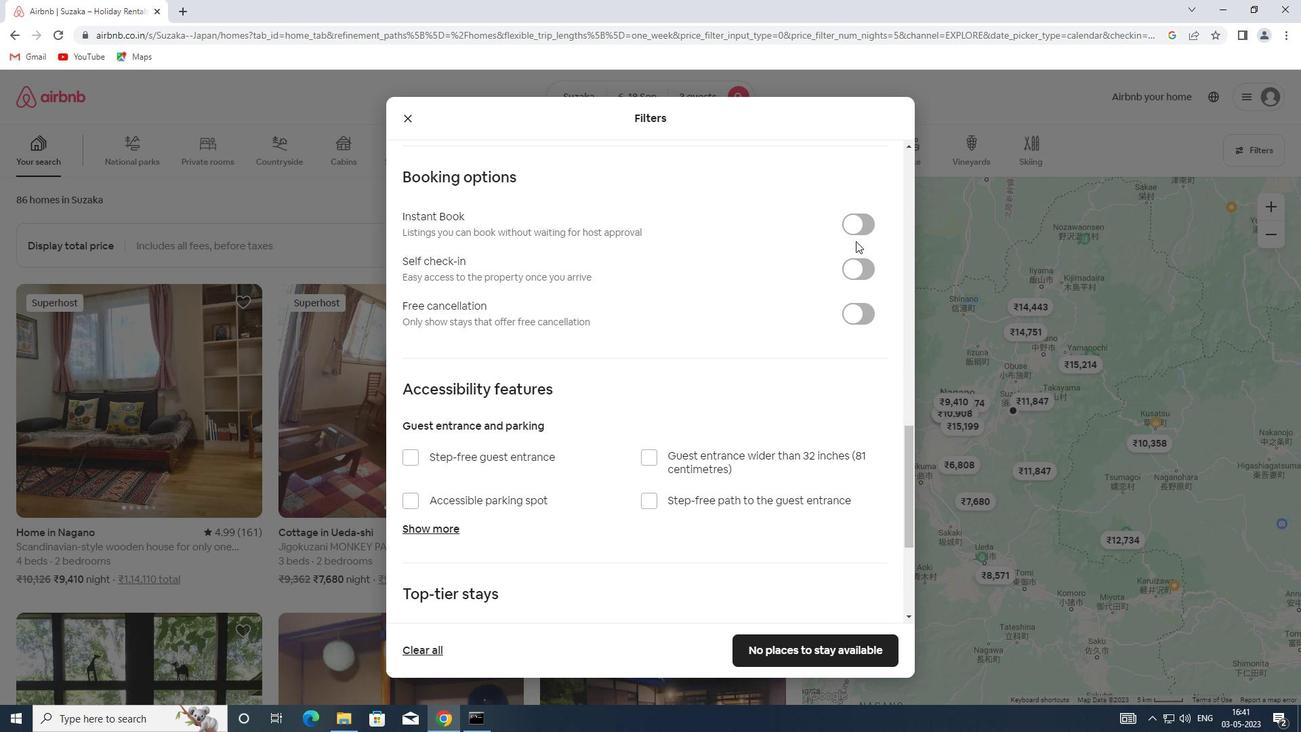 
Action: Mouse pressed left at (856, 257)
Screenshot: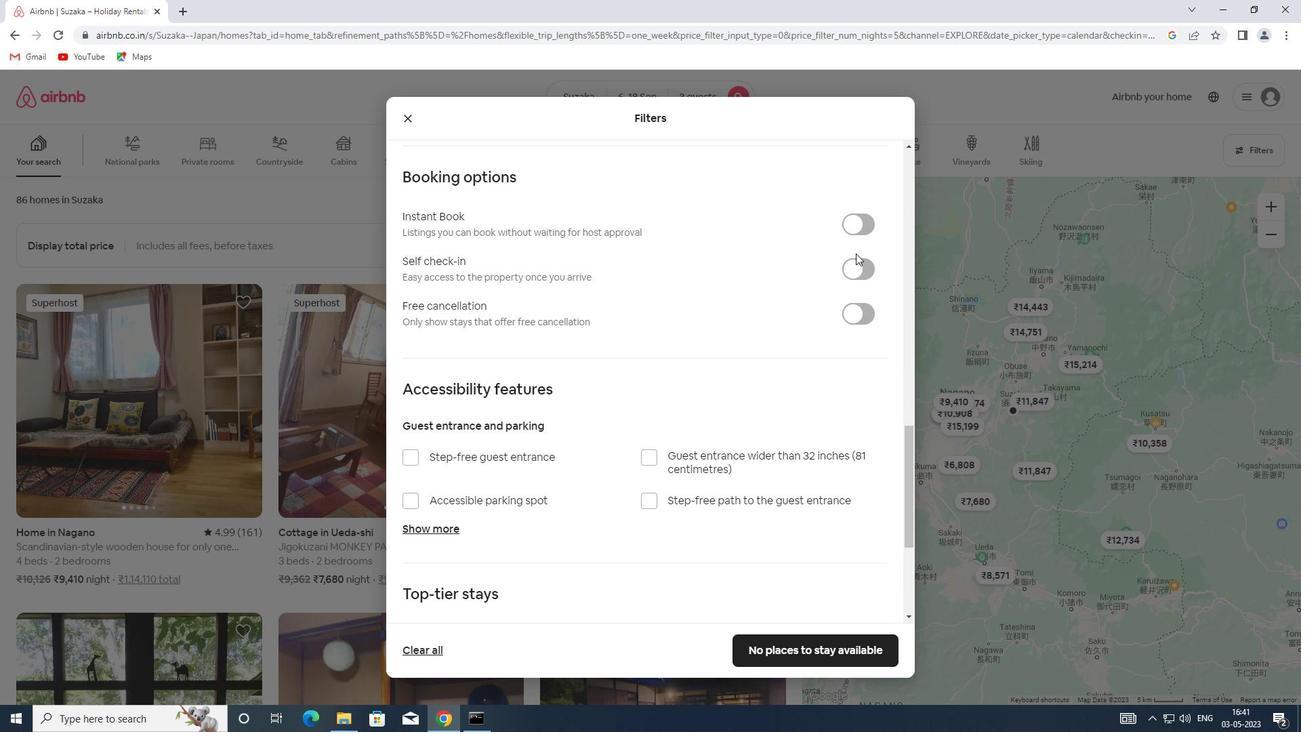 
Action: Mouse moved to (822, 277)
Screenshot: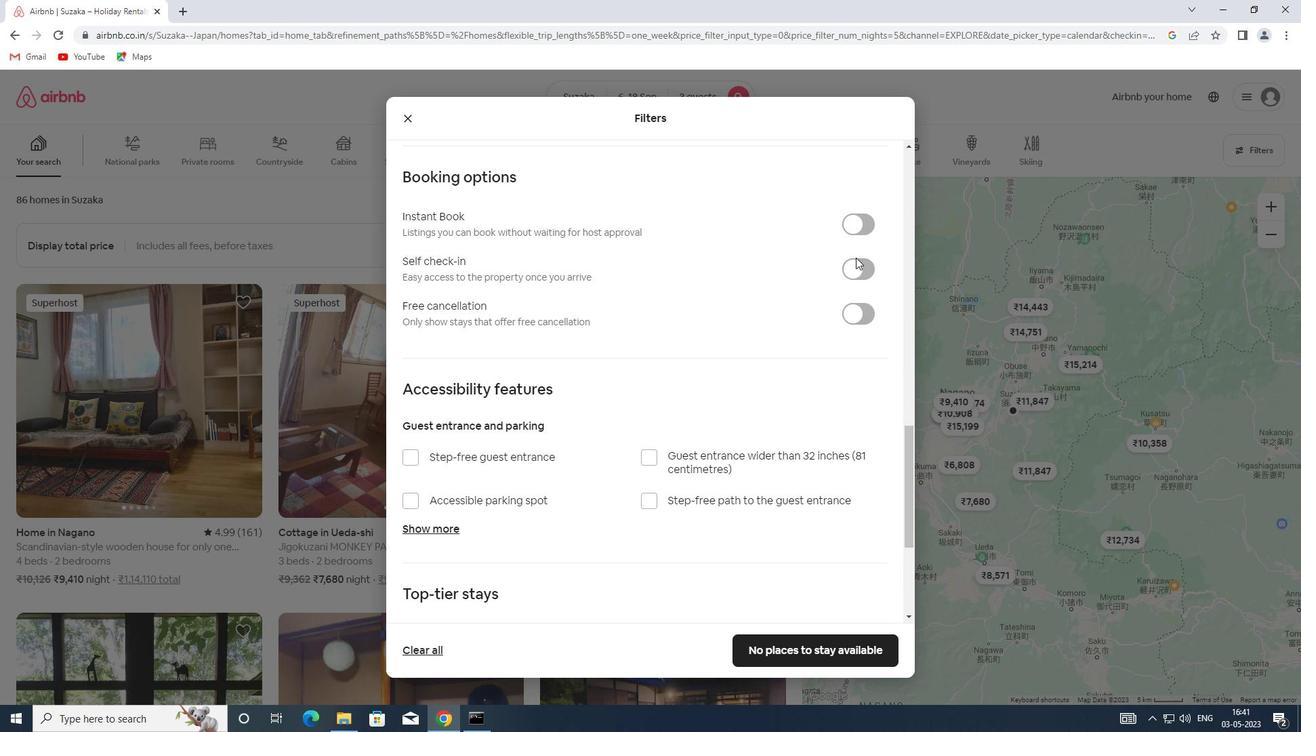 
Action: Mouse scrolled (822, 276) with delta (0, 0)
Screenshot: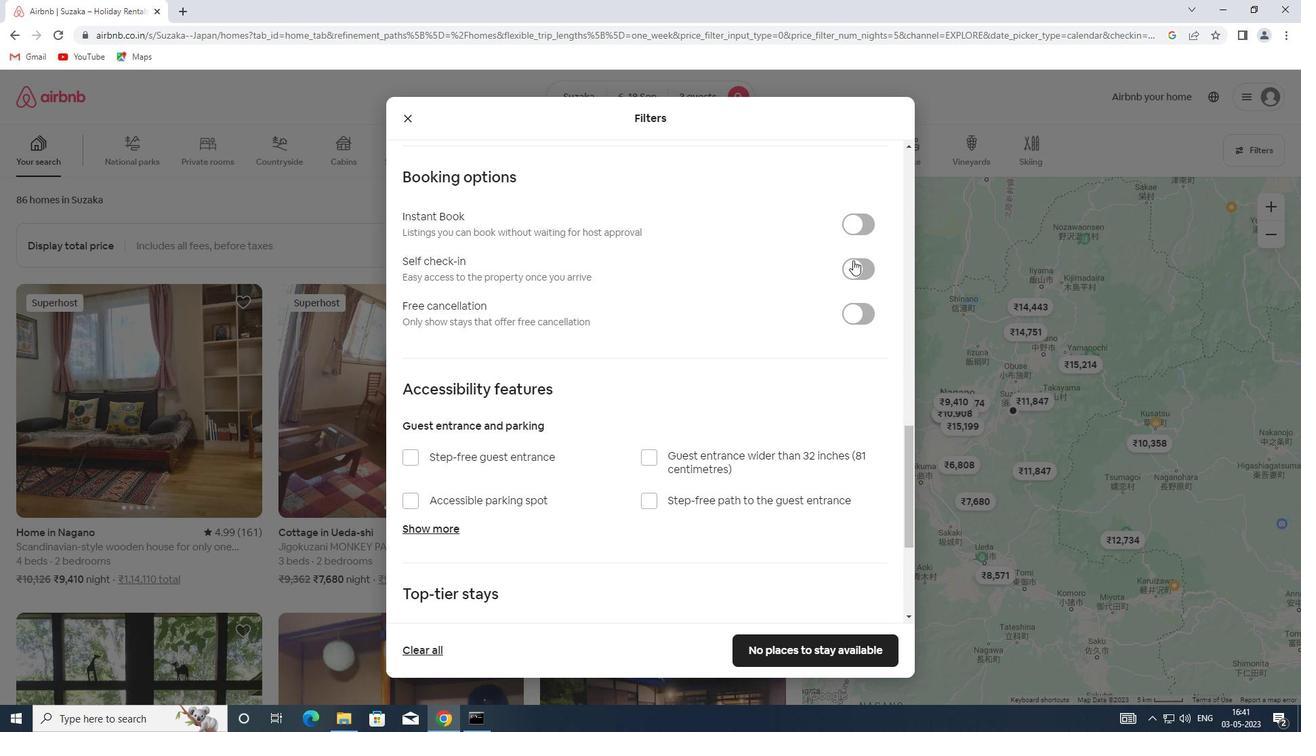 
Action: Mouse scrolled (822, 276) with delta (0, 0)
Screenshot: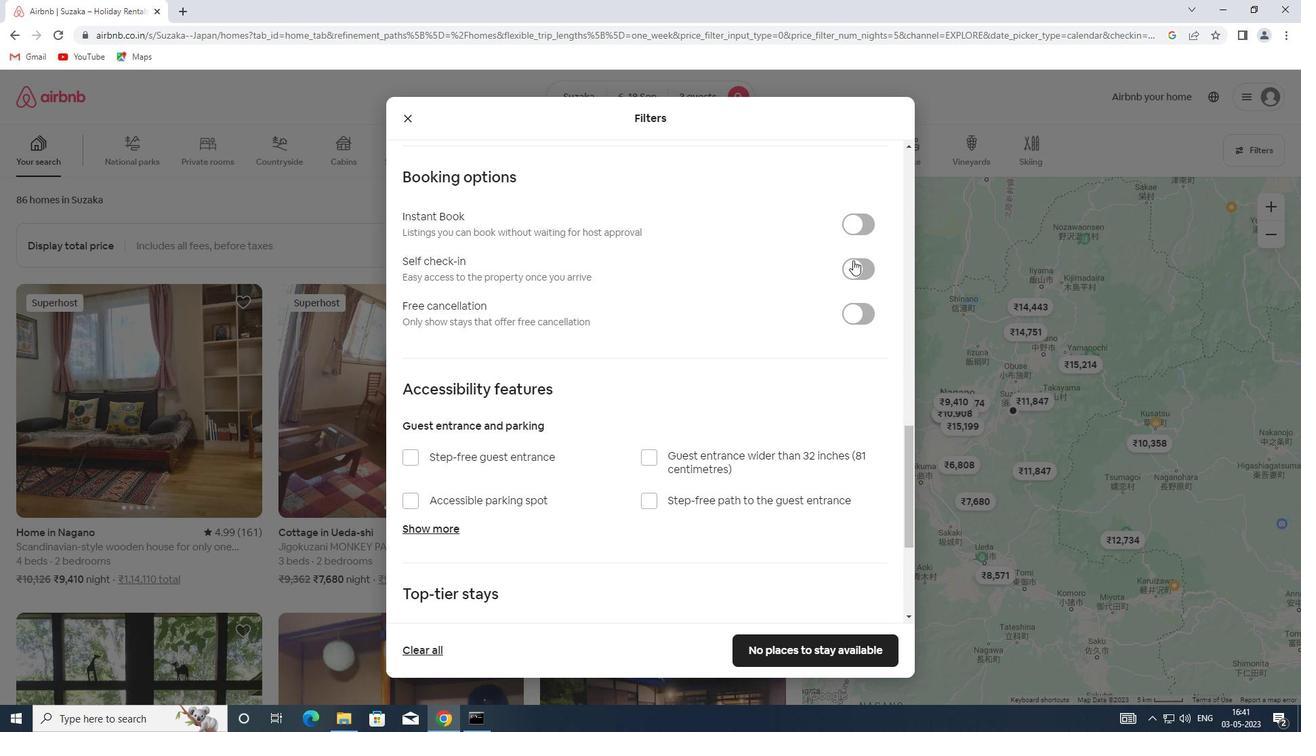 
Action: Mouse scrolled (822, 276) with delta (0, 0)
Screenshot: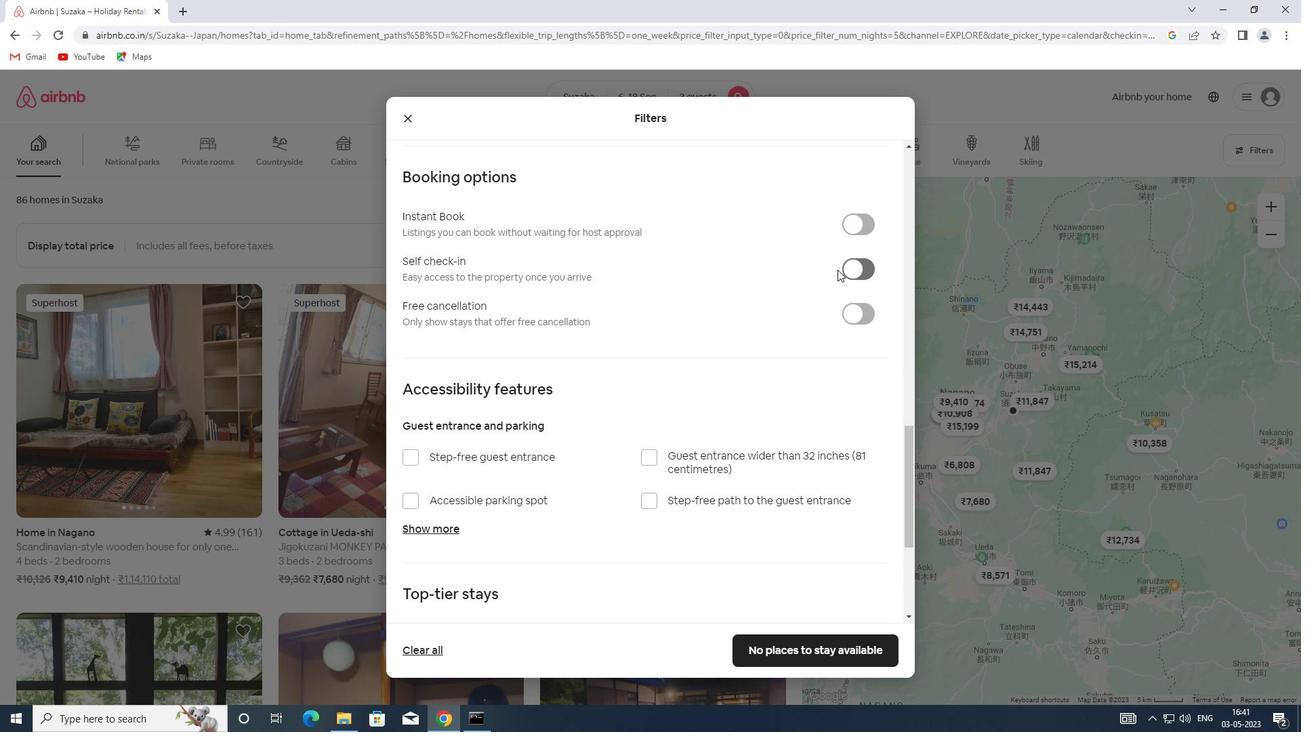 
Action: Mouse scrolled (822, 276) with delta (0, 0)
Screenshot: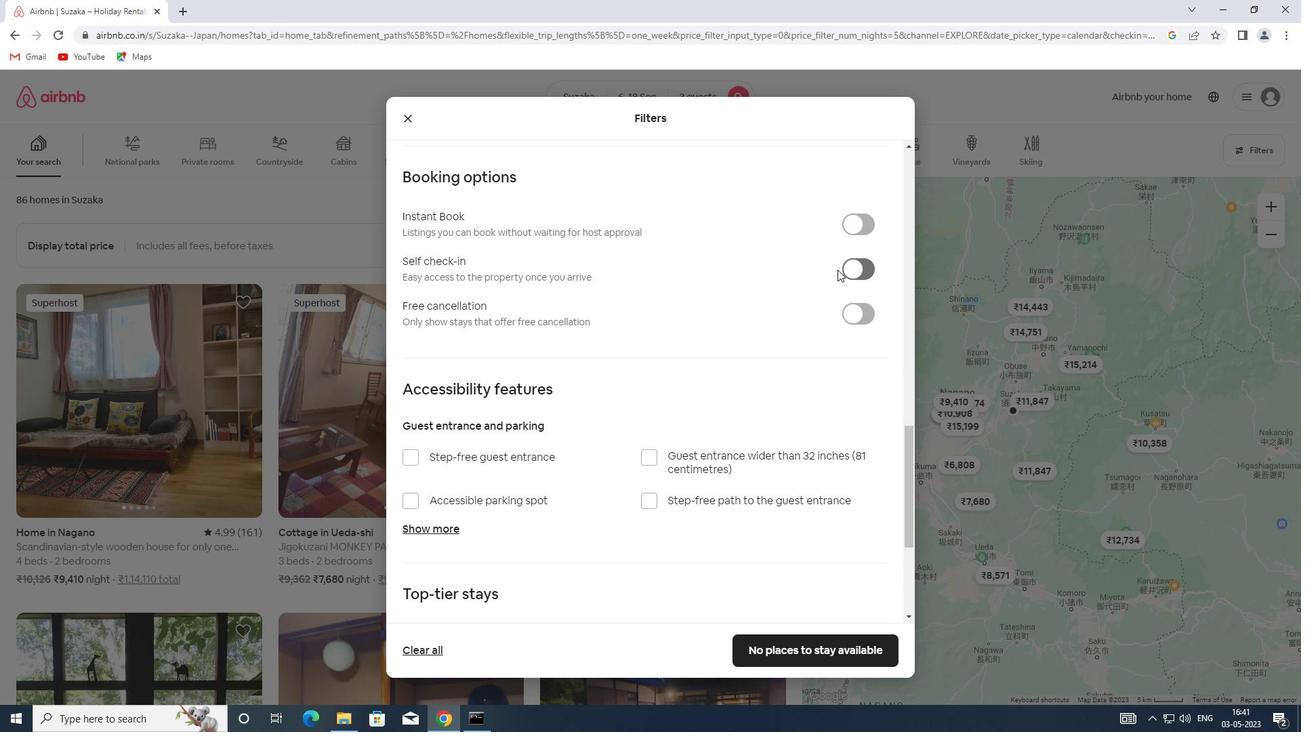 
Action: Mouse moved to (727, 298)
Screenshot: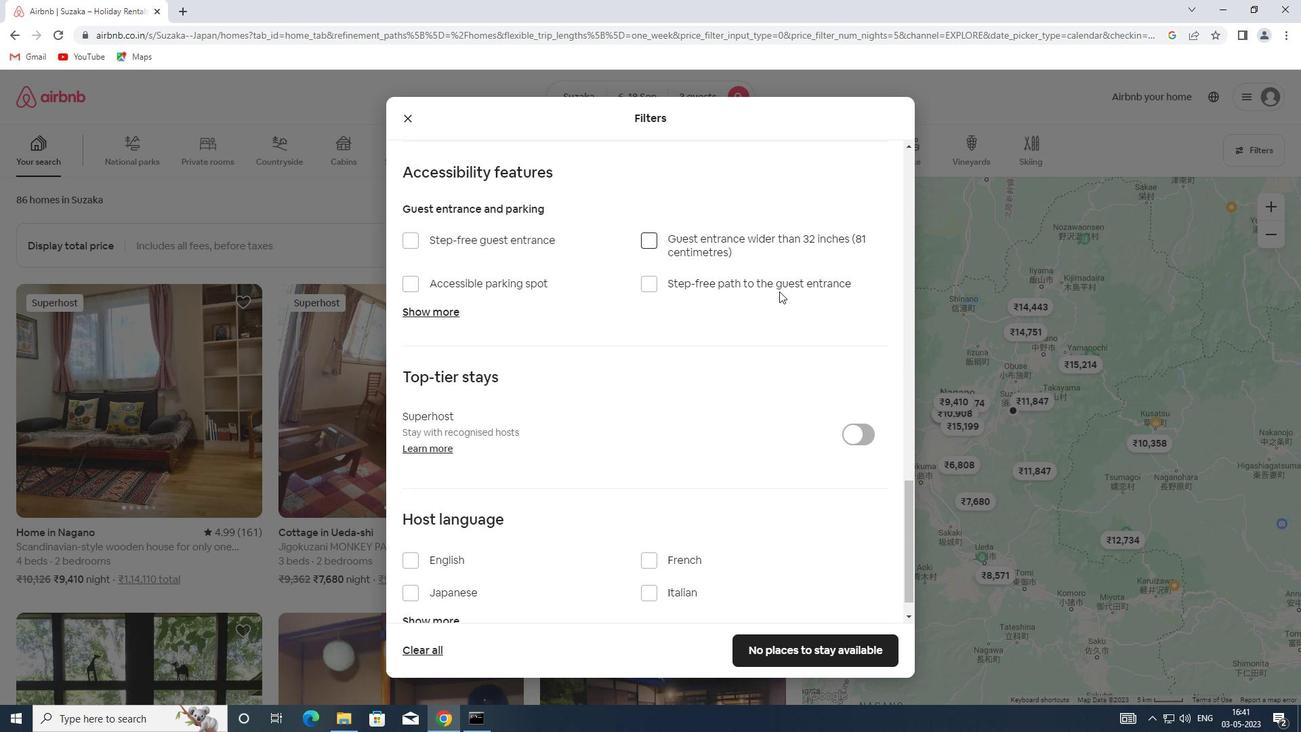 
Action: Mouse scrolled (727, 298) with delta (0, 0)
Screenshot: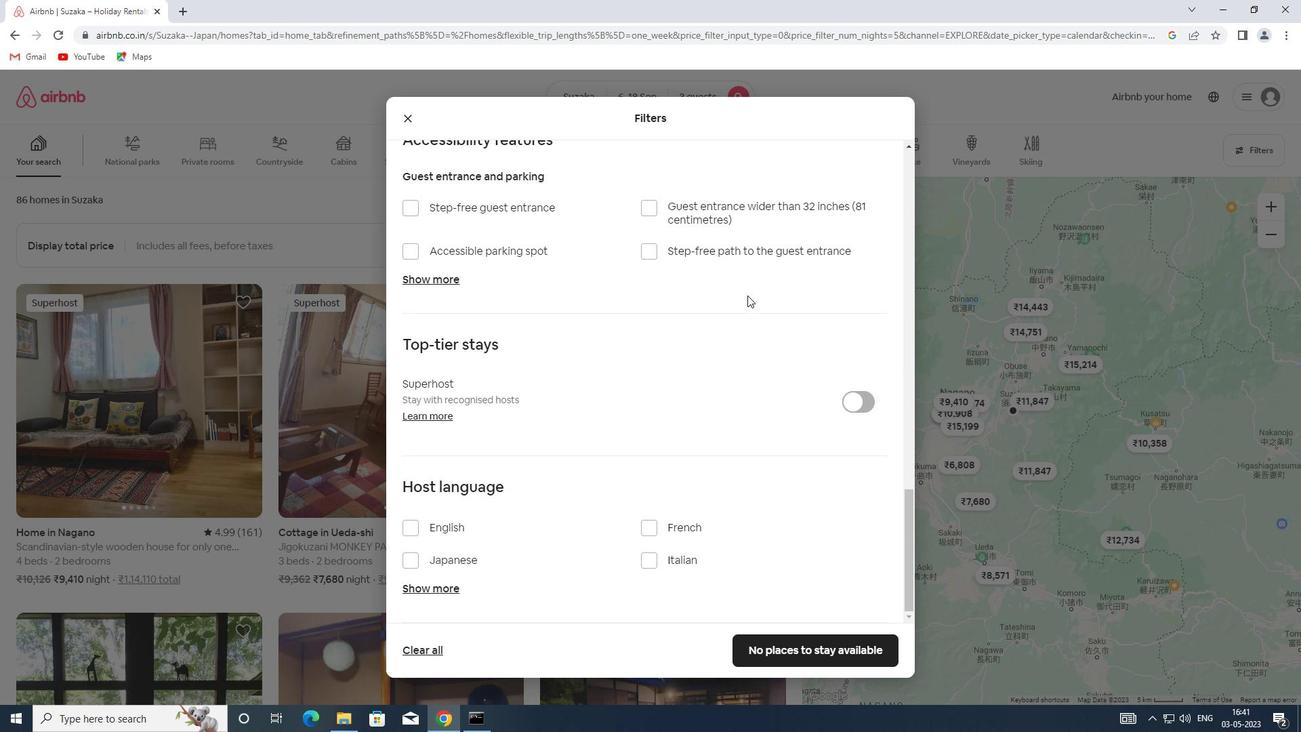 
Action: Mouse scrolled (727, 298) with delta (0, 0)
Screenshot: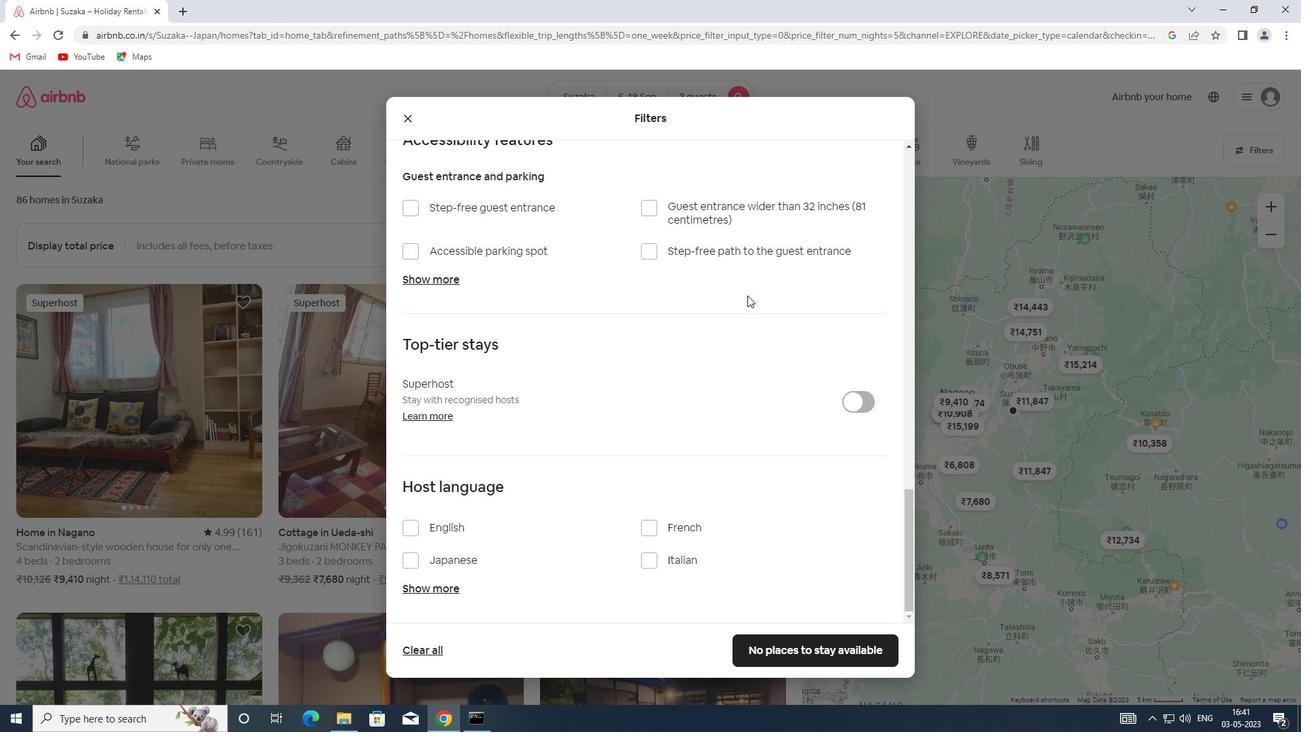 
Action: Mouse scrolled (727, 298) with delta (0, 0)
Screenshot: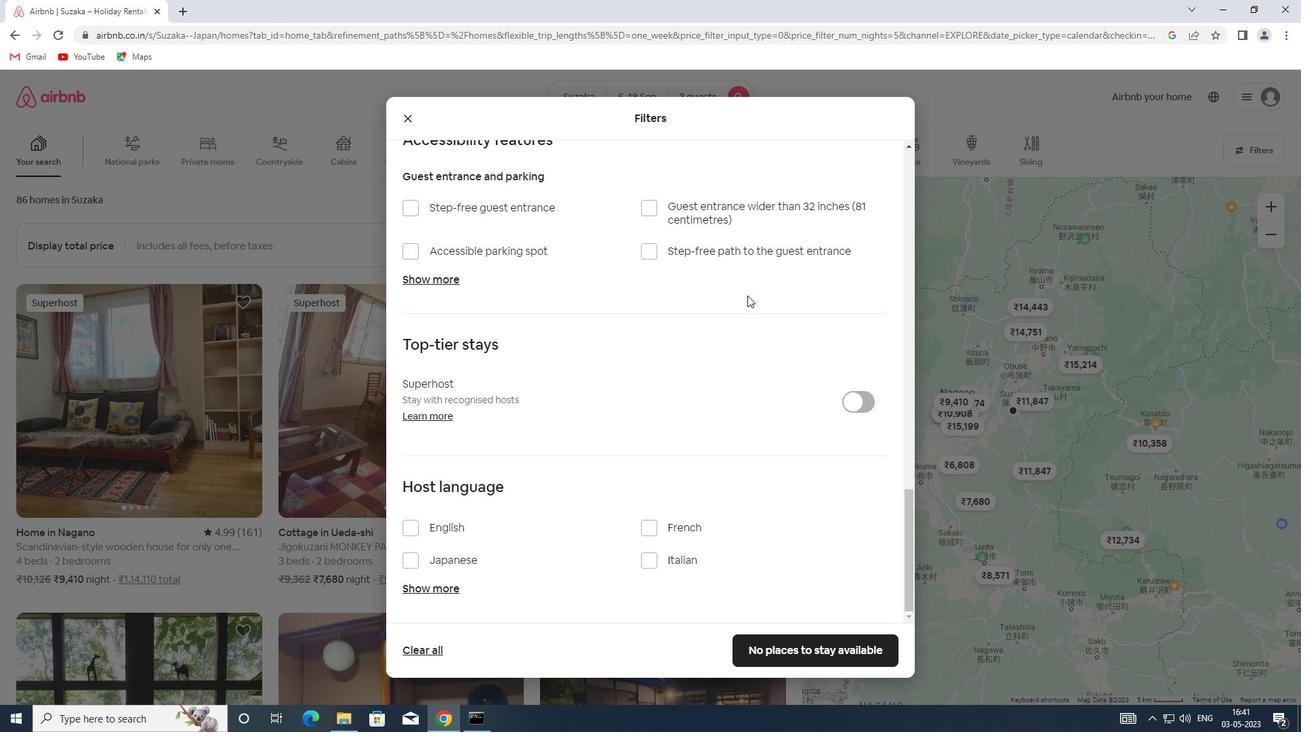 
Action: Mouse moved to (726, 298)
Screenshot: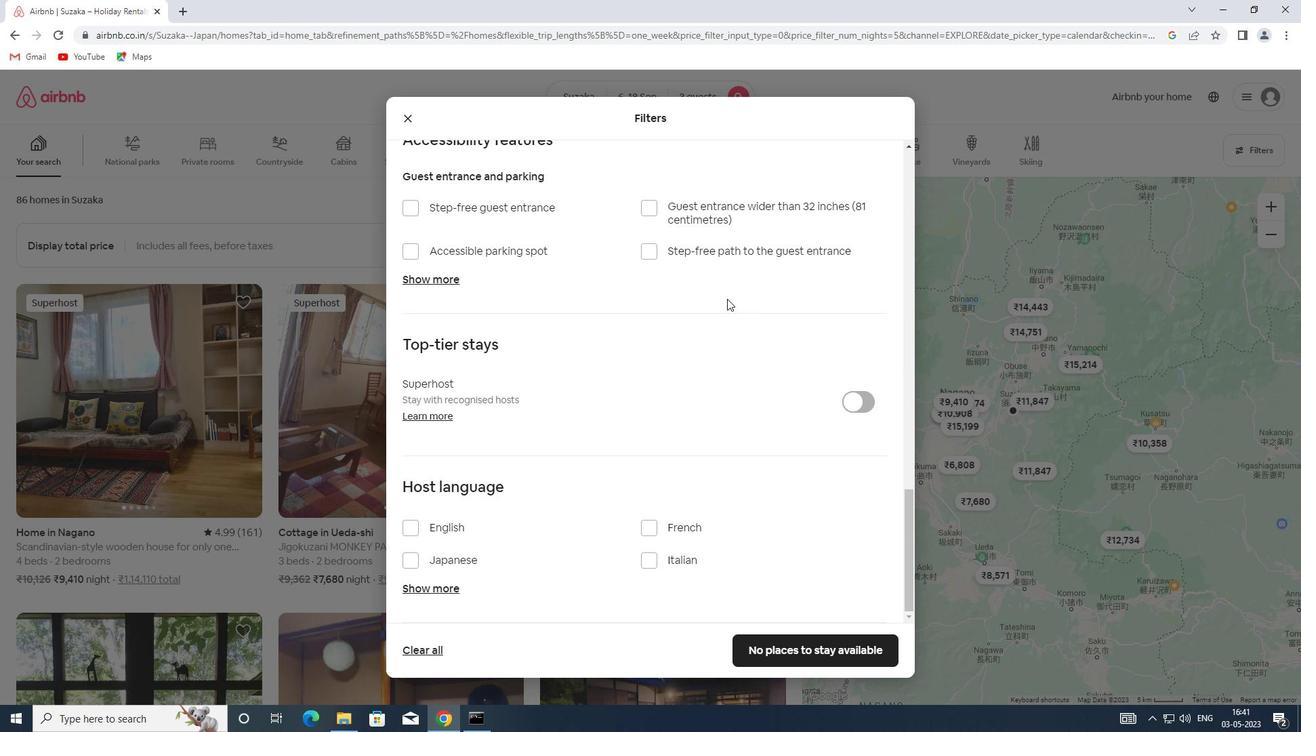 
Action: Mouse scrolled (726, 298) with delta (0, 0)
Screenshot: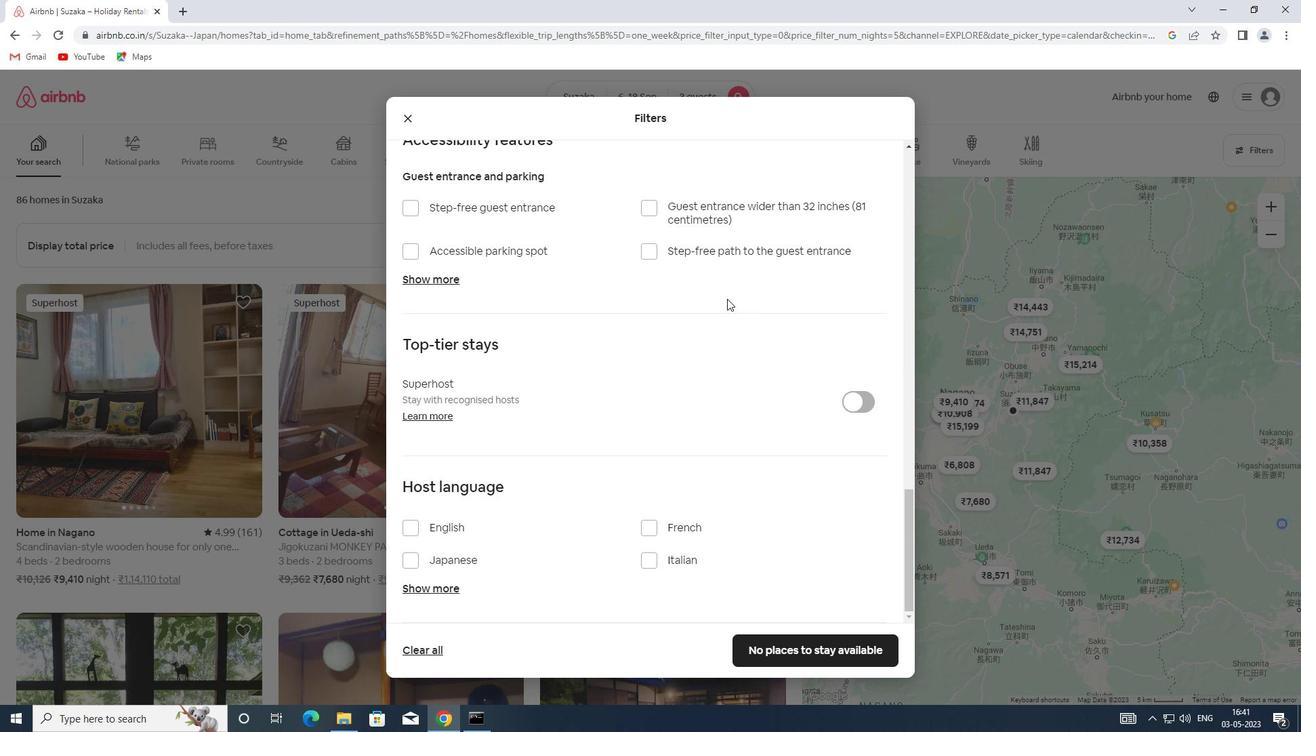 
Action: Mouse moved to (433, 525)
Screenshot: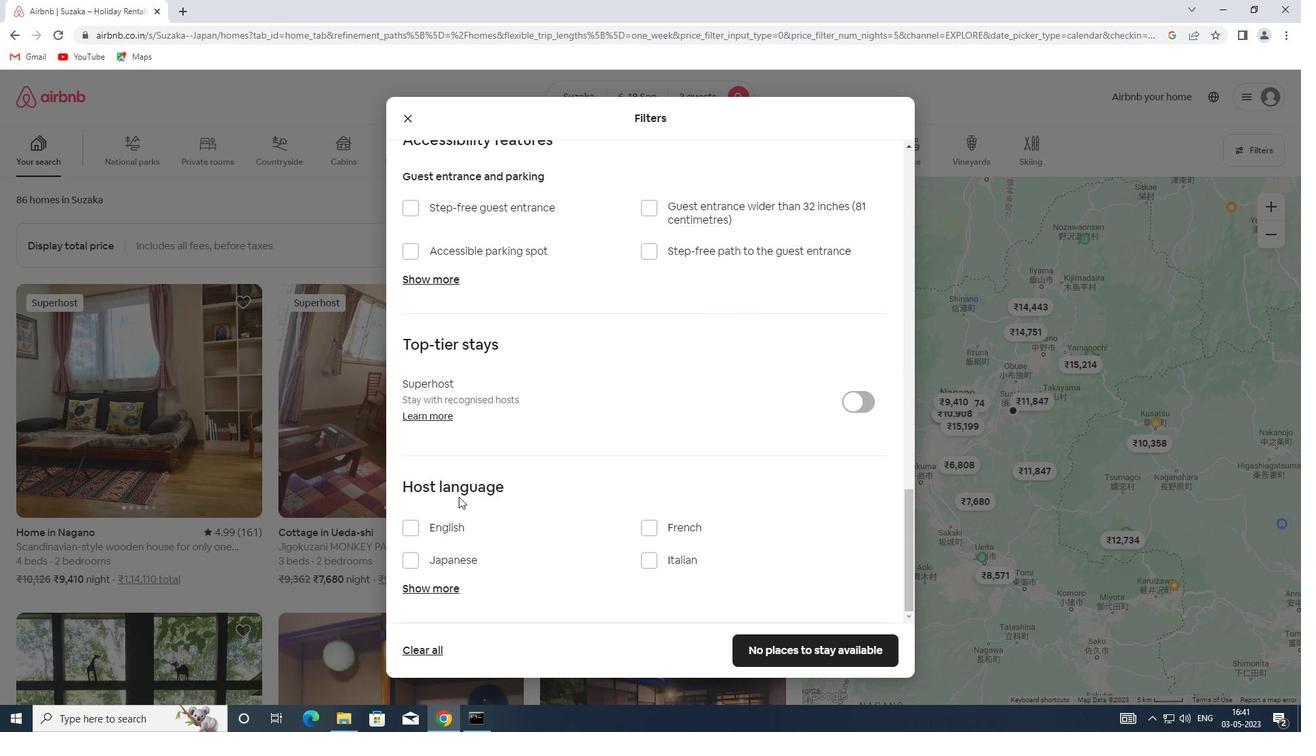 
Action: Mouse pressed left at (433, 525)
Screenshot: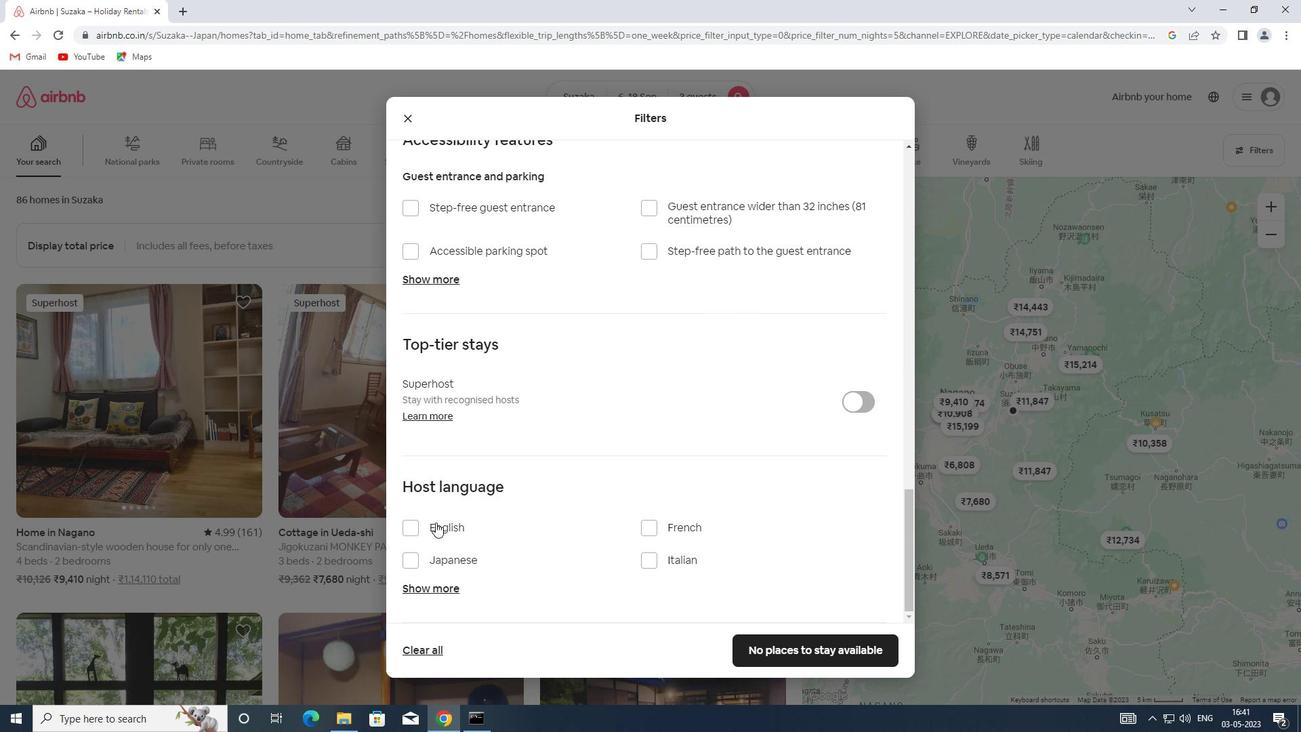 
Action: Mouse moved to (770, 641)
Screenshot: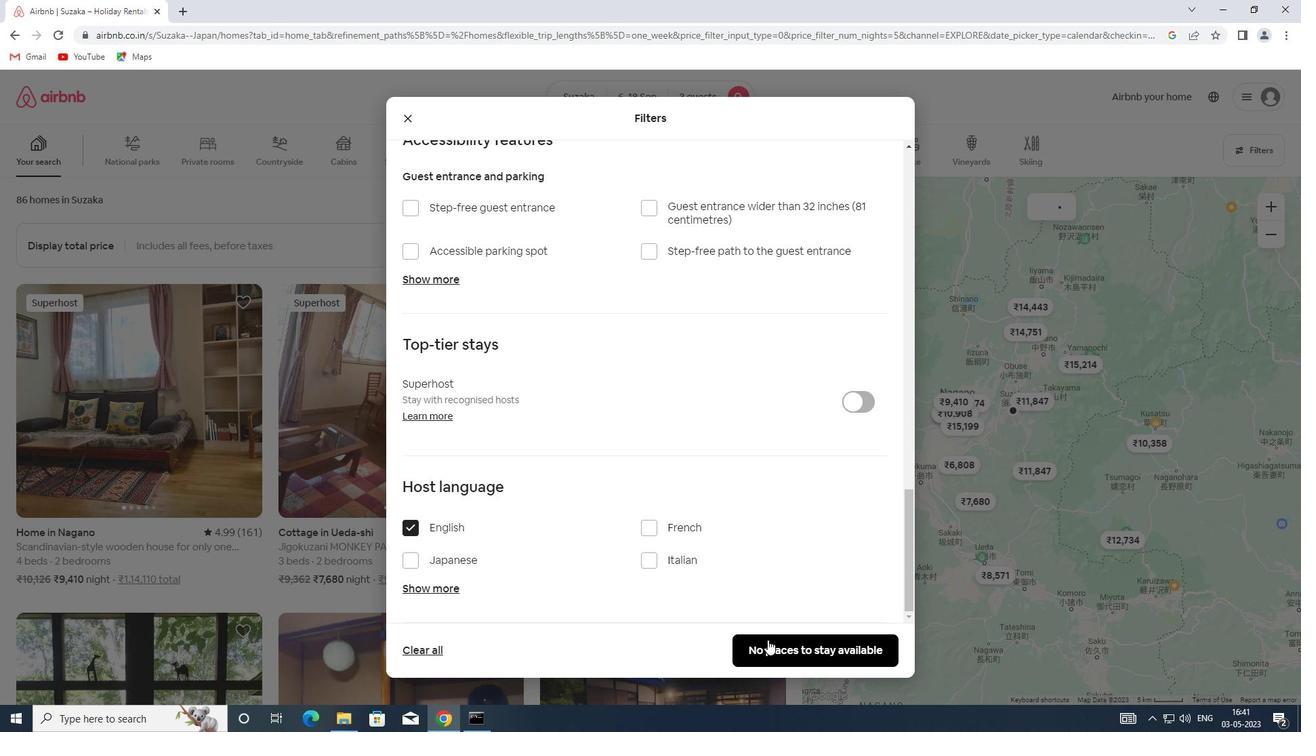 
Action: Mouse pressed left at (770, 641)
Screenshot: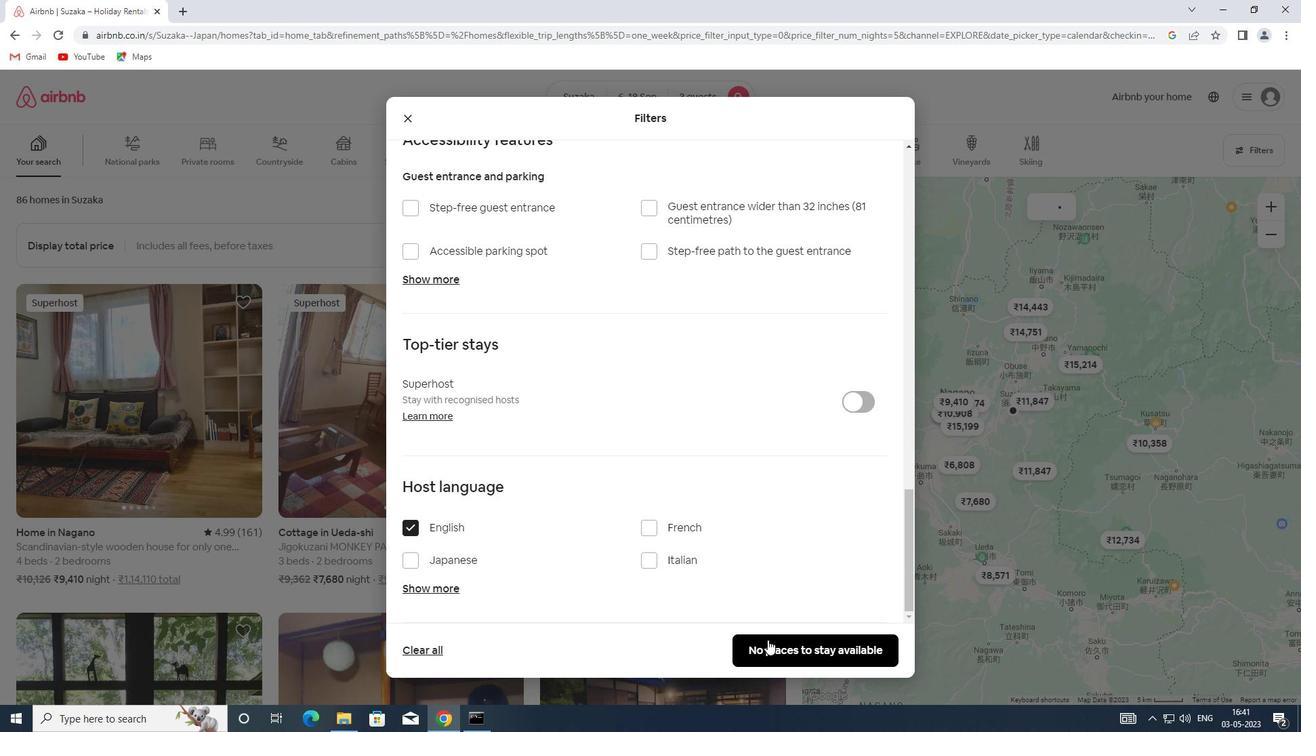 
Action: Mouse moved to (771, 635)
Screenshot: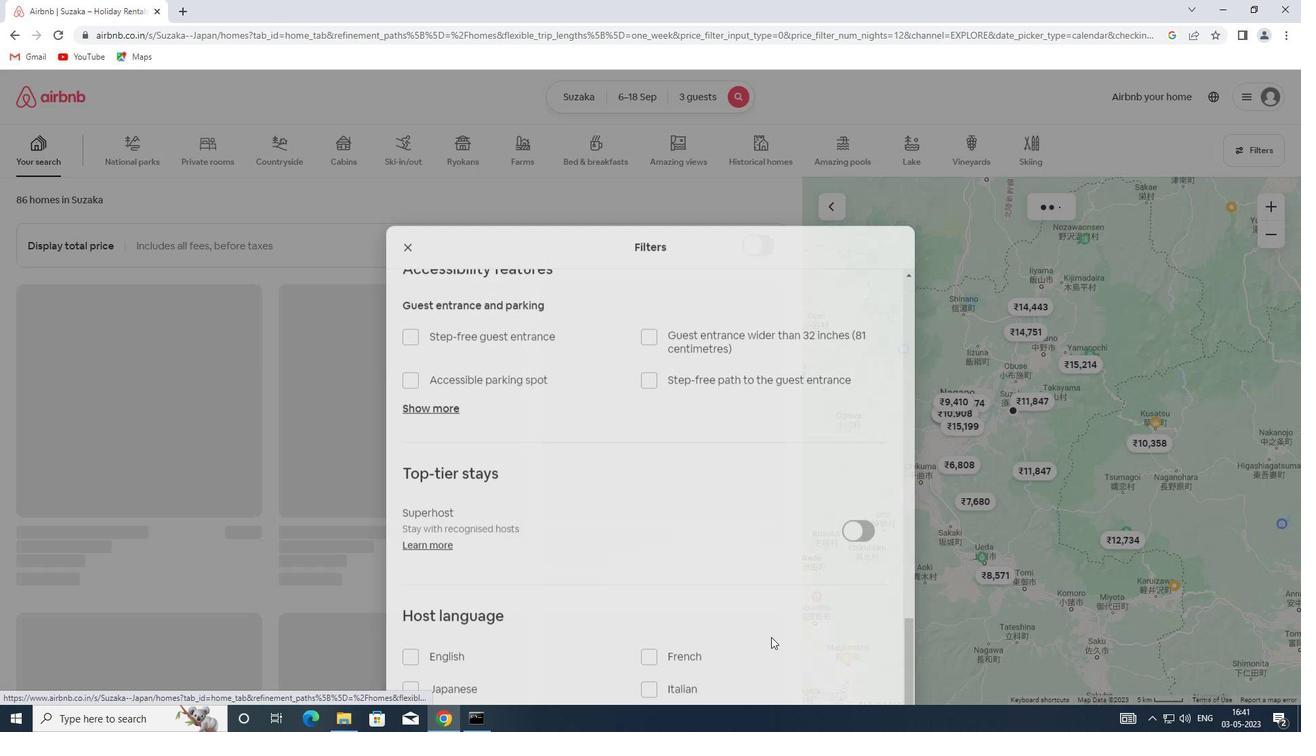 
